 Task: Find connections with filter location Nerja with filter topic #CVwith filter profile language French with filter current company Daimler Truck Innovation Center India (DTICI) with filter school Odisha University of Technology and Research with filter industry Wholesale Appliances, Electrical, and Electronics with filter service category Coaching & Mentoring with filter keywords title C-Level or C-Suite.
Action: Mouse moved to (630, 77)
Screenshot: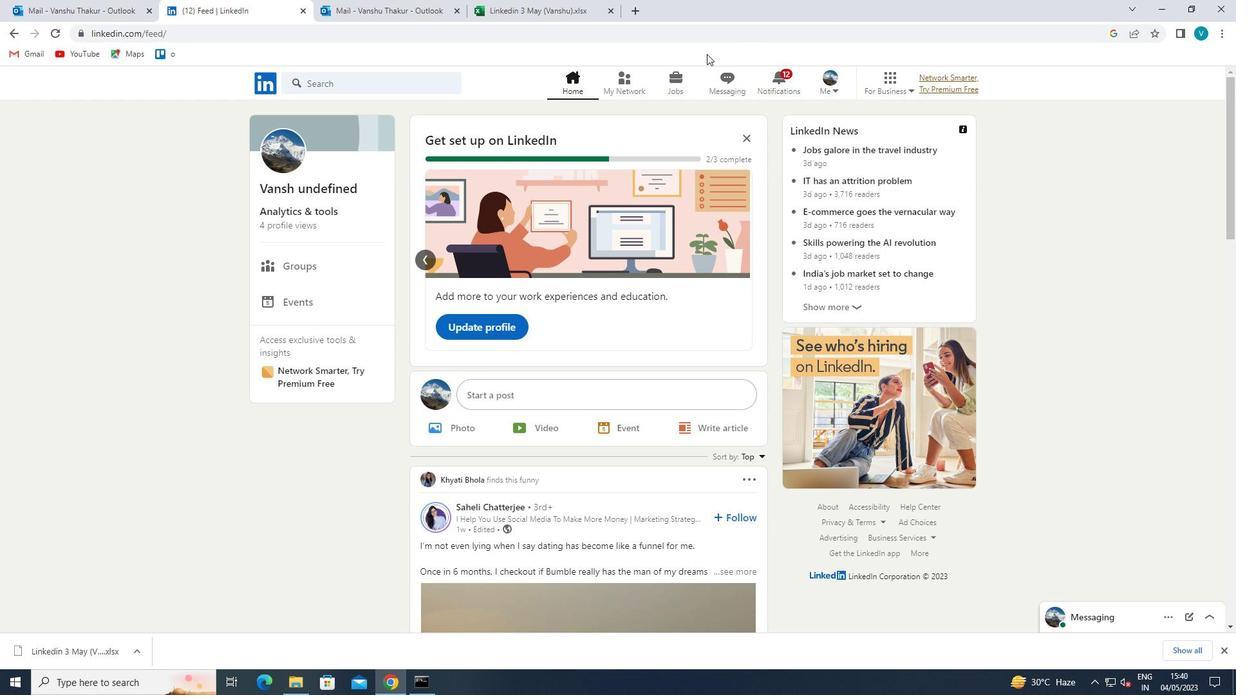 
Action: Mouse pressed left at (630, 77)
Screenshot: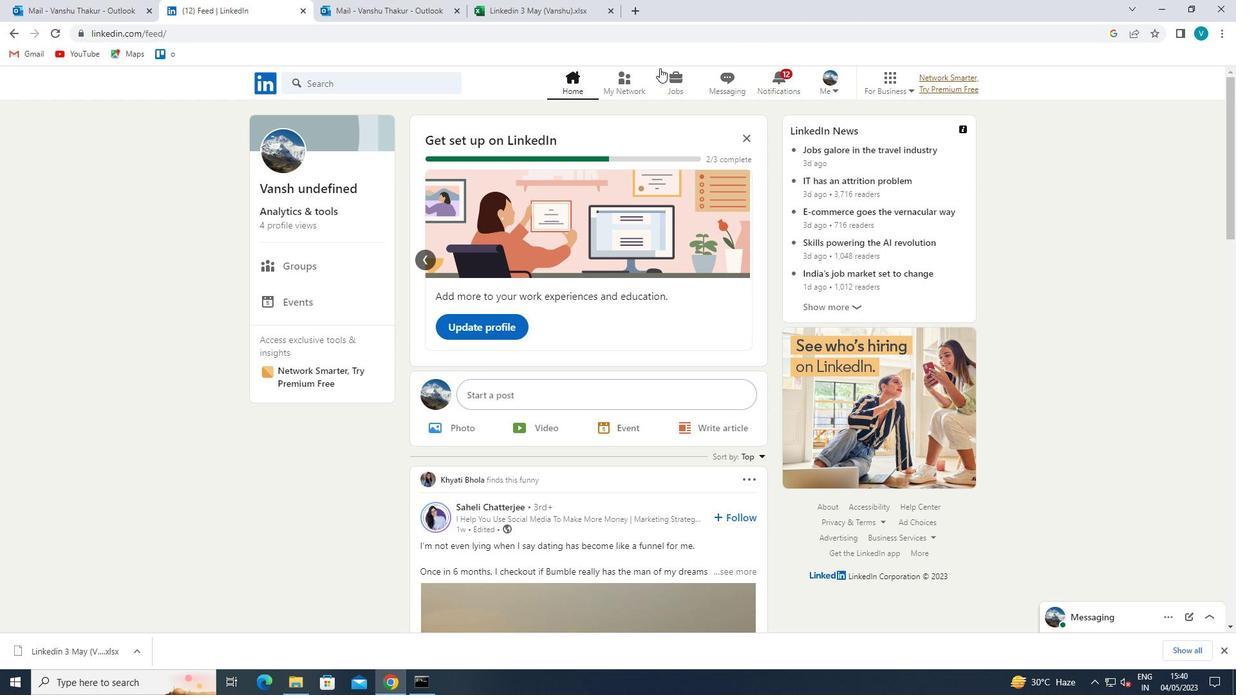 
Action: Mouse moved to (343, 146)
Screenshot: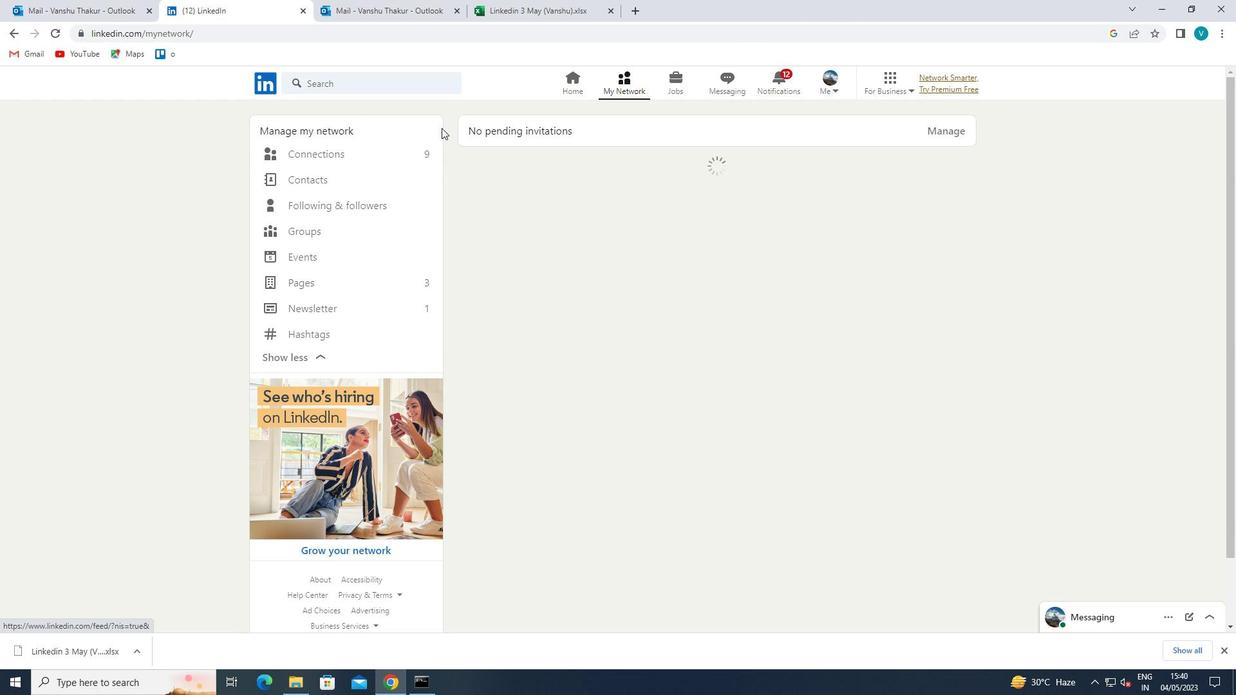 
Action: Mouse pressed left at (343, 146)
Screenshot: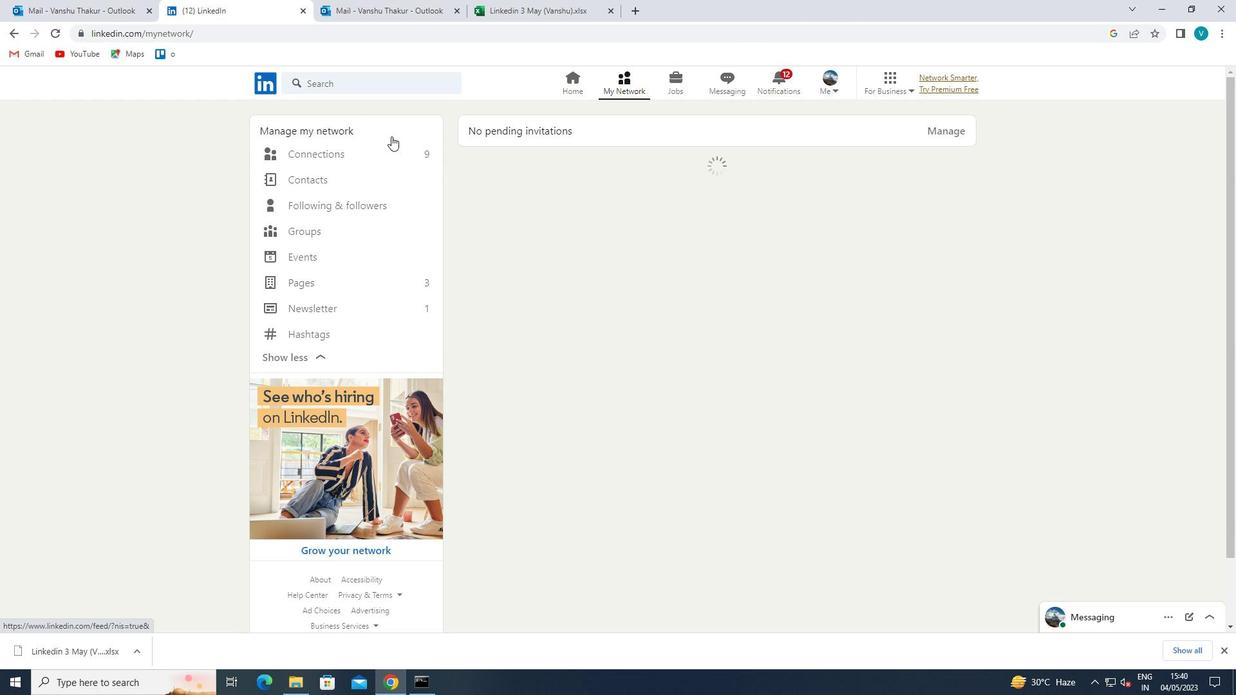 
Action: Mouse moved to (744, 152)
Screenshot: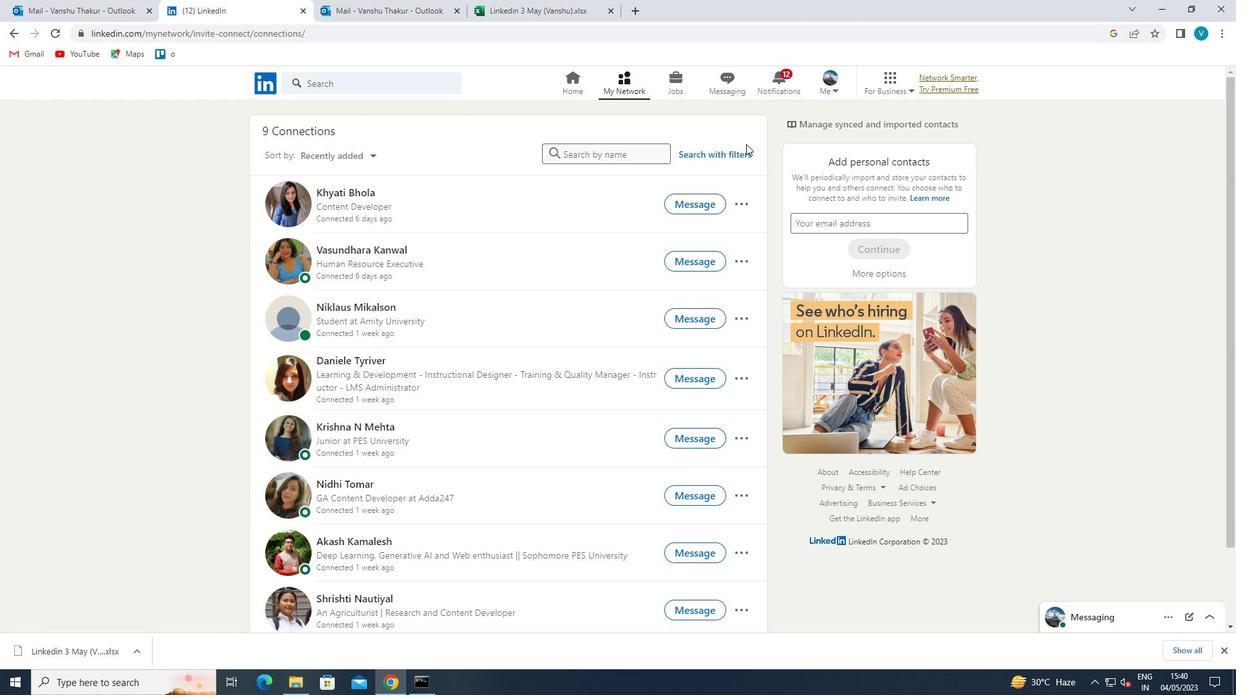 
Action: Mouse pressed left at (744, 152)
Screenshot: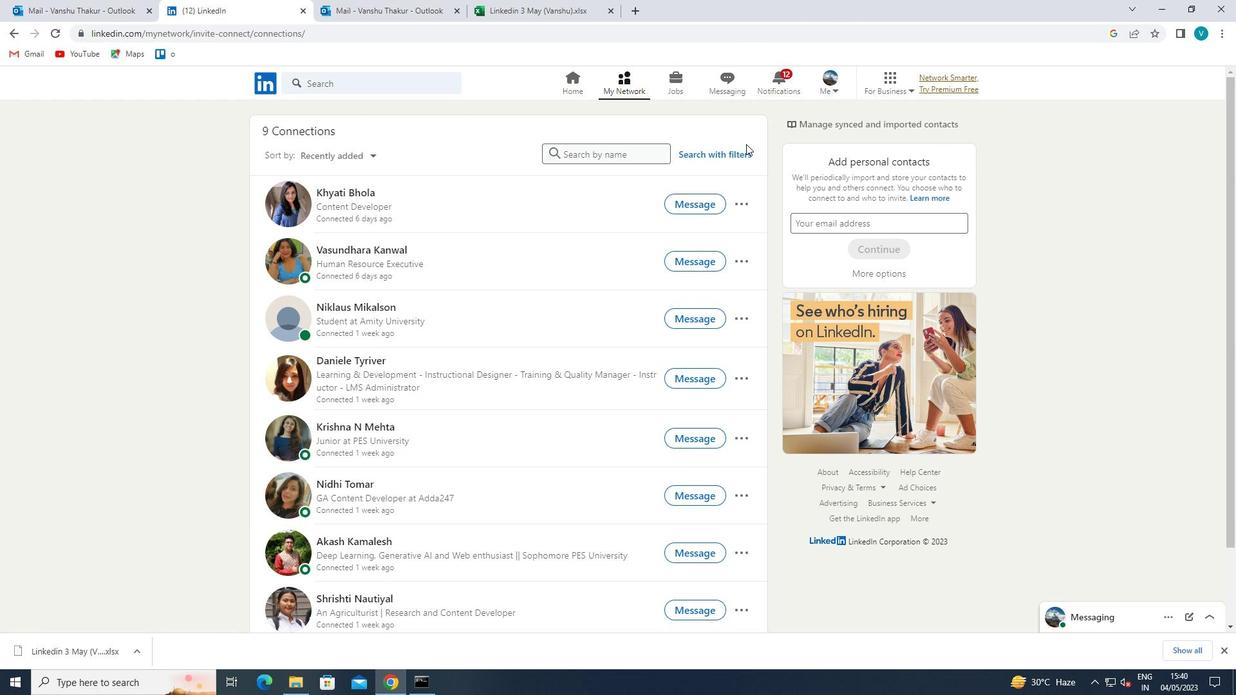 
Action: Mouse moved to (627, 118)
Screenshot: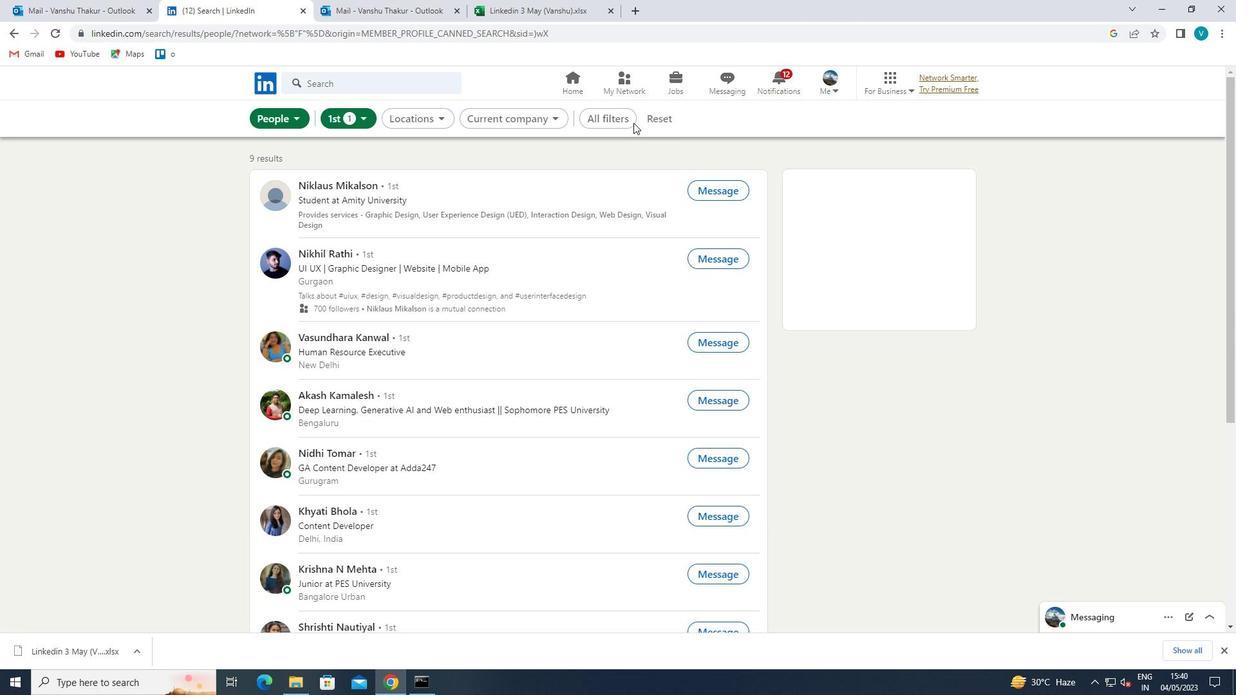 
Action: Mouse pressed left at (627, 118)
Screenshot: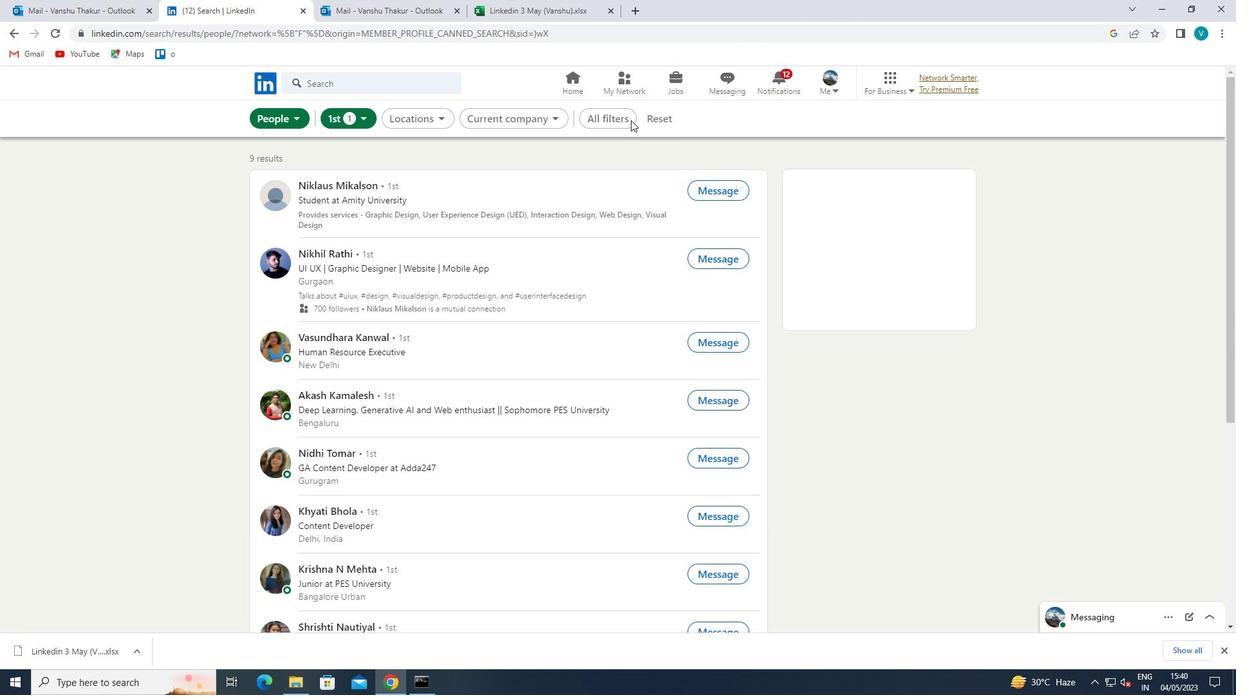 
Action: Mouse moved to (1000, 204)
Screenshot: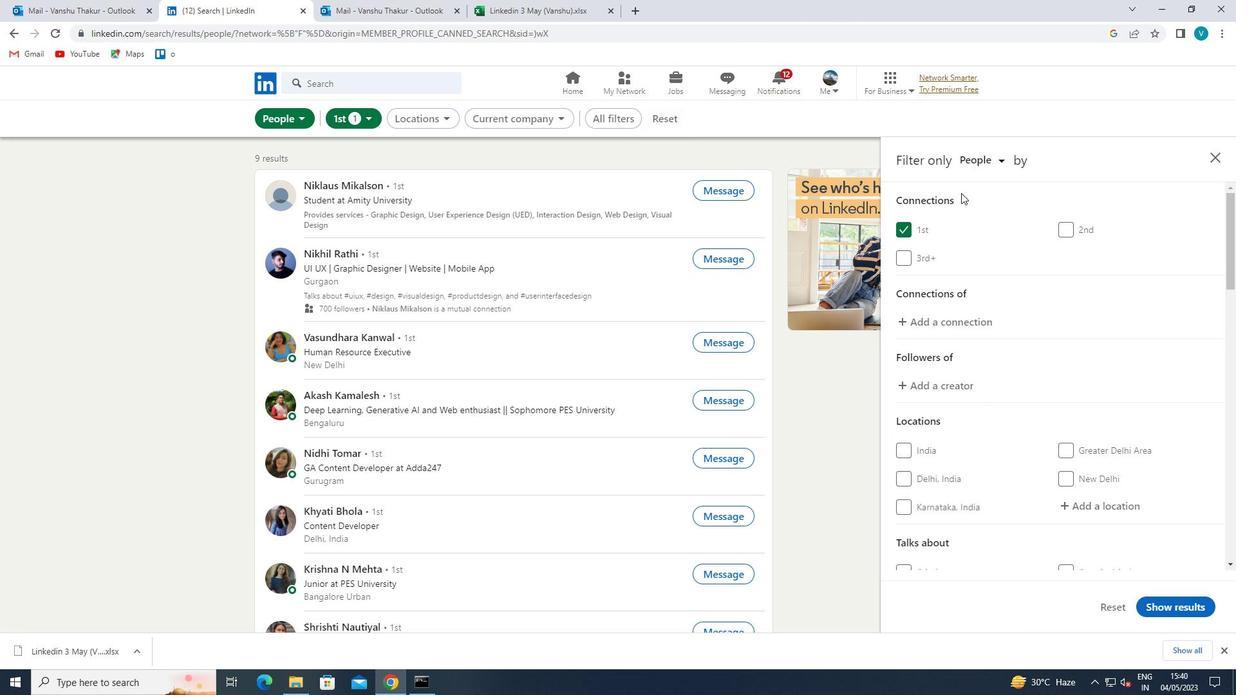 
Action: Mouse scrolled (1000, 203) with delta (0, 0)
Screenshot: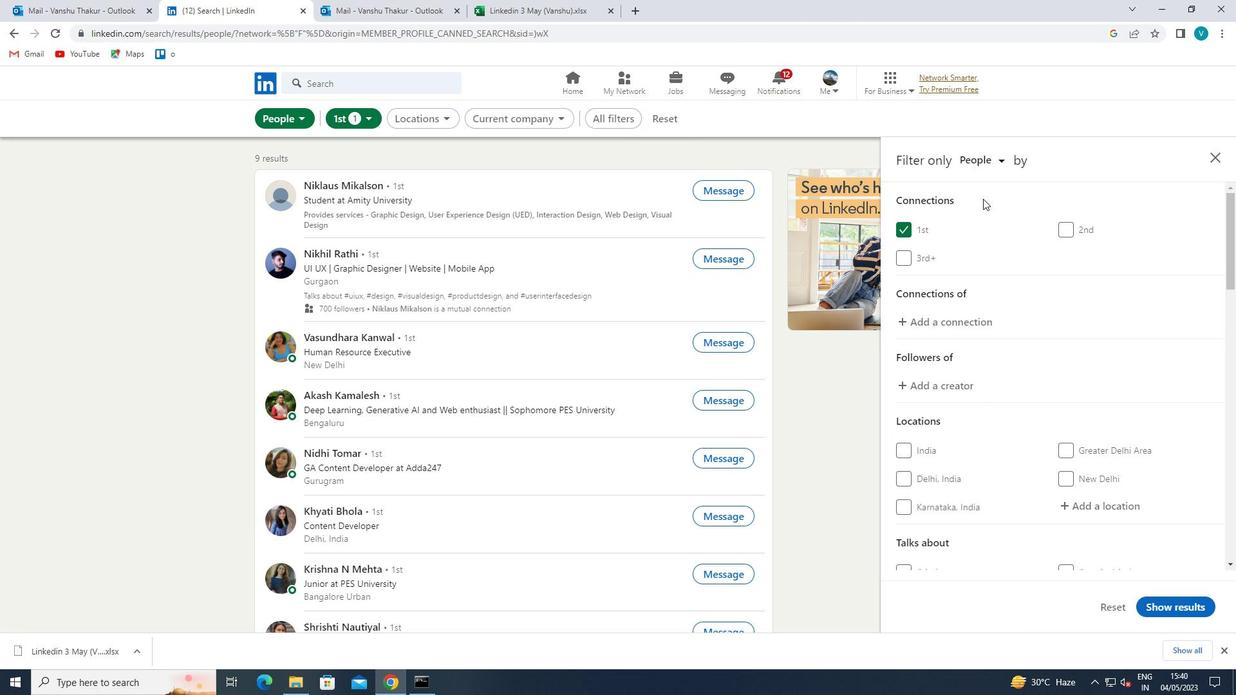 
Action: Mouse scrolled (1000, 203) with delta (0, 0)
Screenshot: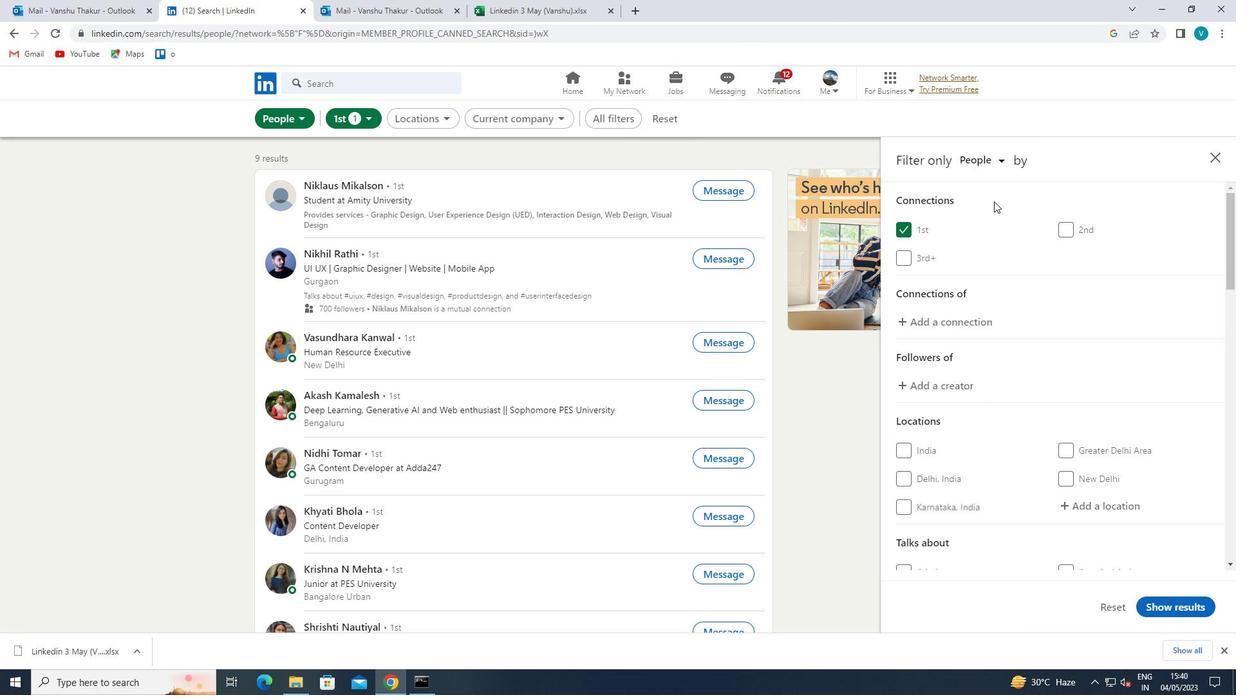 
Action: Mouse moved to (1084, 371)
Screenshot: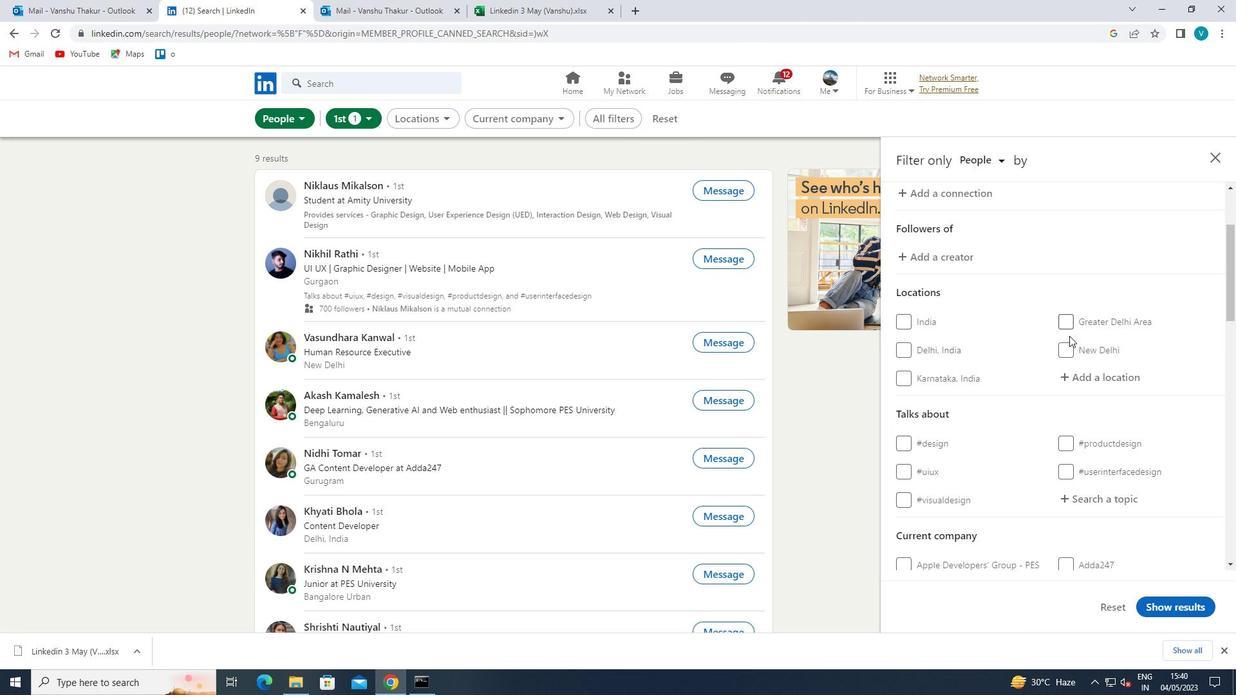 
Action: Mouse pressed left at (1084, 371)
Screenshot: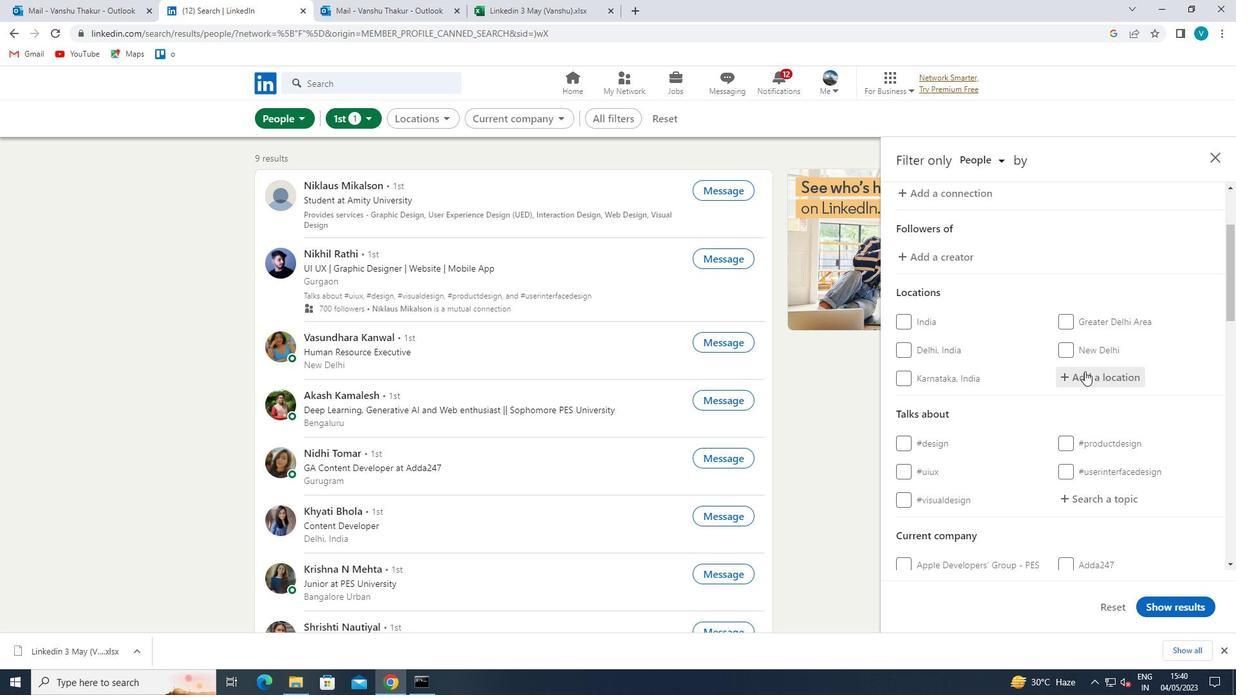 
Action: Mouse moved to (979, 312)
Screenshot: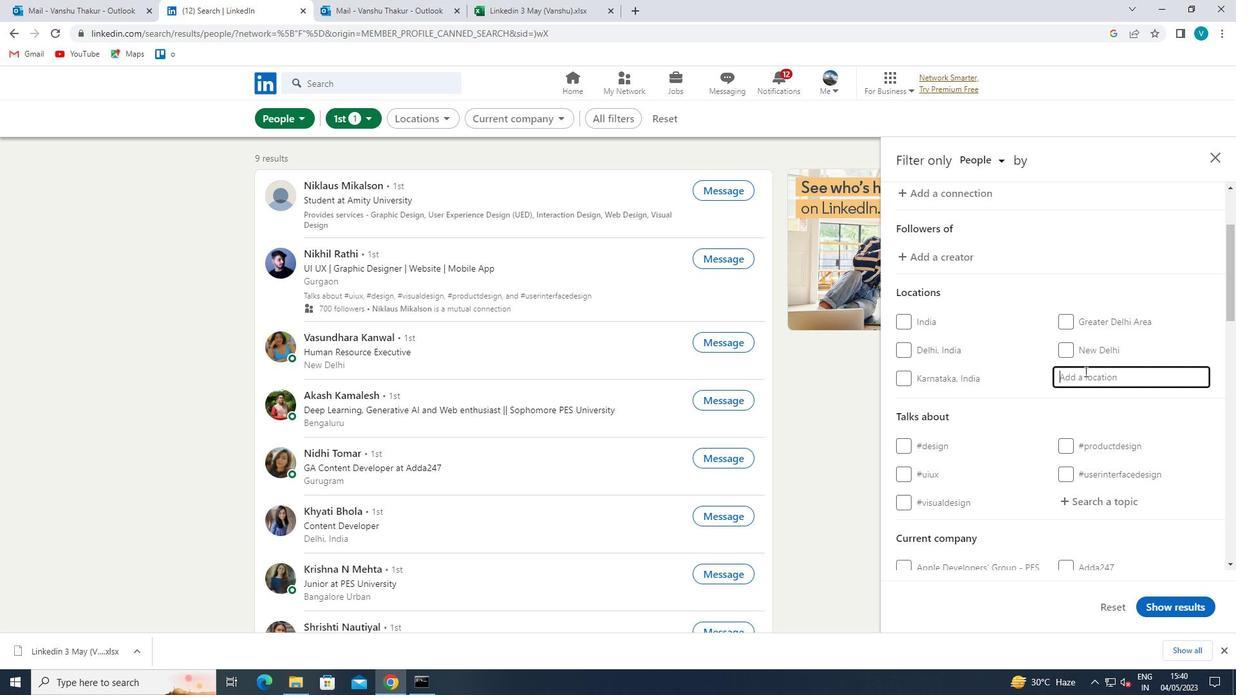 
Action: Key pressed <Key.shift>NERJA
Screenshot: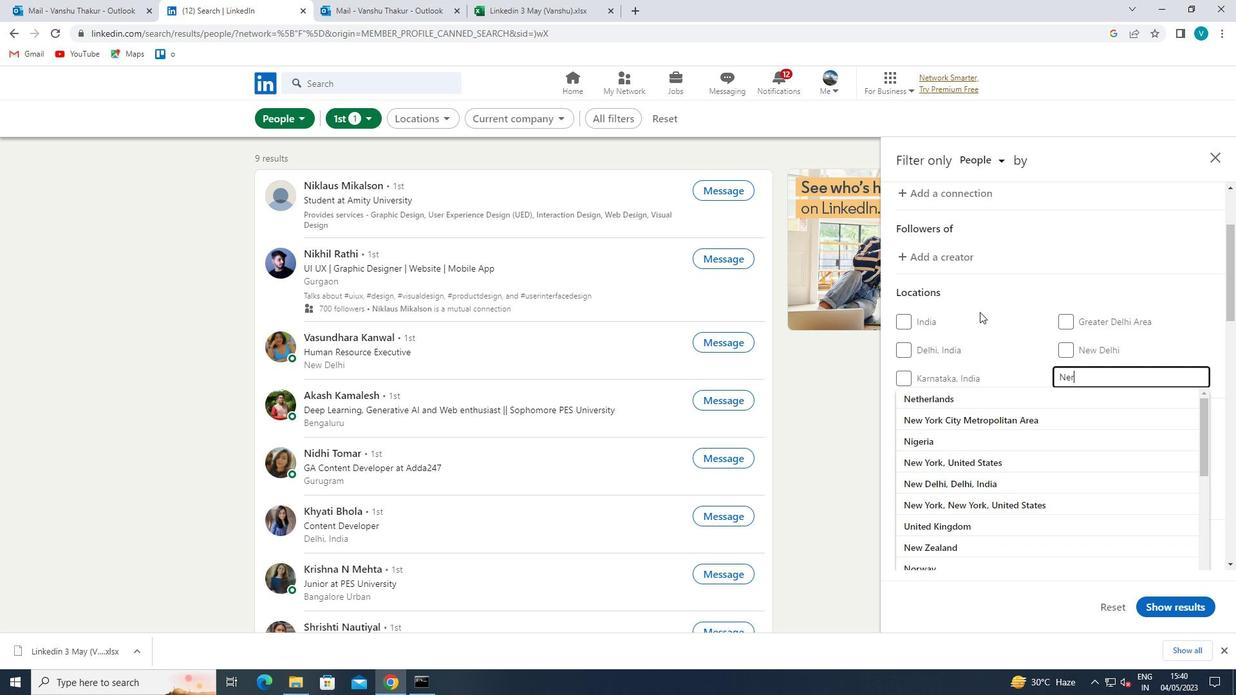 
Action: Mouse moved to (955, 406)
Screenshot: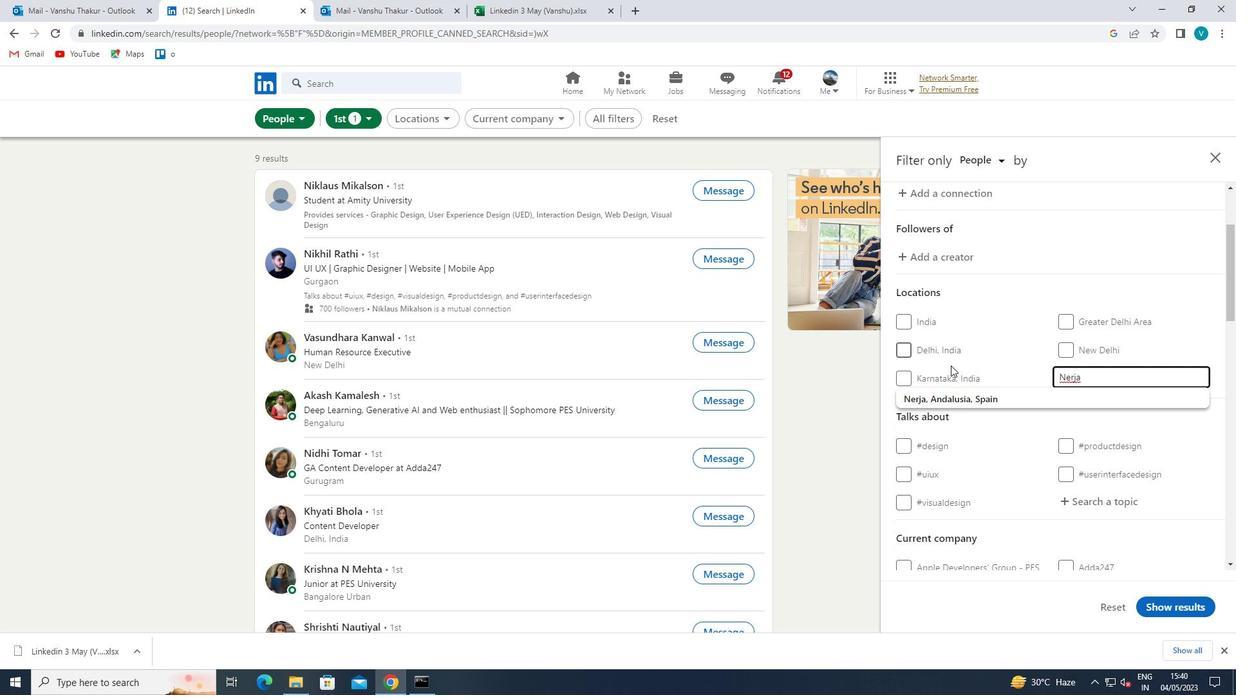 
Action: Mouse pressed left at (955, 406)
Screenshot: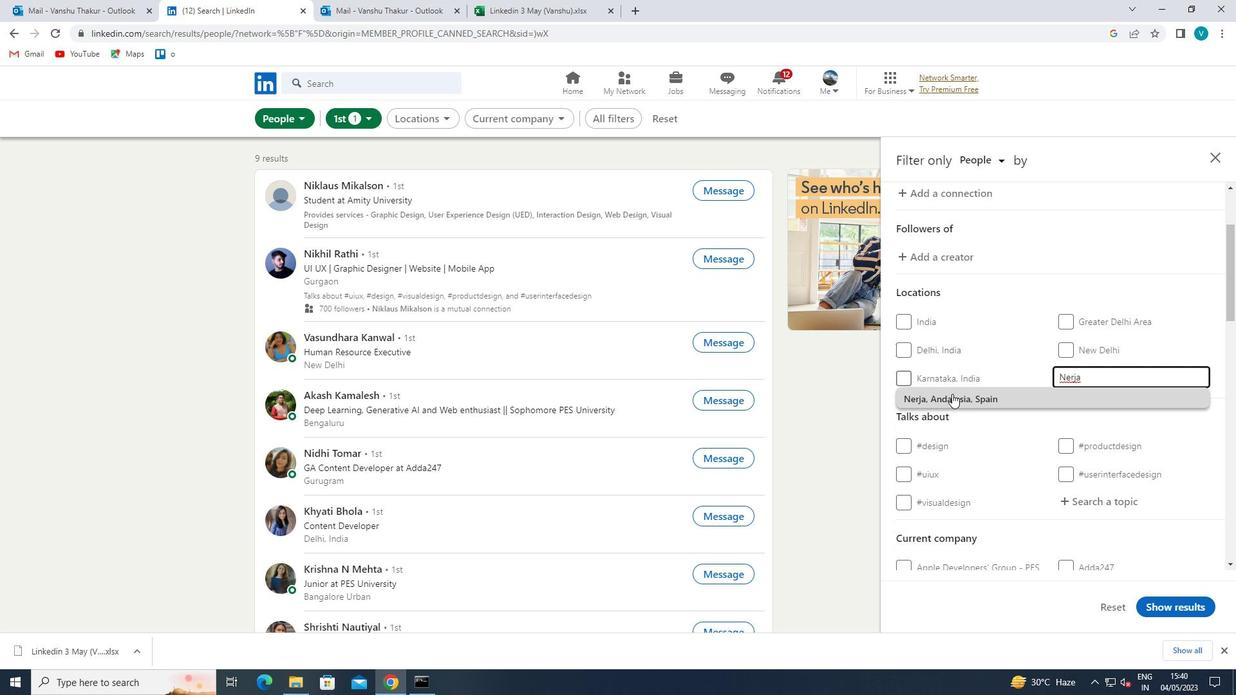 
Action: Mouse moved to (1015, 417)
Screenshot: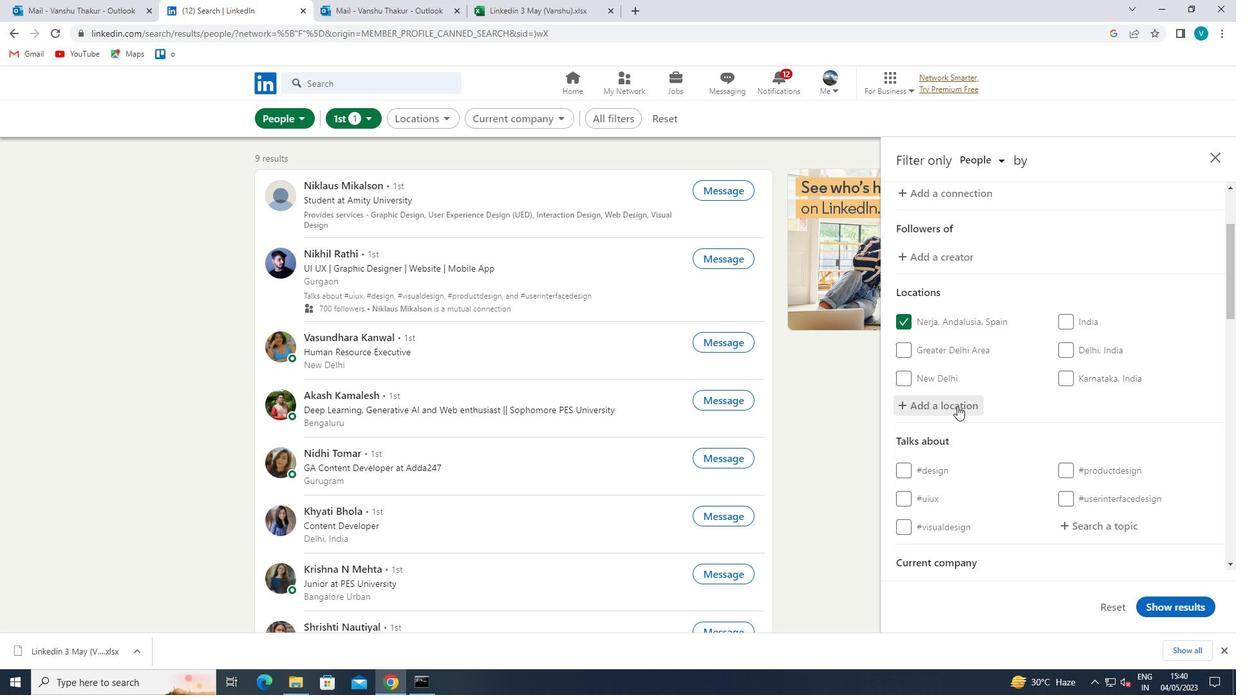 
Action: Mouse scrolled (1015, 416) with delta (0, 0)
Screenshot: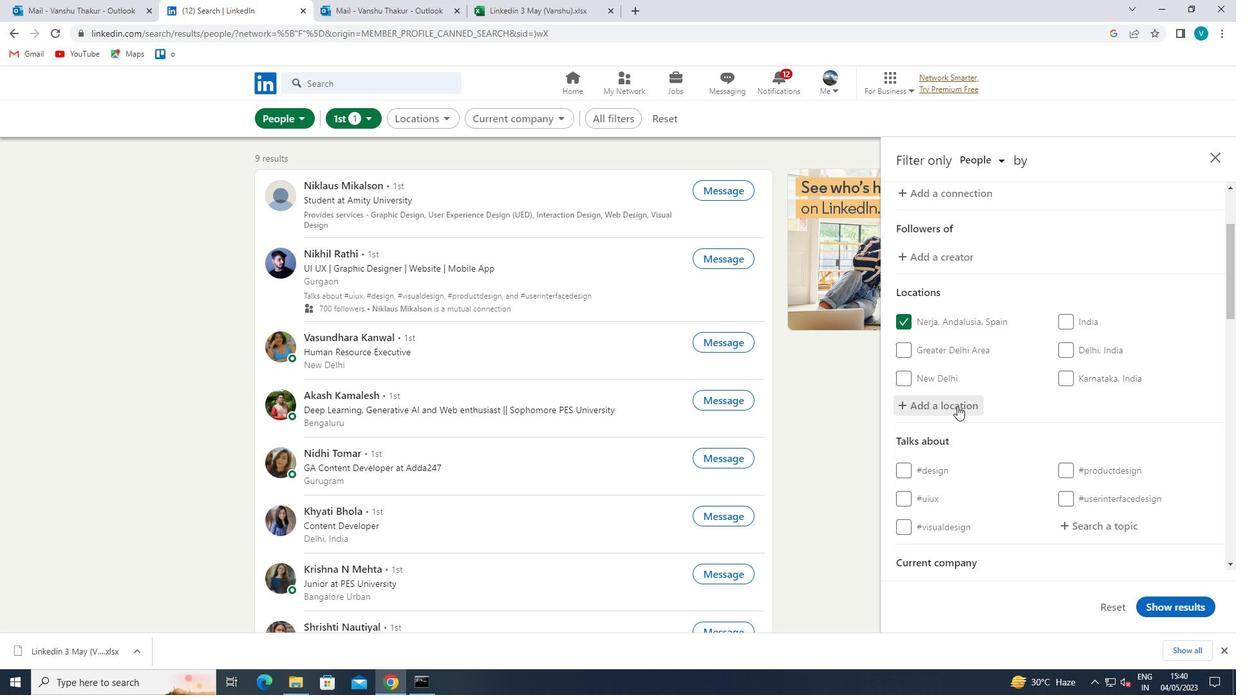 
Action: Mouse moved to (1086, 465)
Screenshot: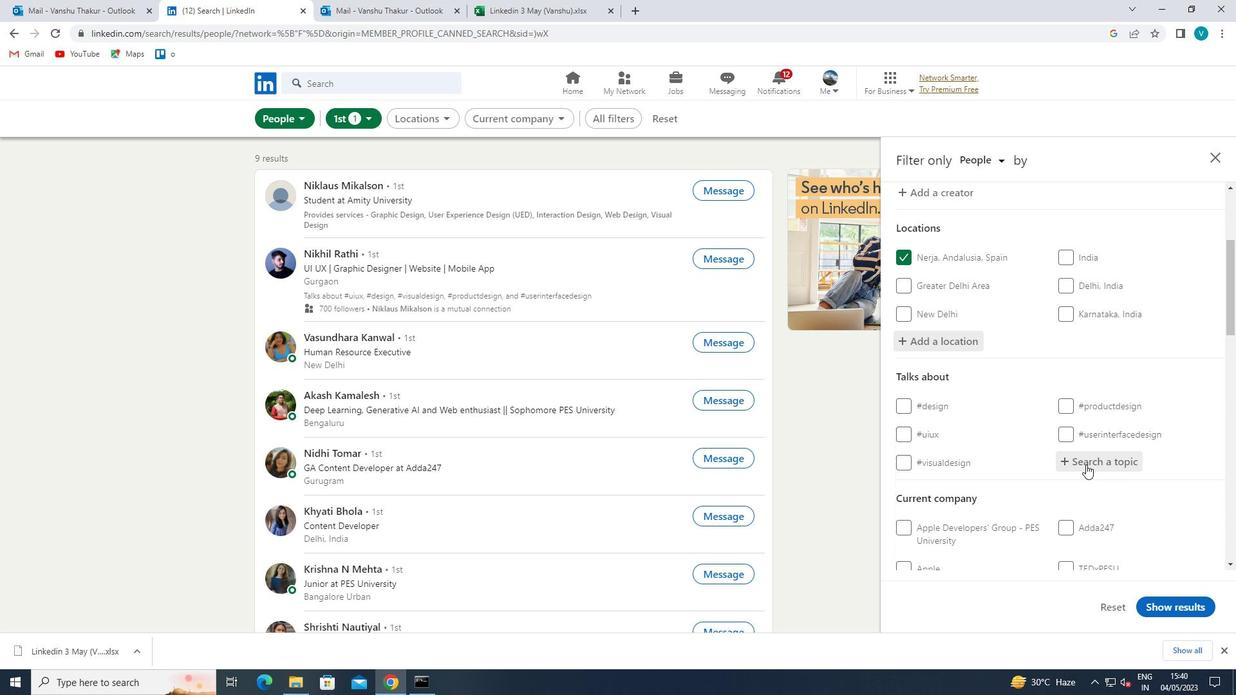 
Action: Mouse pressed left at (1086, 465)
Screenshot: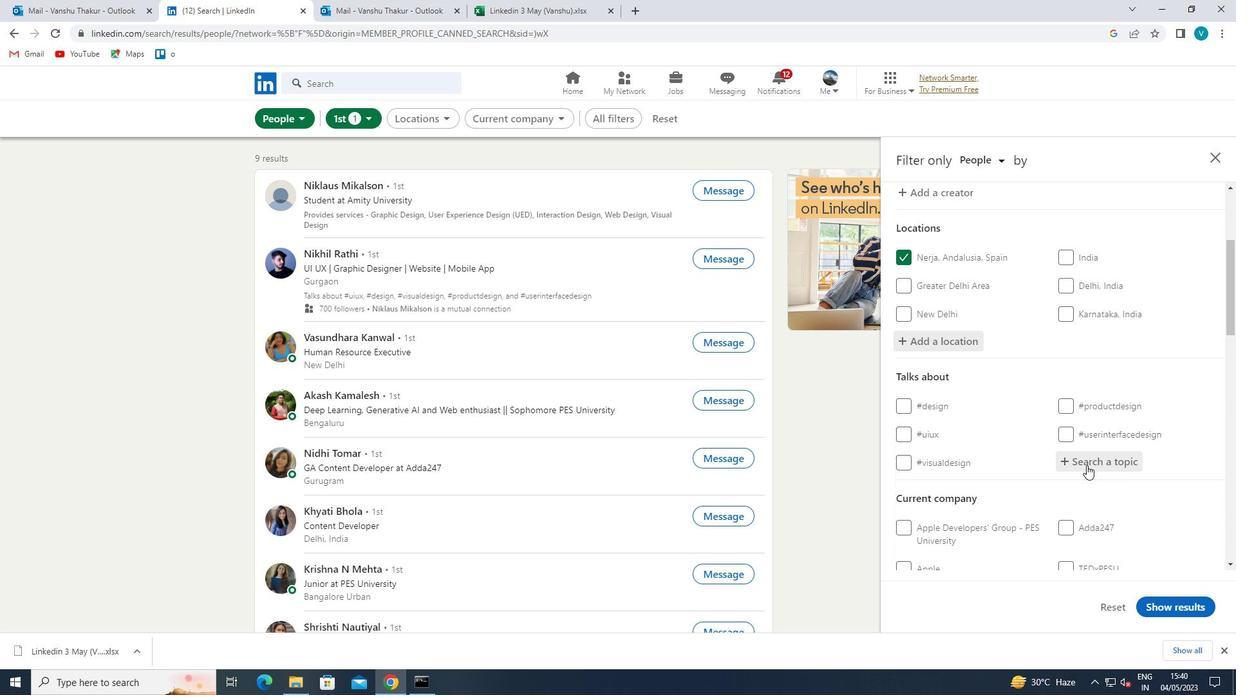 
Action: Key pressed <Key.shift>CV
Screenshot: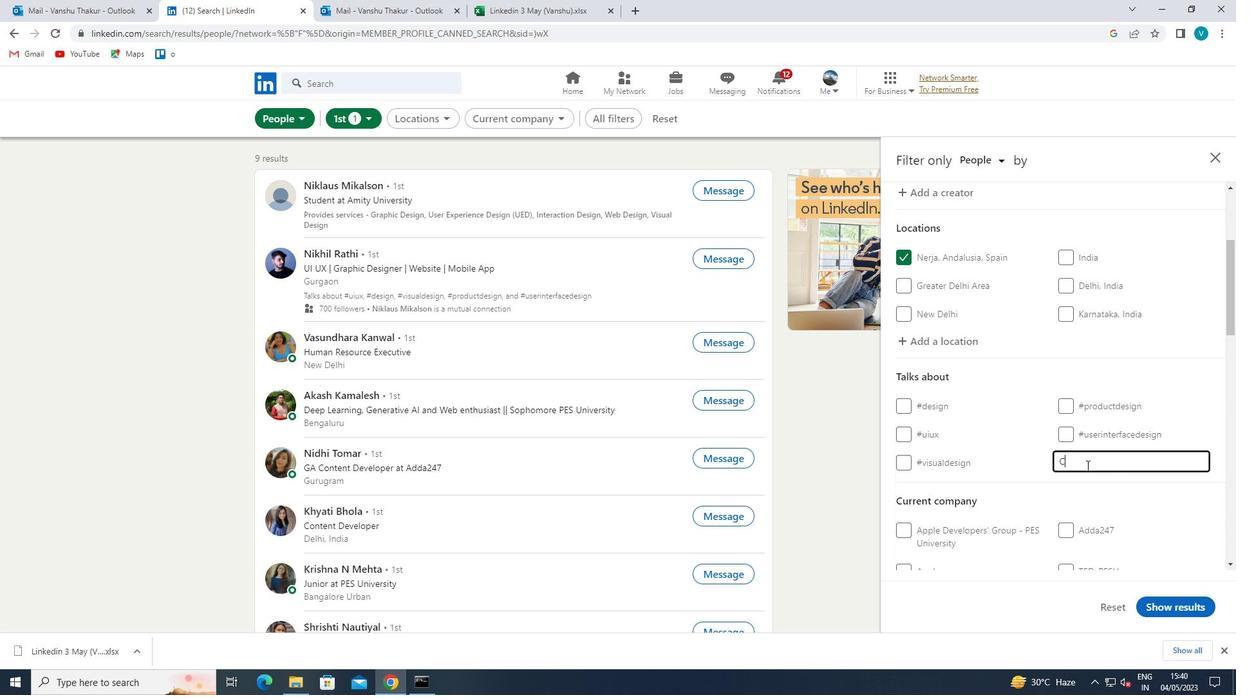
Action: Mouse moved to (981, 479)
Screenshot: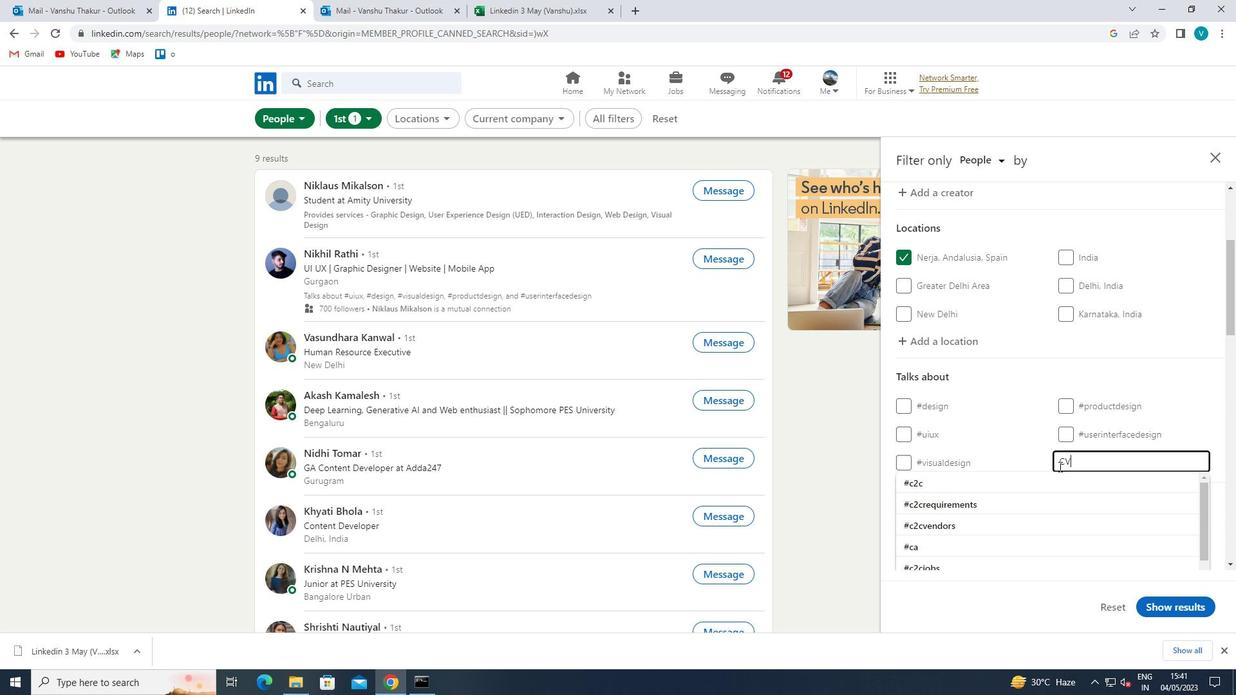 
Action: Mouse pressed left at (981, 479)
Screenshot: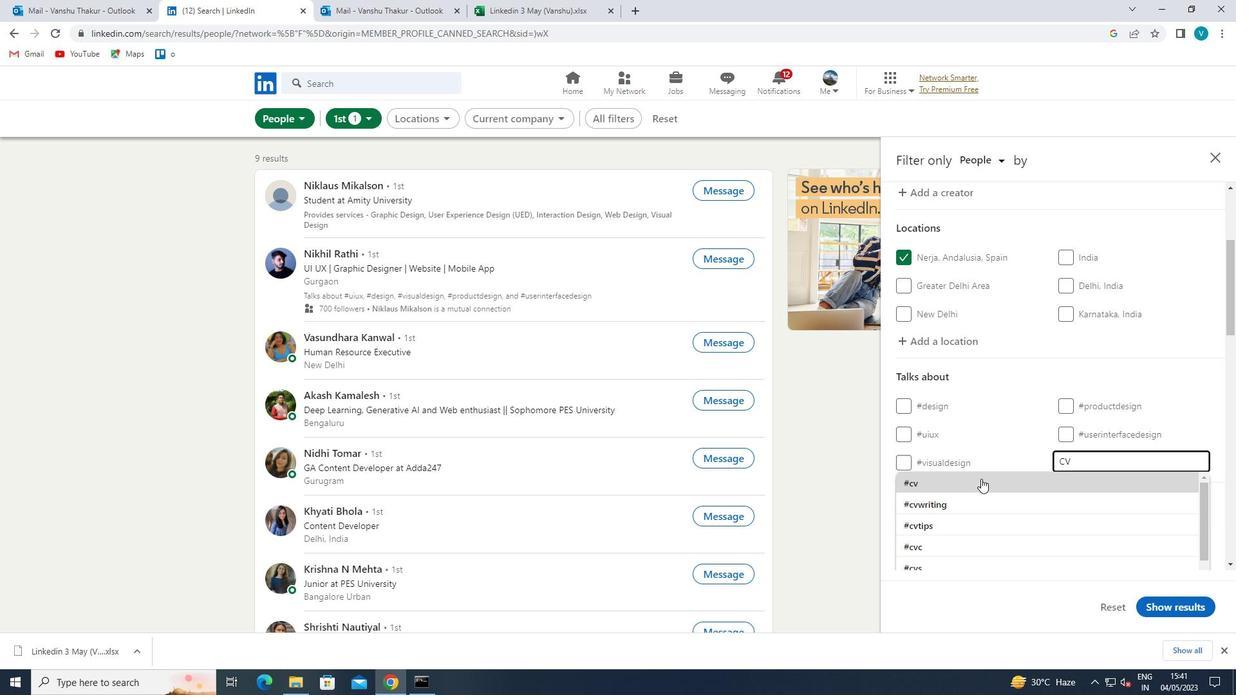 
Action: Mouse moved to (1044, 419)
Screenshot: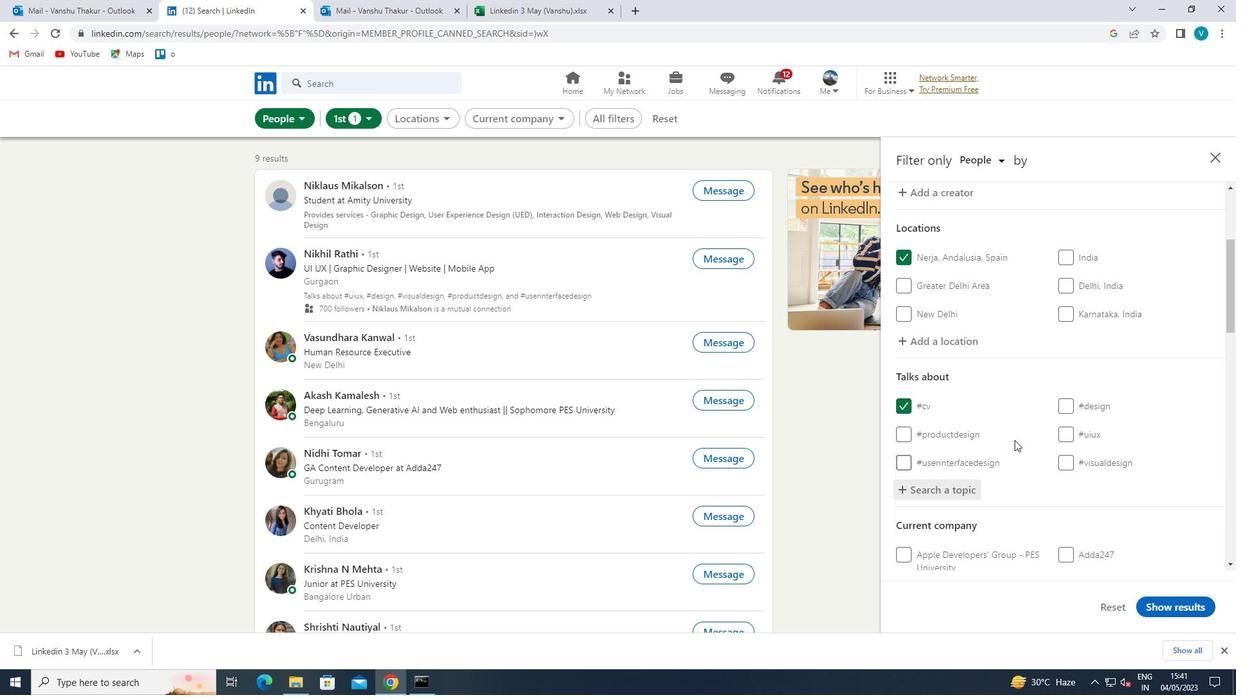 
Action: Mouse scrolled (1044, 419) with delta (0, 0)
Screenshot: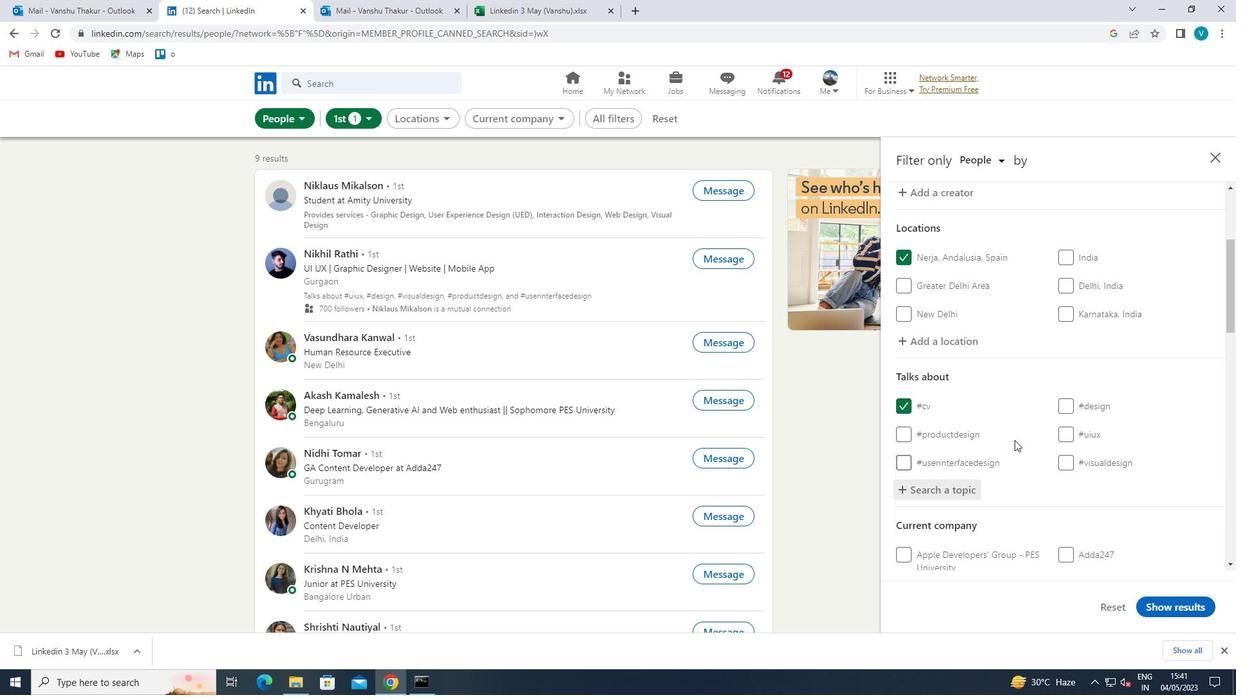 
Action: Mouse moved to (1047, 417)
Screenshot: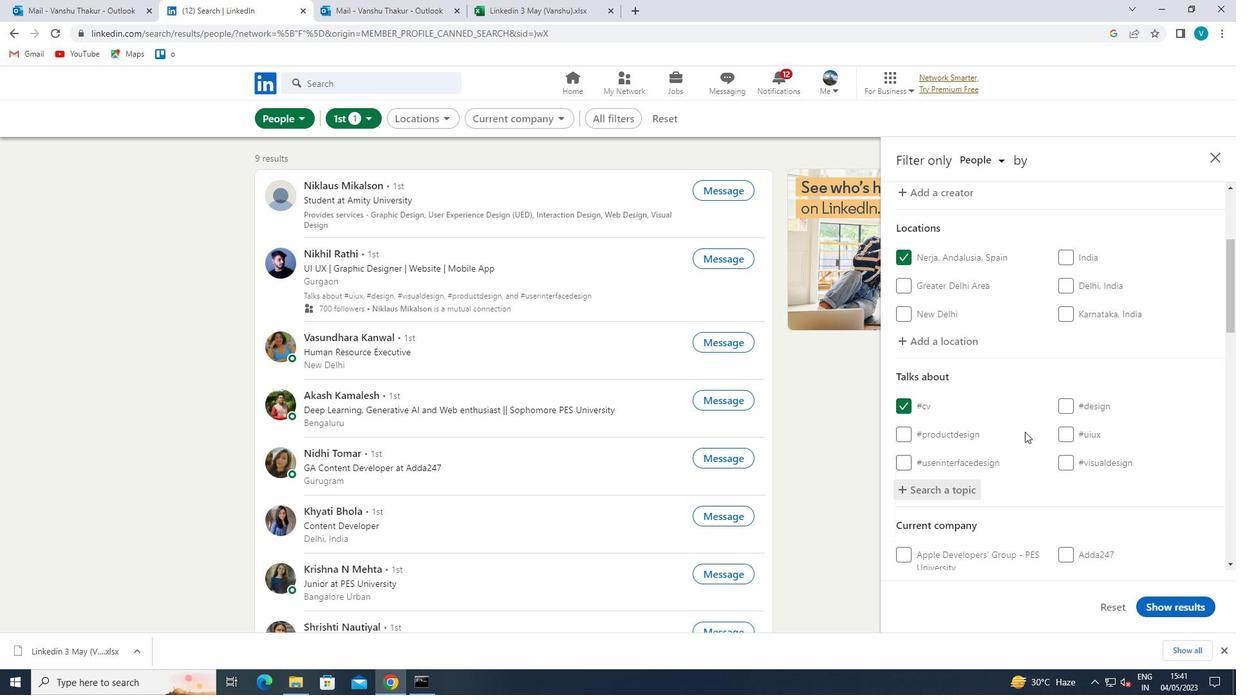
Action: Mouse scrolled (1047, 417) with delta (0, 0)
Screenshot: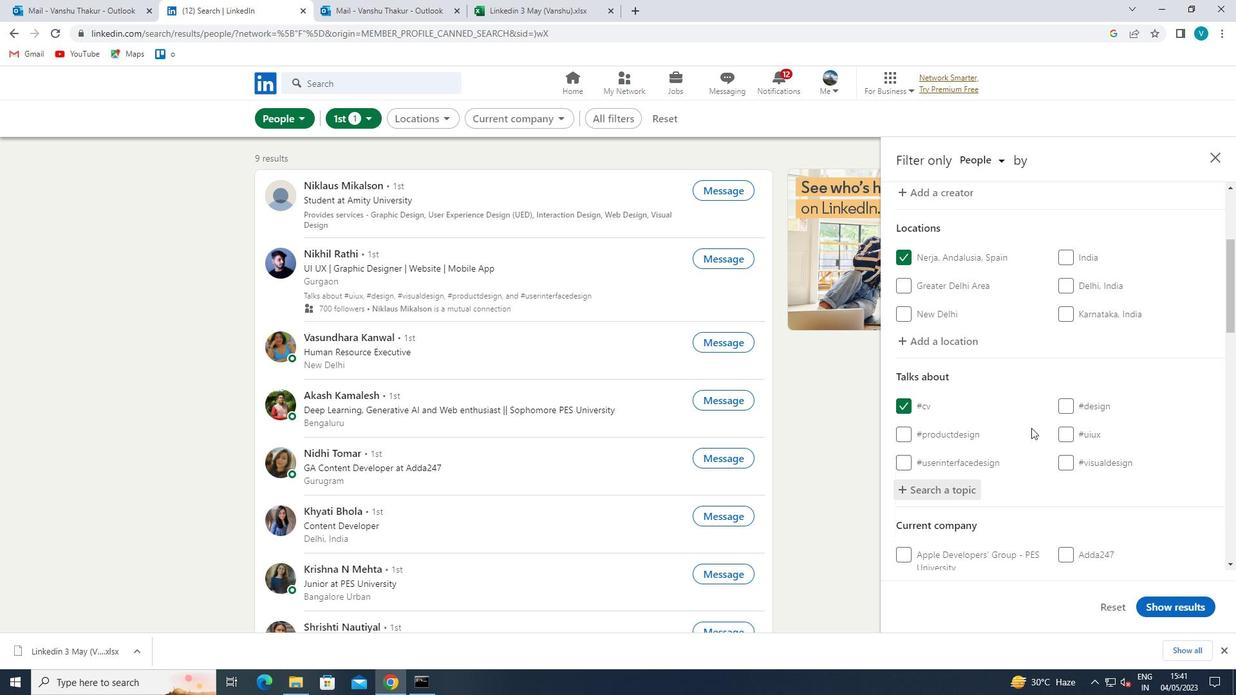 
Action: Mouse moved to (1048, 417)
Screenshot: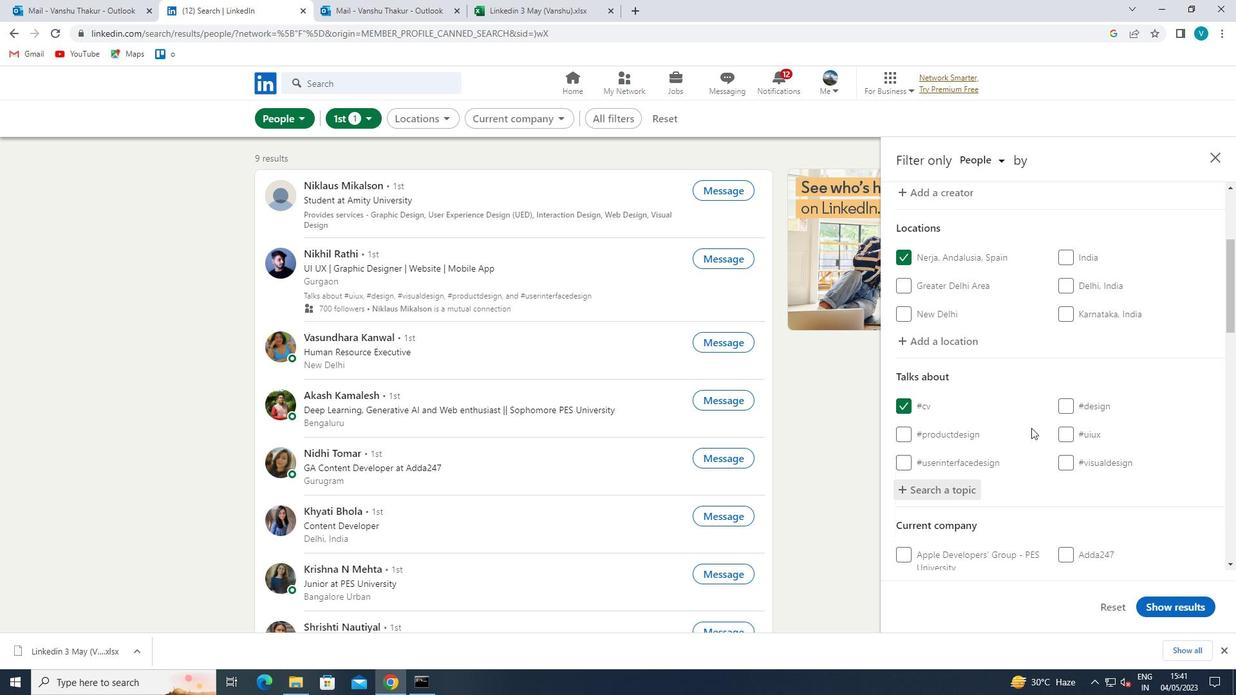 
Action: Mouse scrolled (1048, 417) with delta (0, 0)
Screenshot: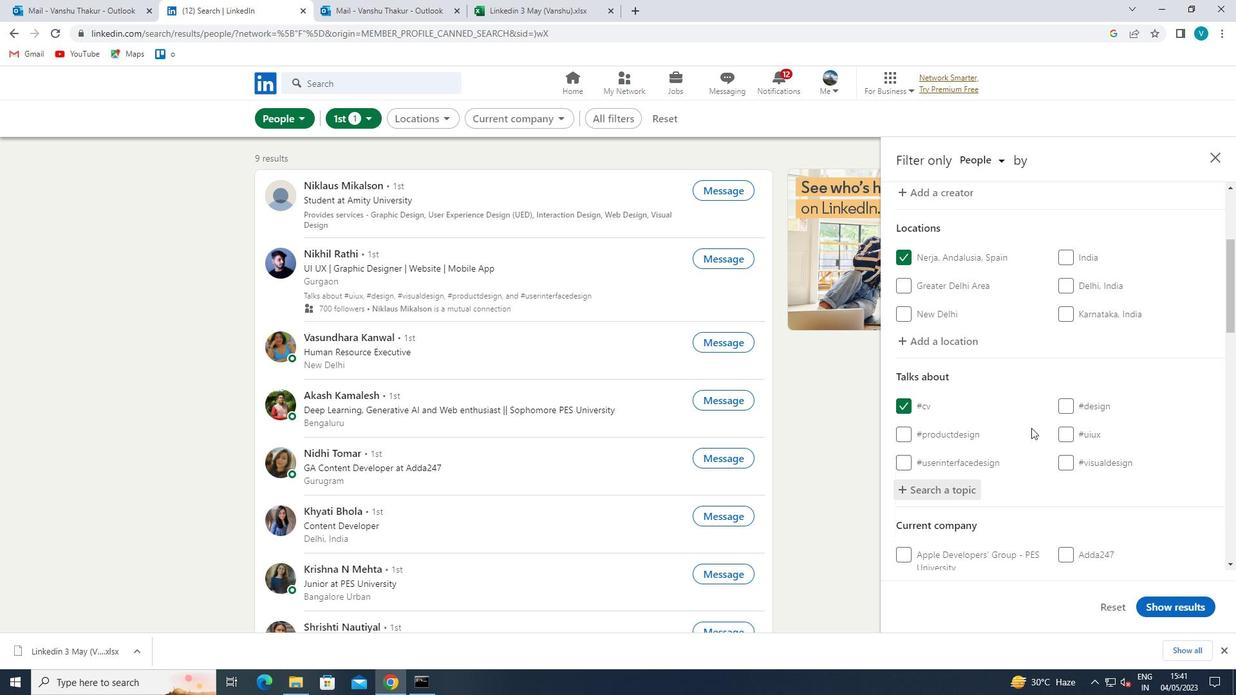 
Action: Mouse scrolled (1048, 417) with delta (0, 0)
Screenshot: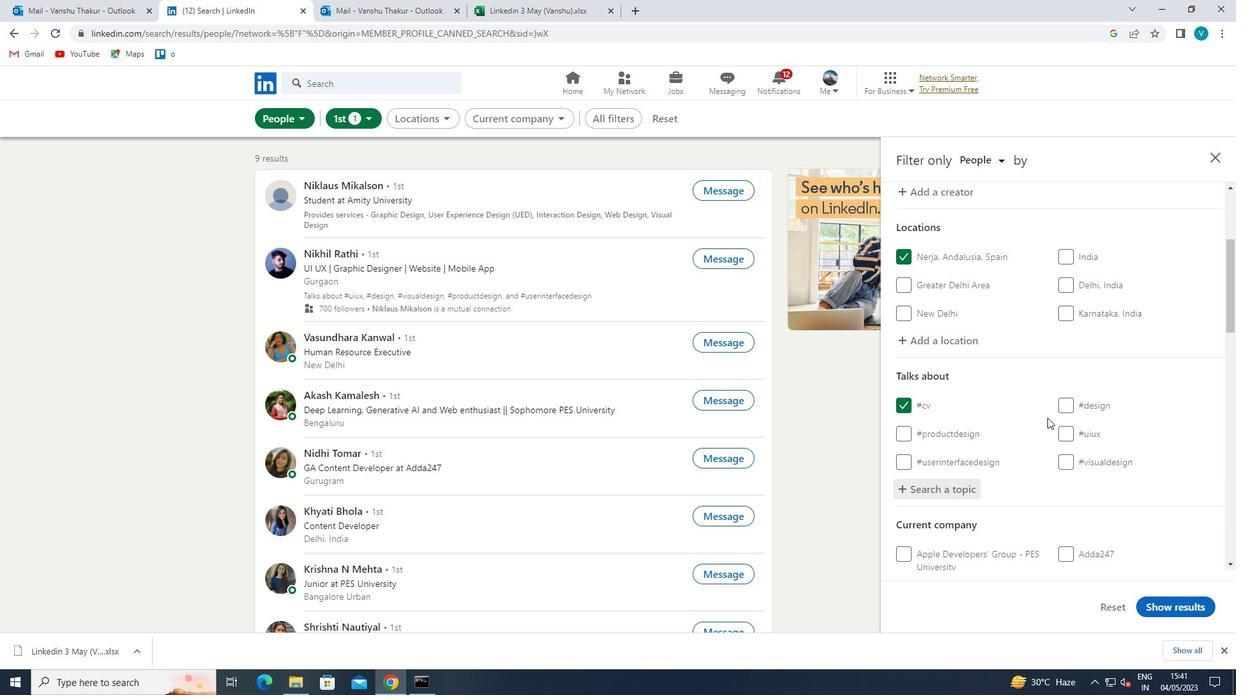 
Action: Mouse moved to (1076, 359)
Screenshot: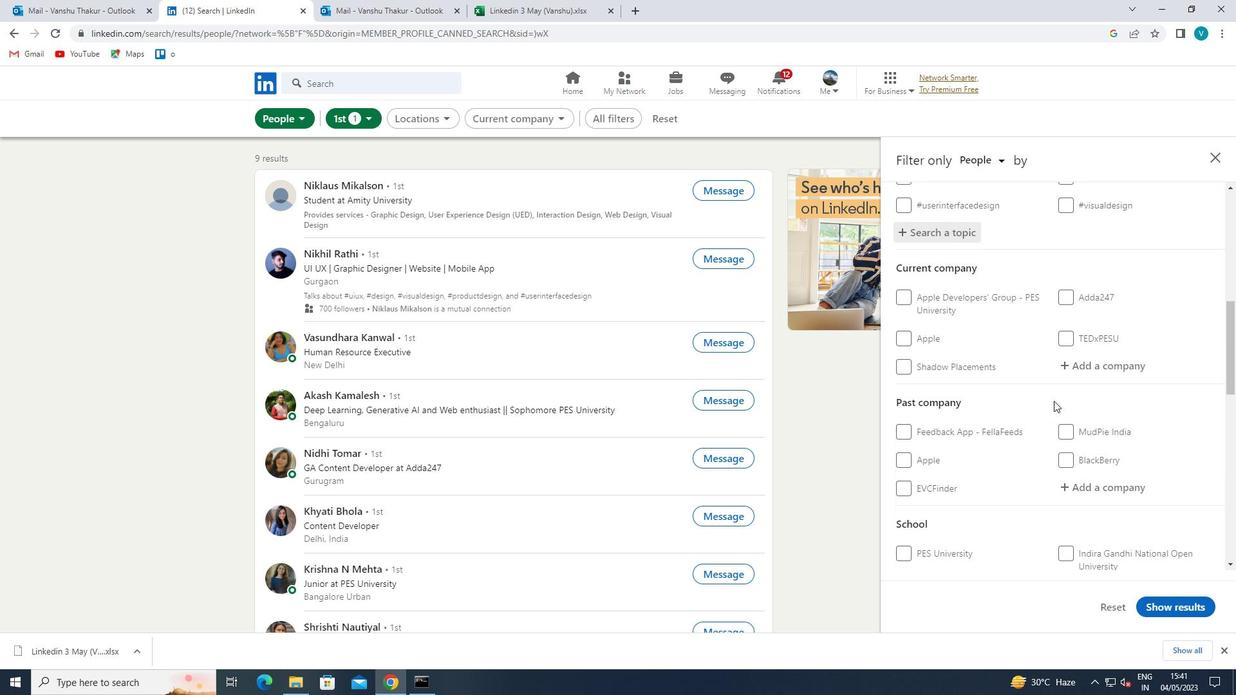 
Action: Mouse pressed left at (1076, 359)
Screenshot: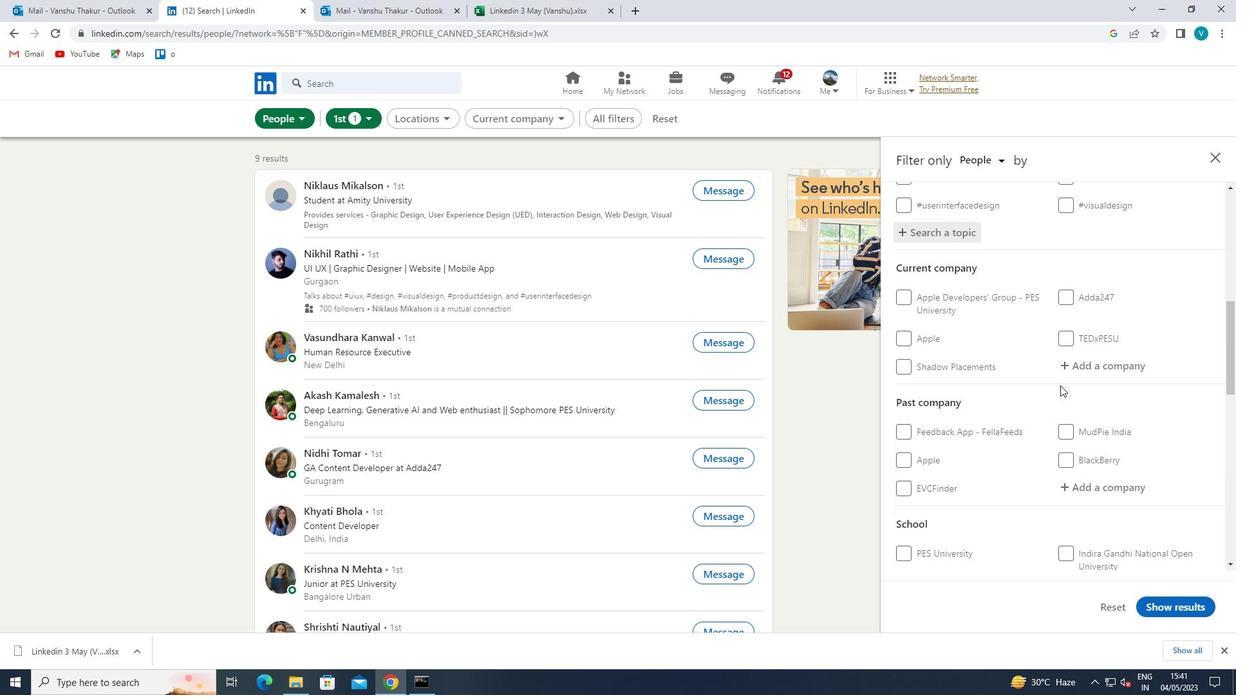 
Action: Mouse moved to (961, 293)
Screenshot: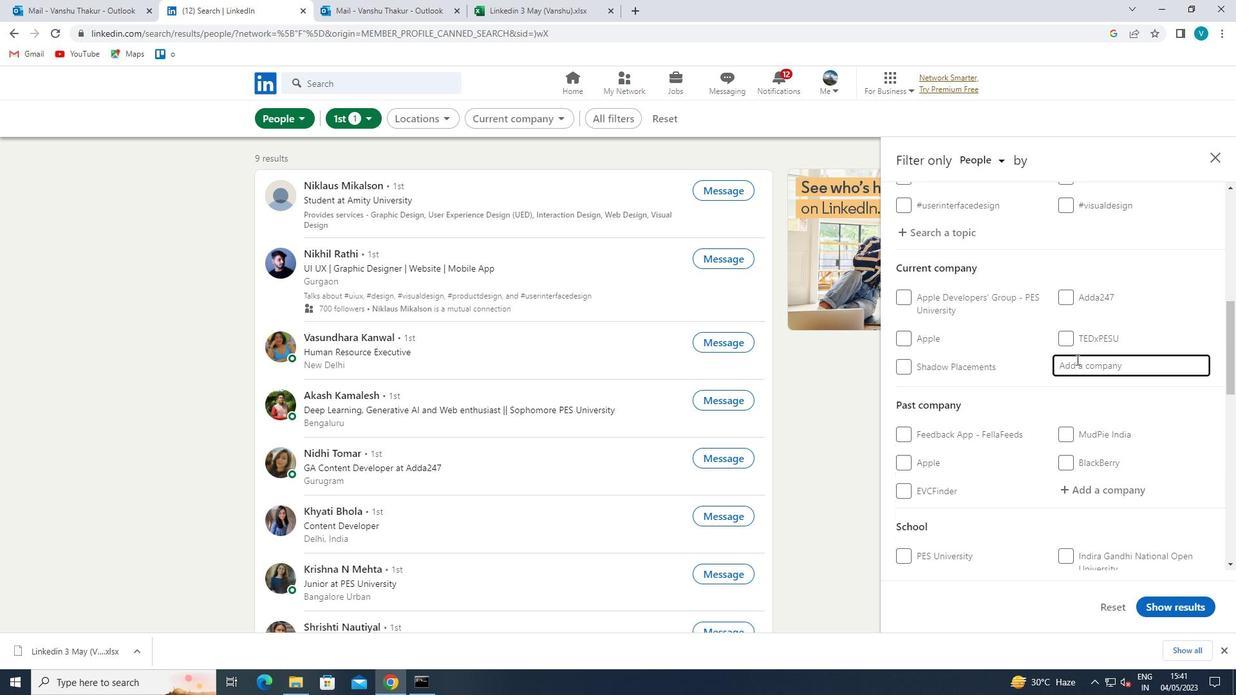 
Action: Key pressed <Key.shift>
Screenshot: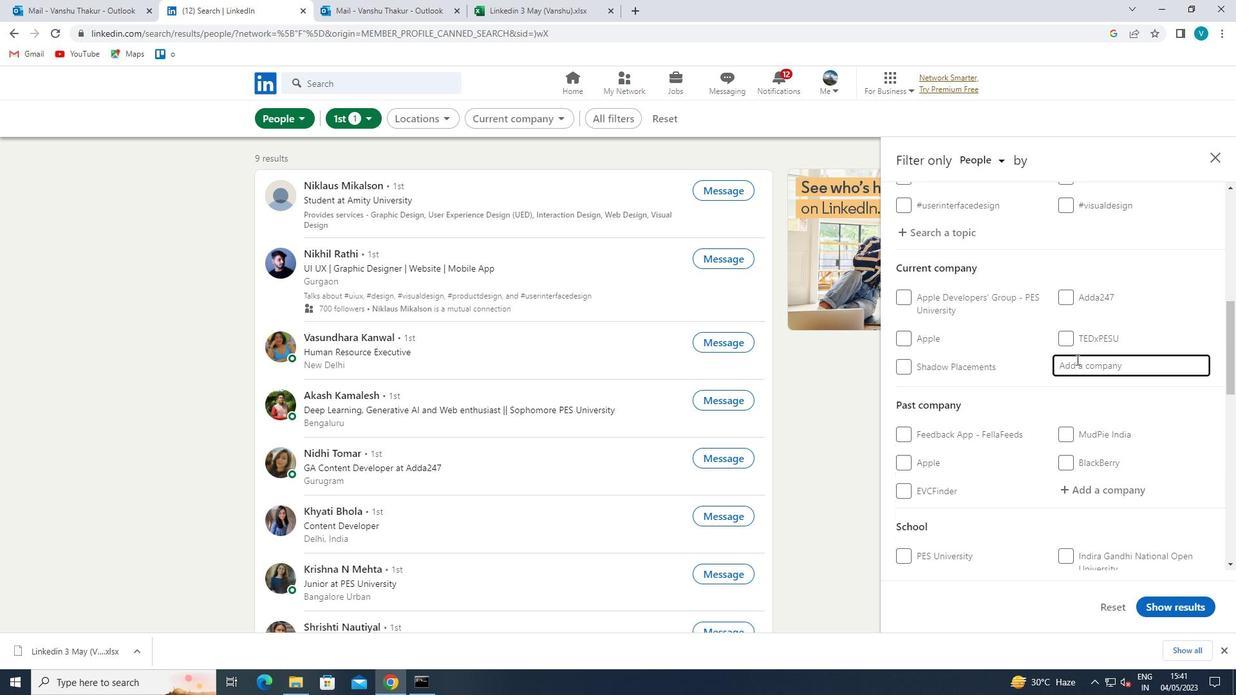 
Action: Mouse moved to (938, 280)
Screenshot: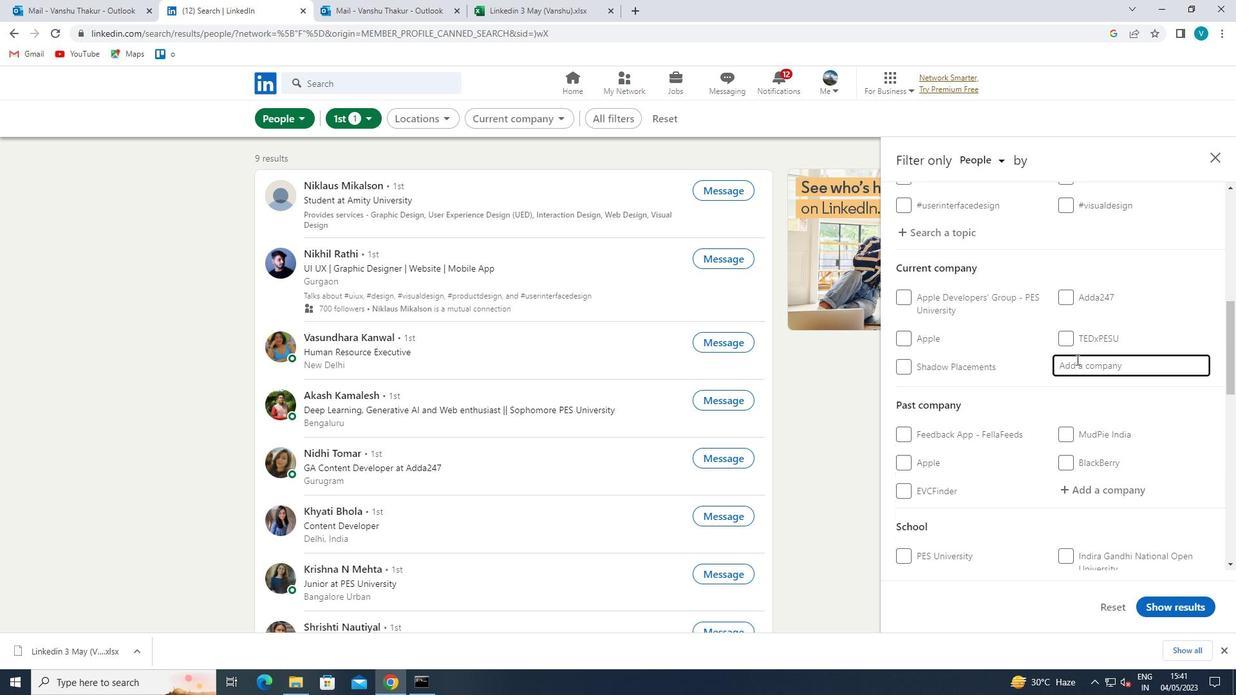 
Action: Key pressed DIAMLER
Screenshot: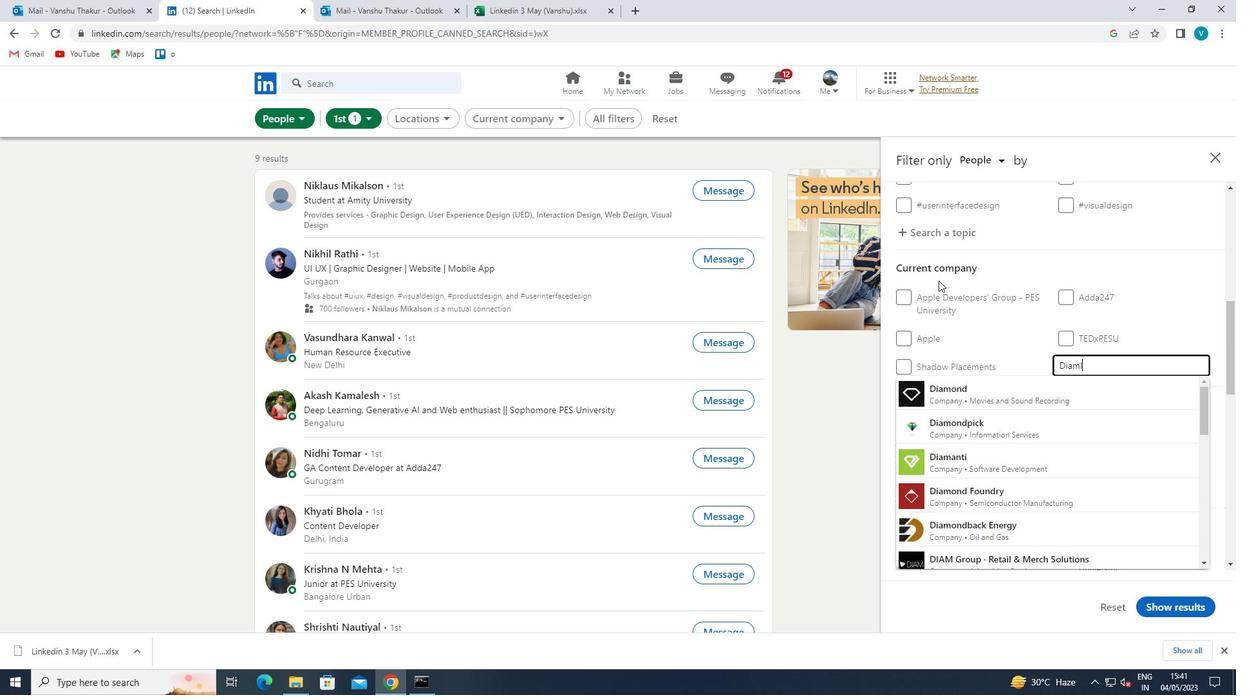 
Action: Mouse moved to (950, 331)
Screenshot: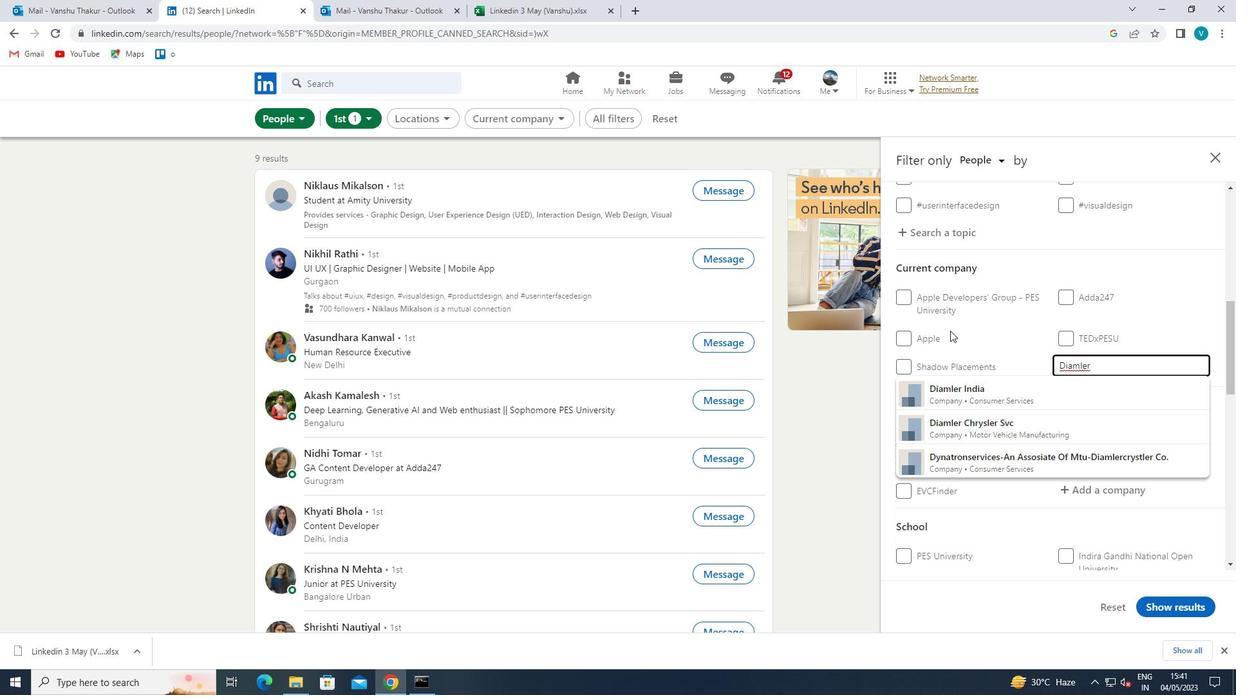 
Action: Key pressed <Key.space>
Screenshot: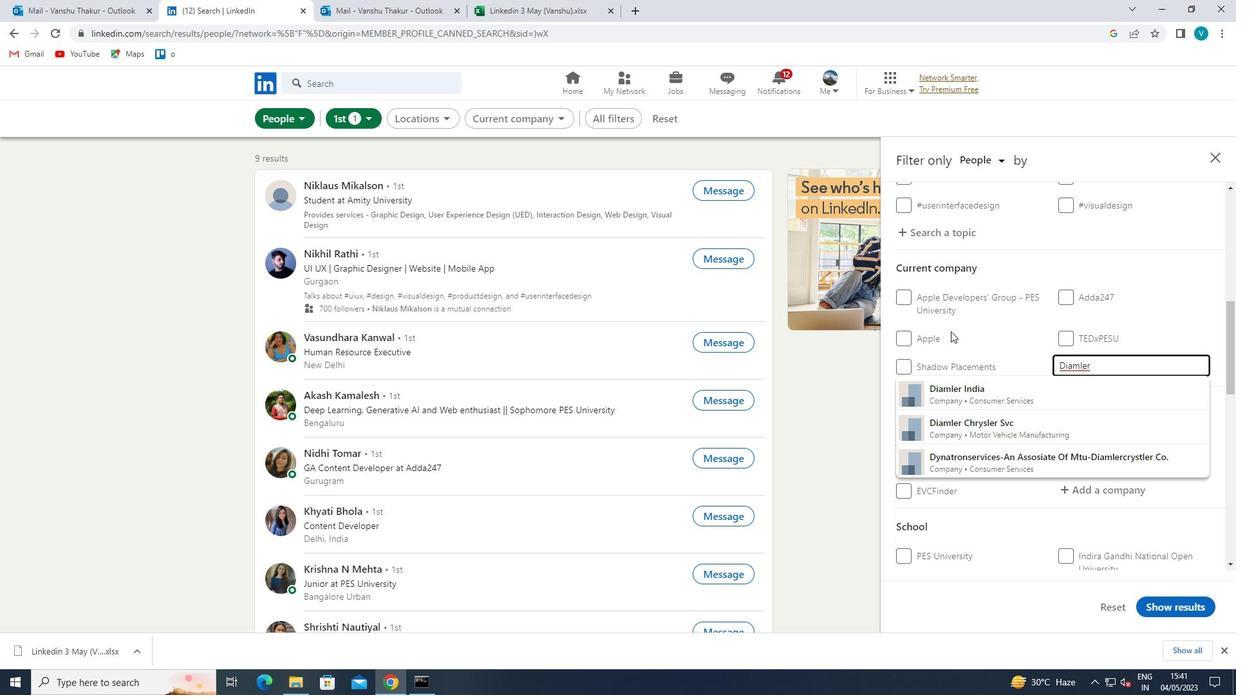 
Action: Mouse moved to (1073, 367)
Screenshot: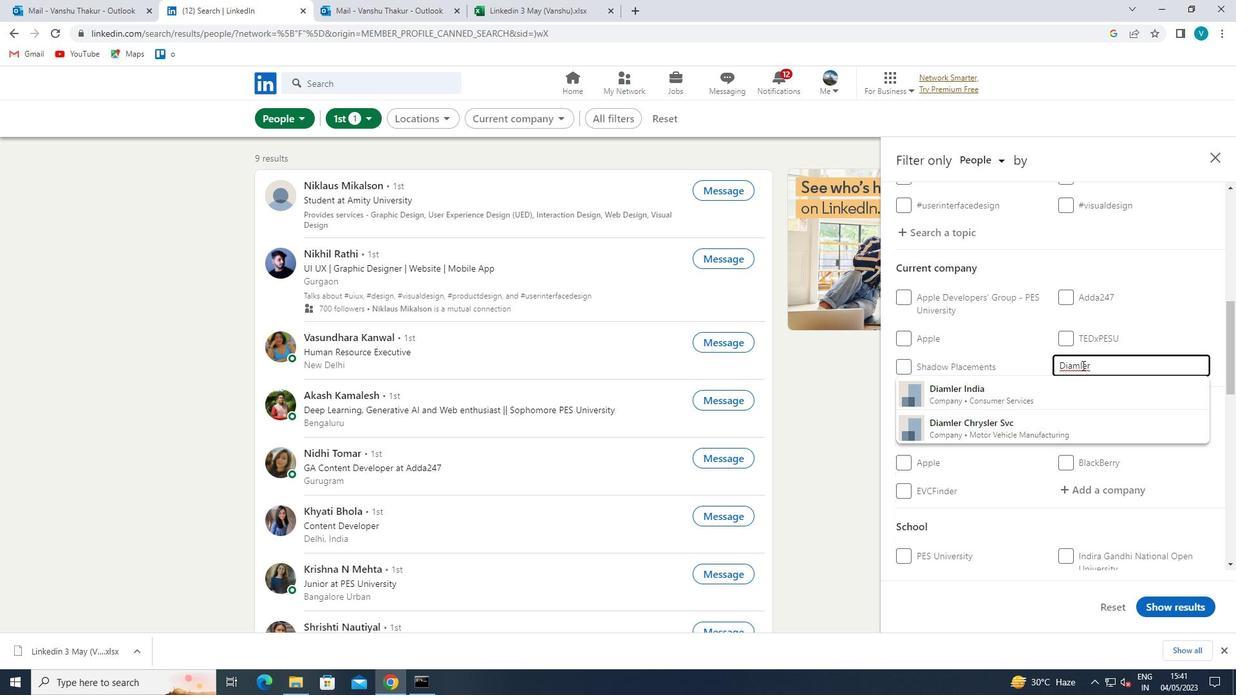 
Action: Mouse pressed left at (1073, 367)
Screenshot: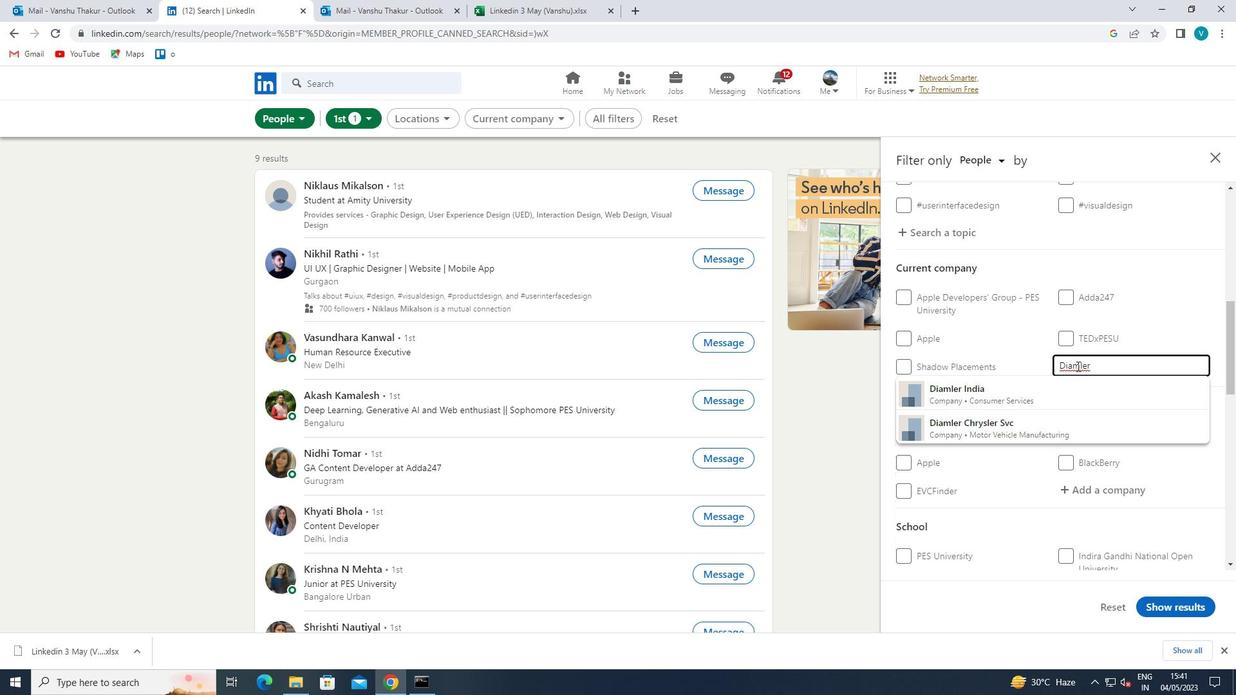 
Action: Mouse moved to (945, 296)
Screenshot: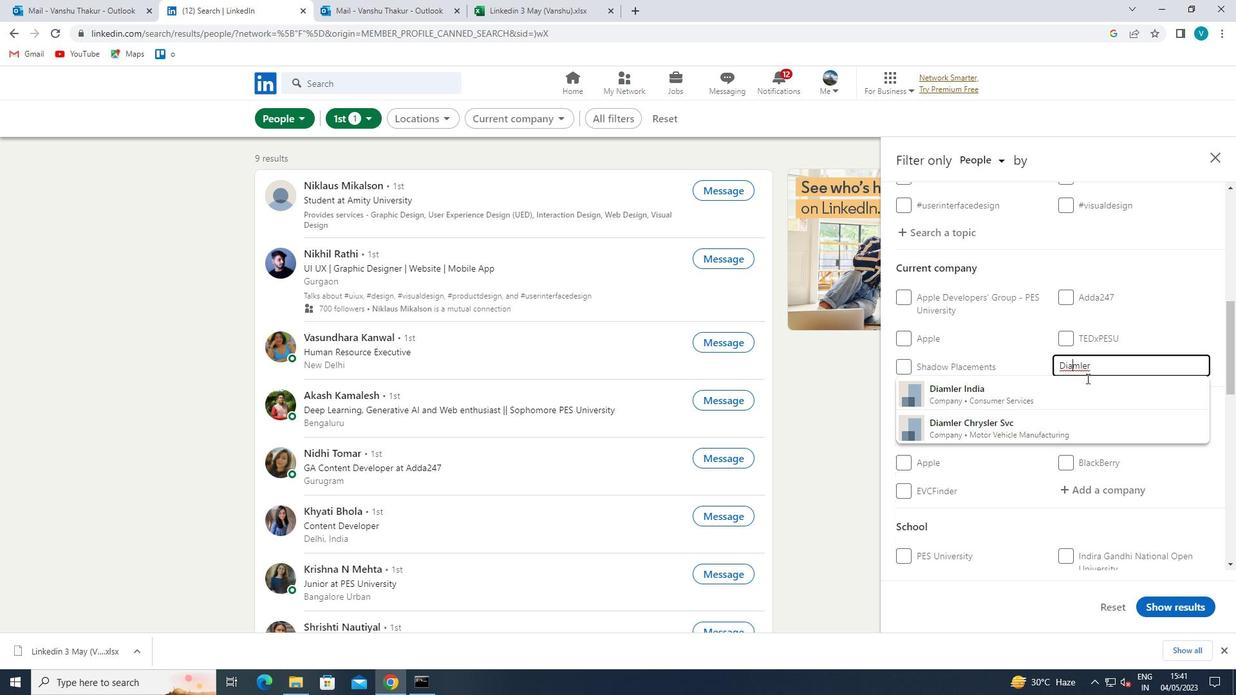 
Action: Key pressed <Key.backspace><Key.backspace>AI
Screenshot: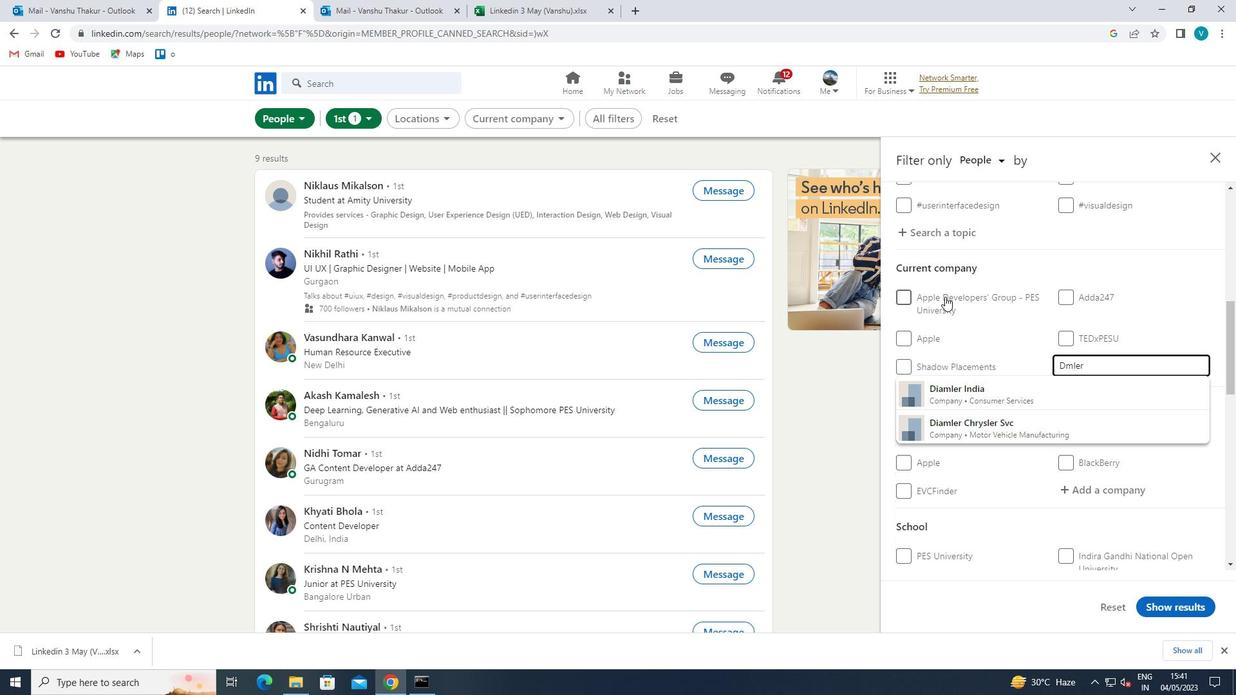 
Action: Mouse moved to (1117, 370)
Screenshot: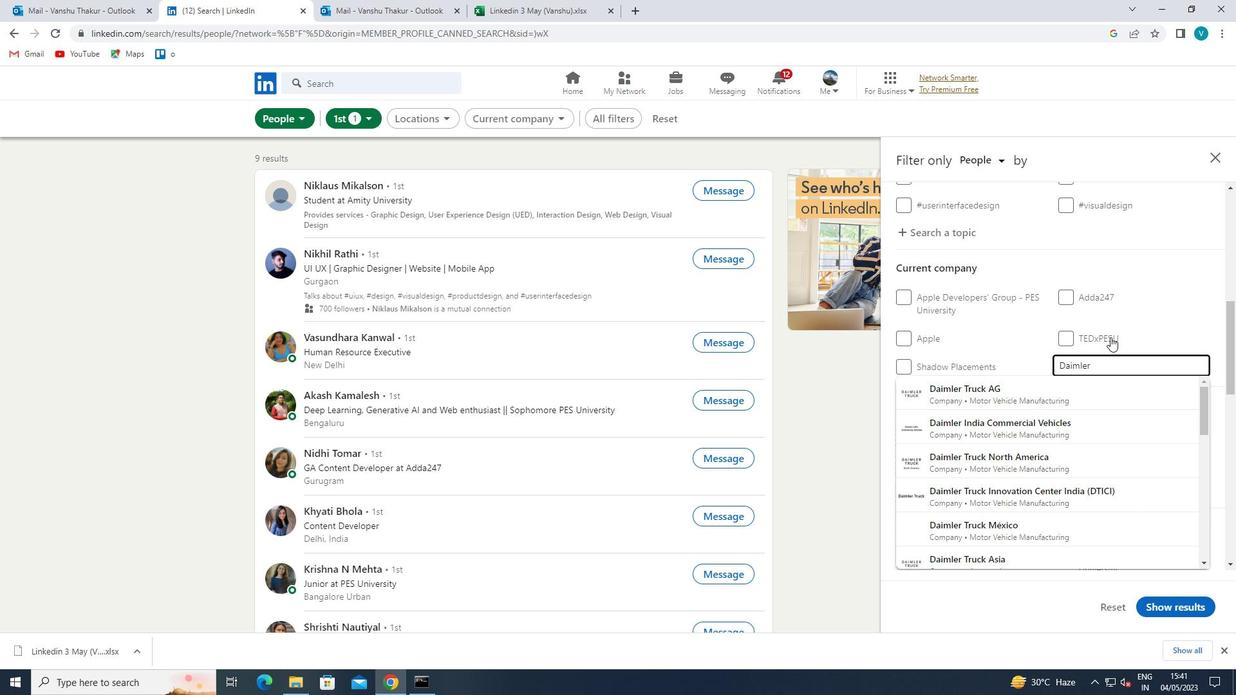 
Action: Mouse pressed left at (1117, 370)
Screenshot: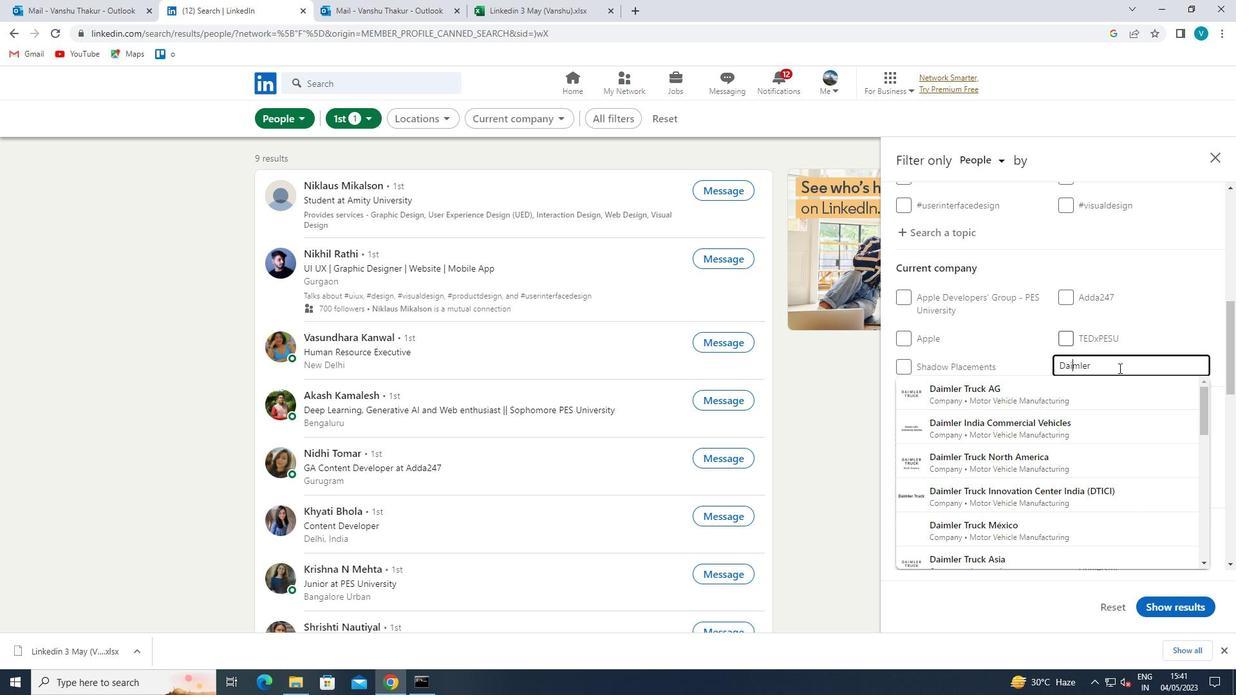 
Action: Mouse moved to (1106, 498)
Screenshot: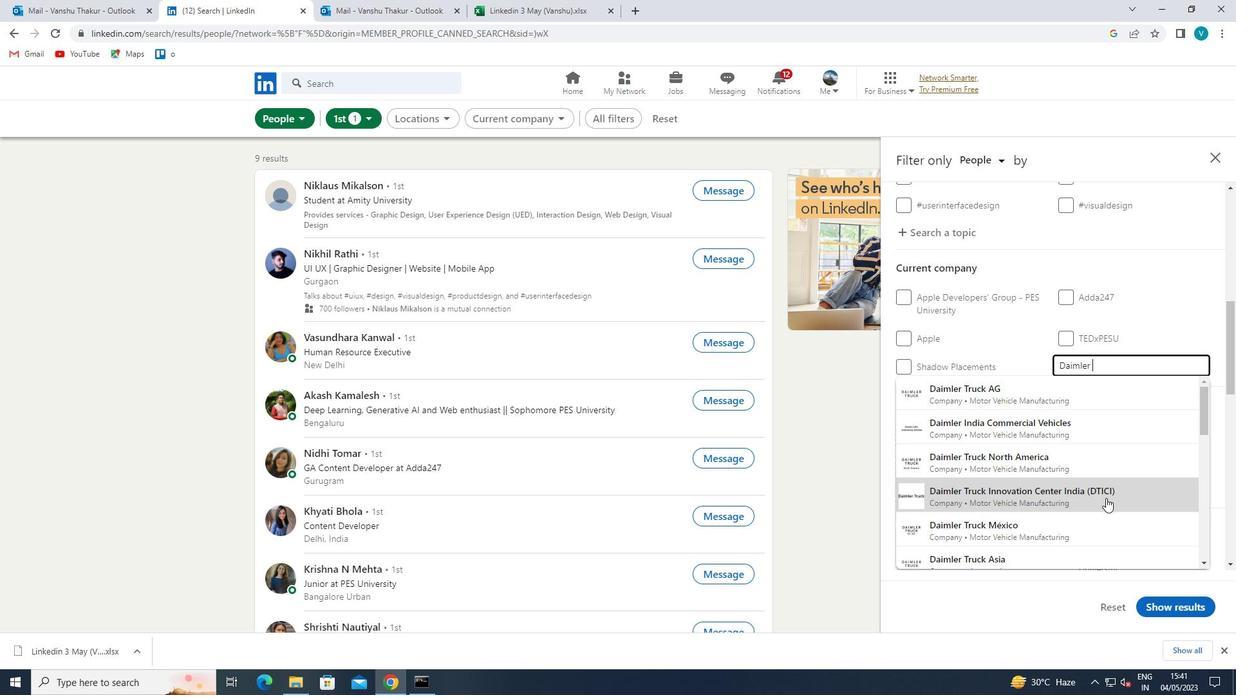 
Action: Mouse pressed left at (1106, 498)
Screenshot: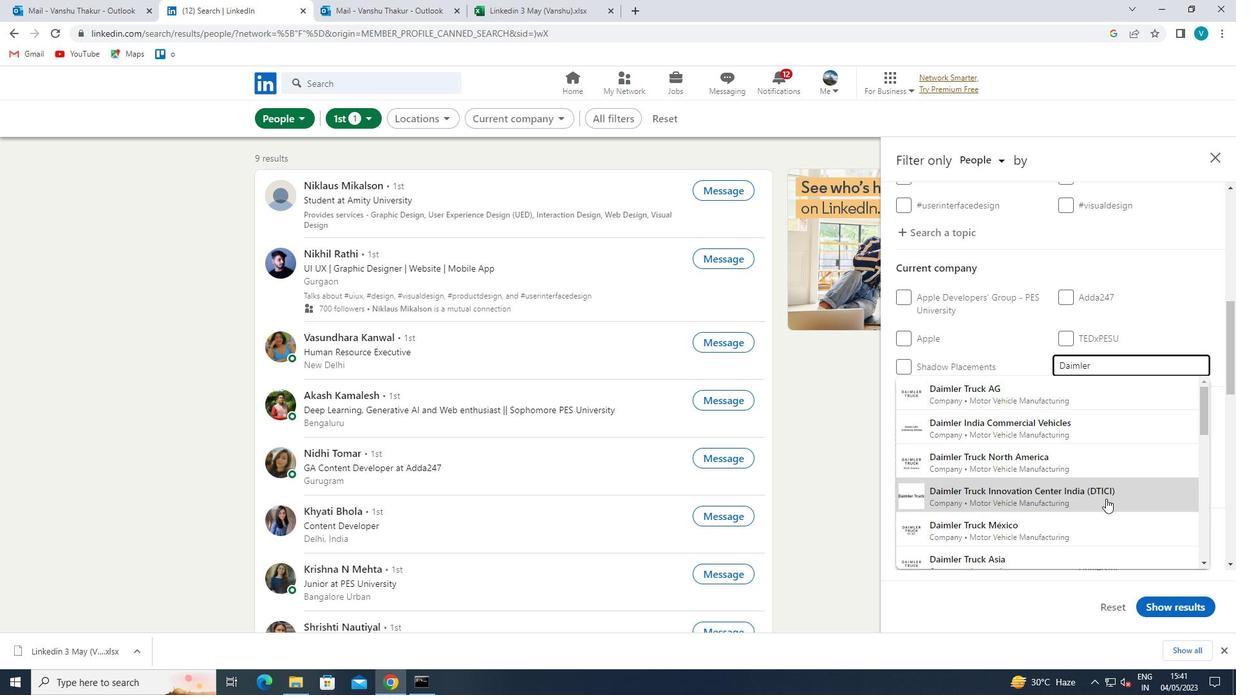 
Action: Mouse moved to (1117, 399)
Screenshot: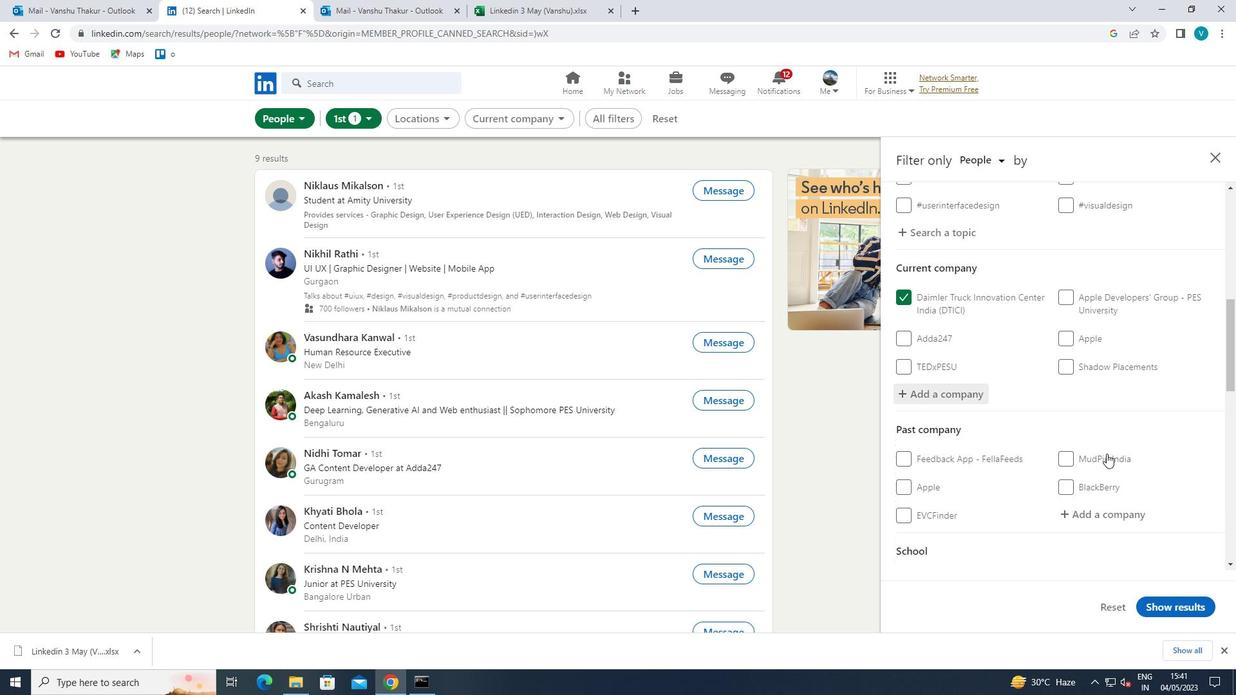 
Action: Mouse scrolled (1117, 399) with delta (0, 0)
Screenshot: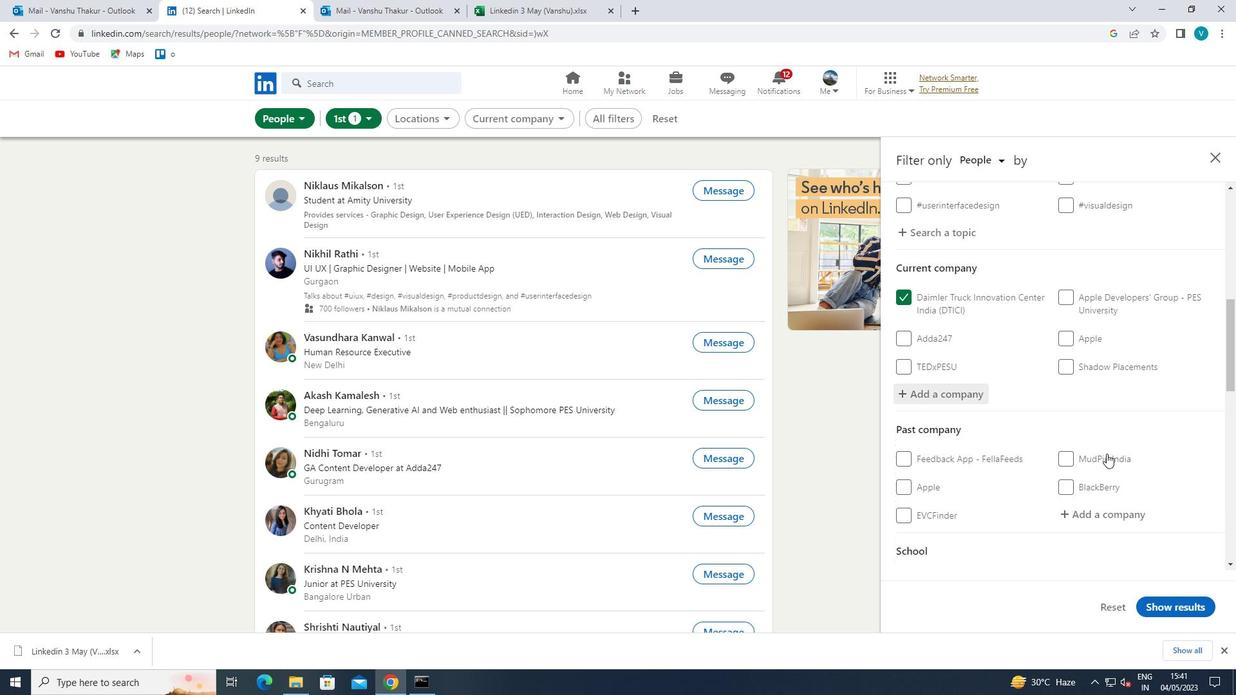 
Action: Mouse moved to (1117, 397)
Screenshot: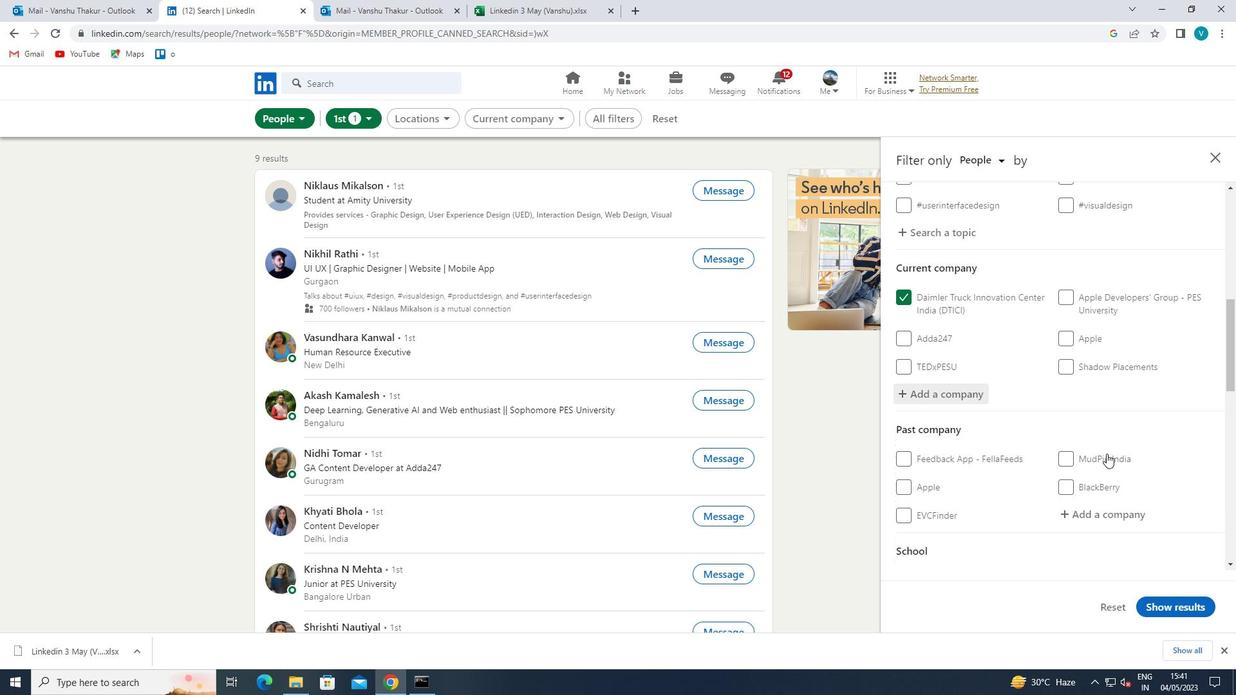 
Action: Mouse scrolled (1117, 397) with delta (0, 0)
Screenshot: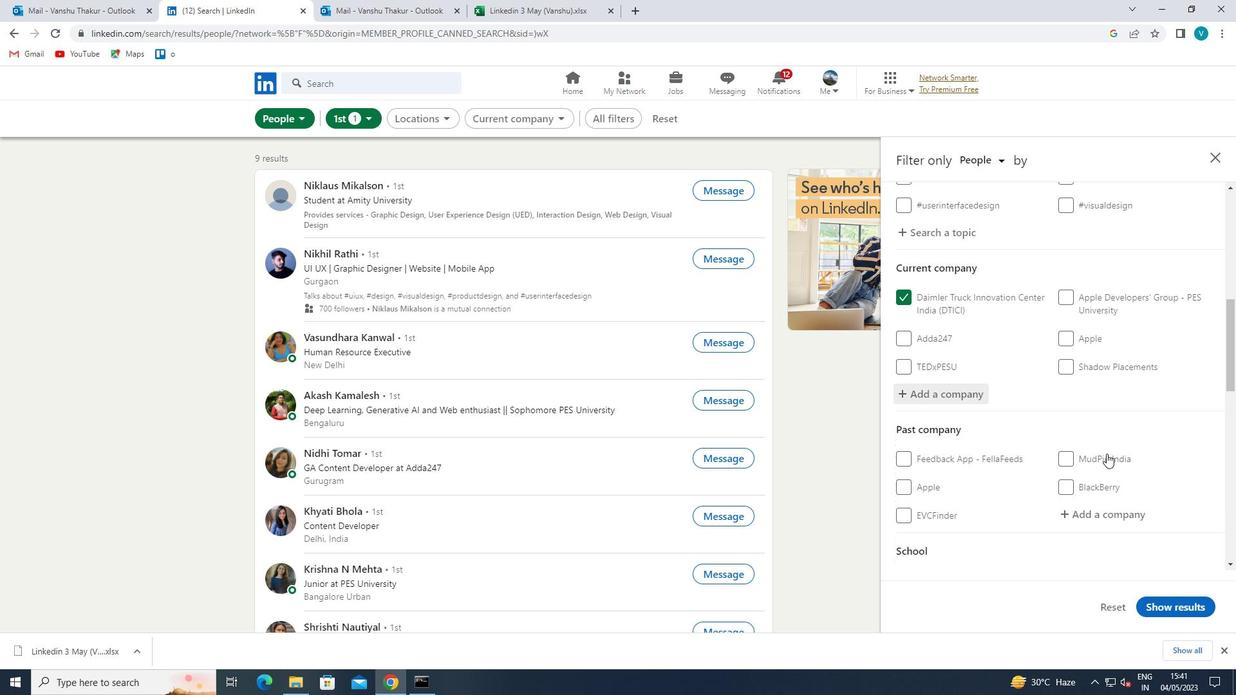 
Action: Mouse moved to (1118, 395)
Screenshot: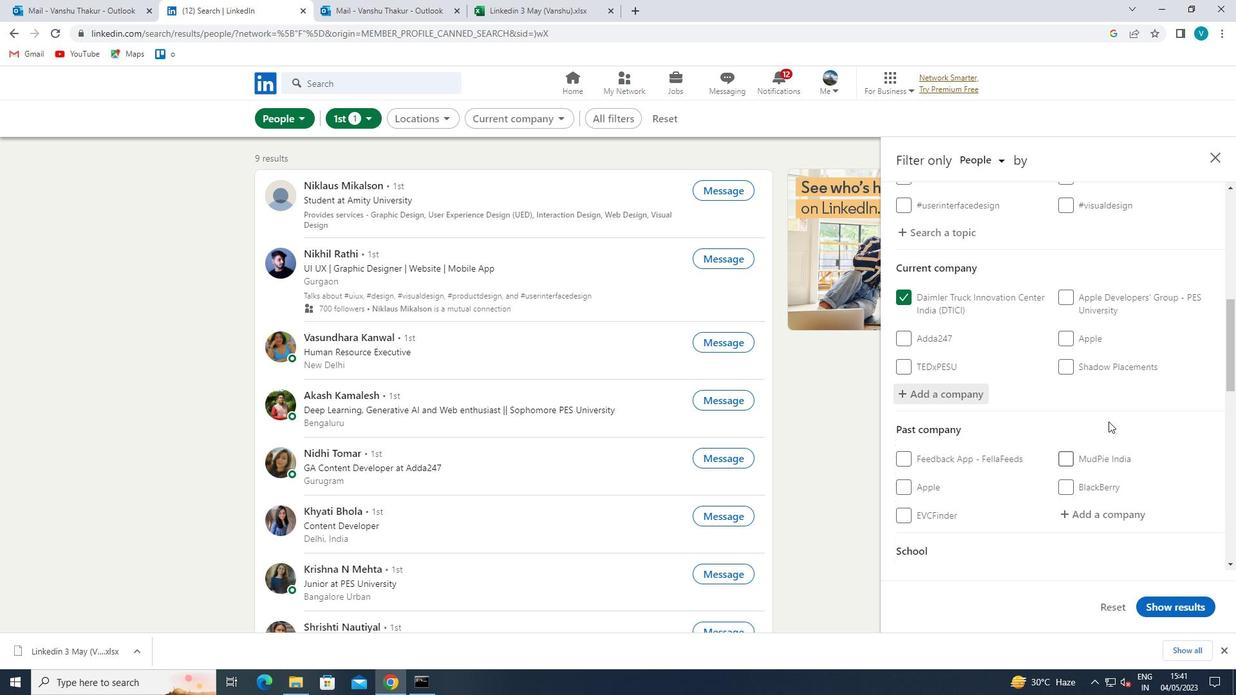 
Action: Mouse scrolled (1118, 395) with delta (0, 0)
Screenshot: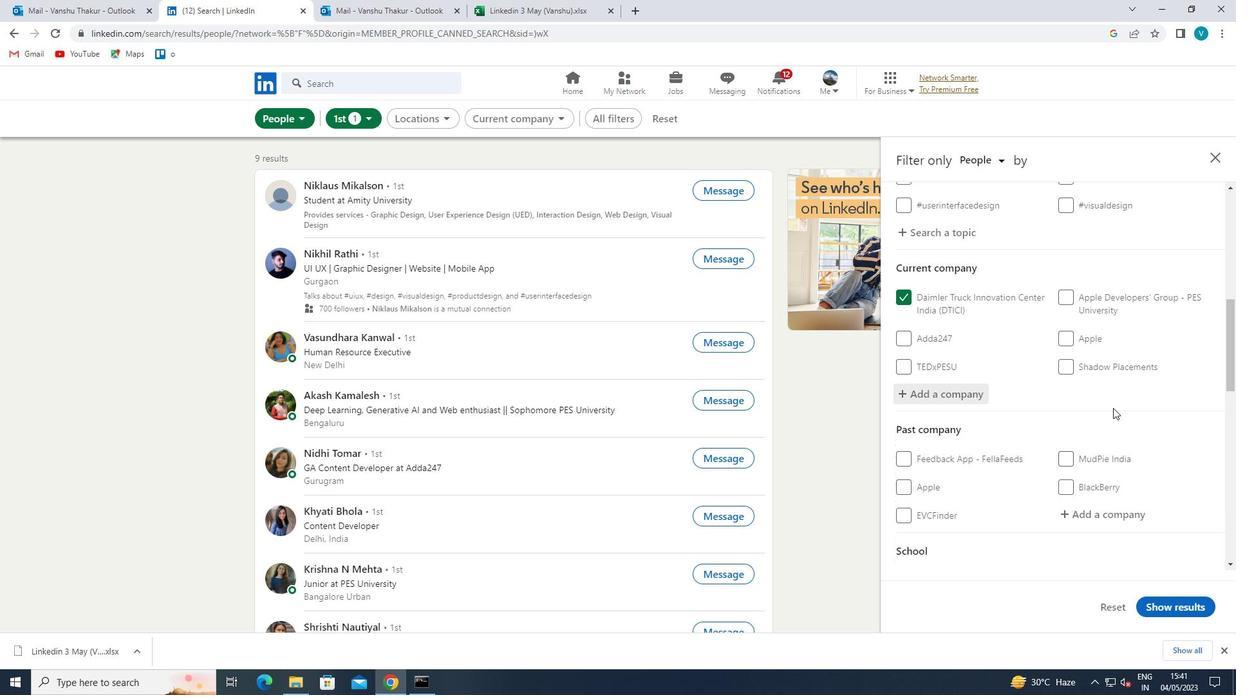 
Action: Mouse moved to (1113, 482)
Screenshot: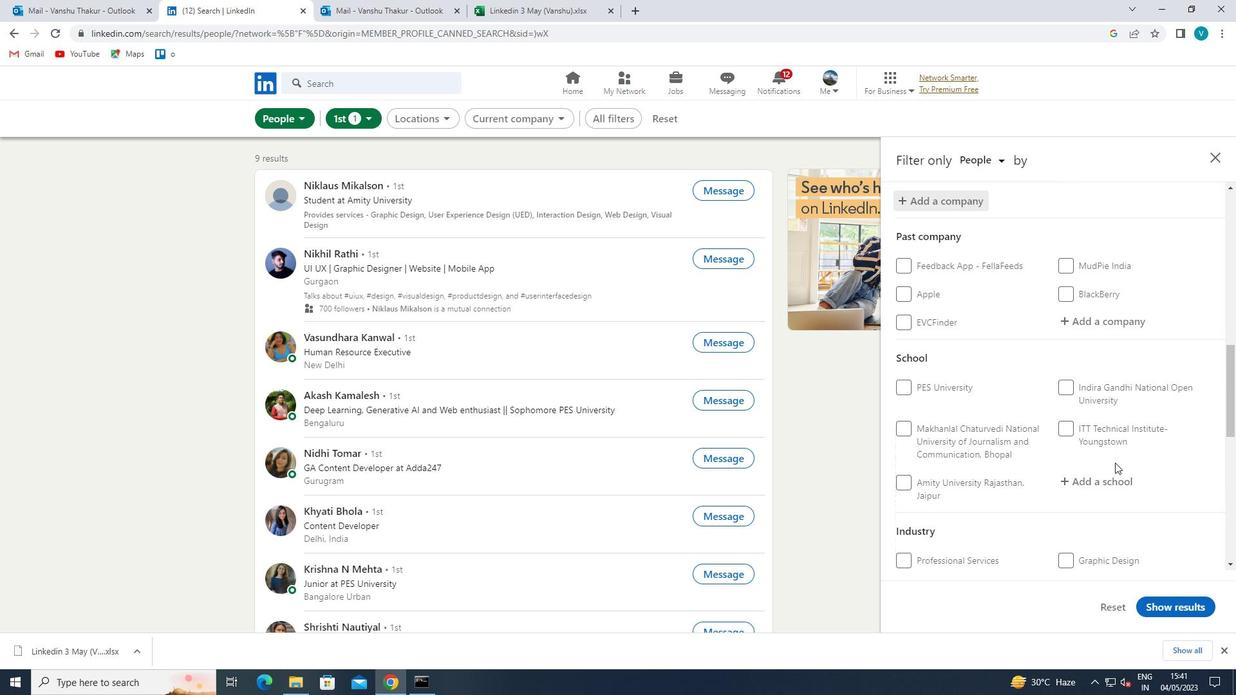 
Action: Mouse pressed left at (1113, 482)
Screenshot: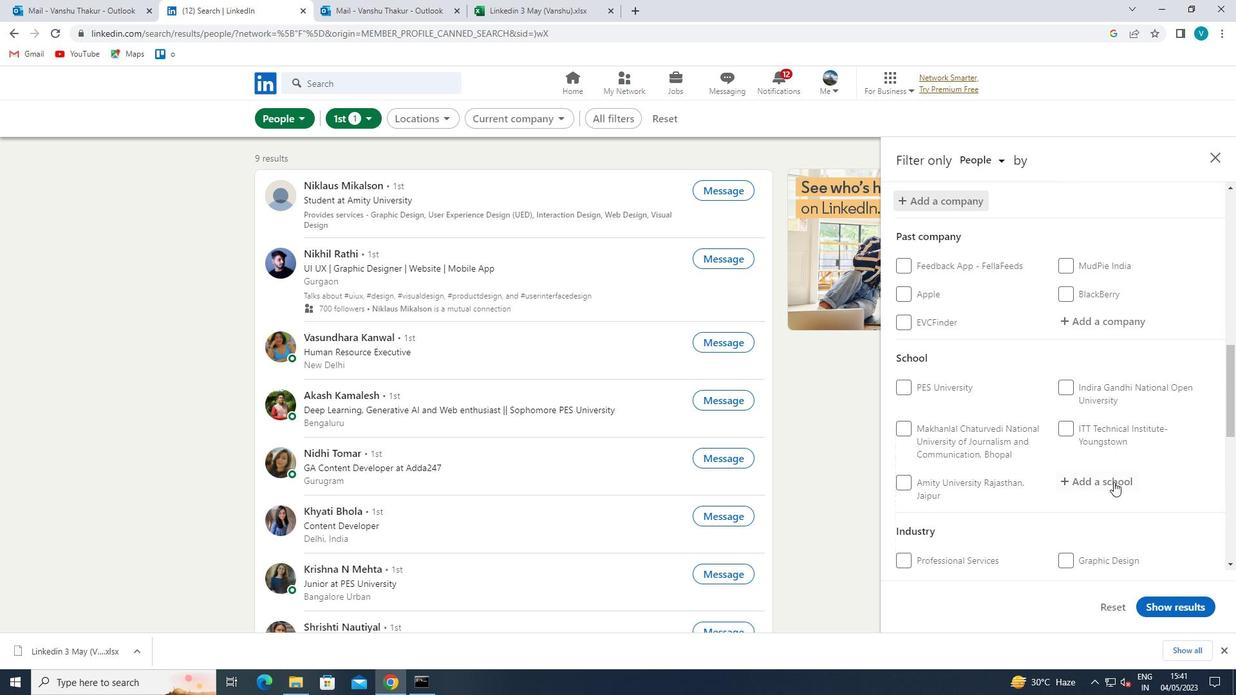 
Action: Mouse moved to (1113, 482)
Screenshot: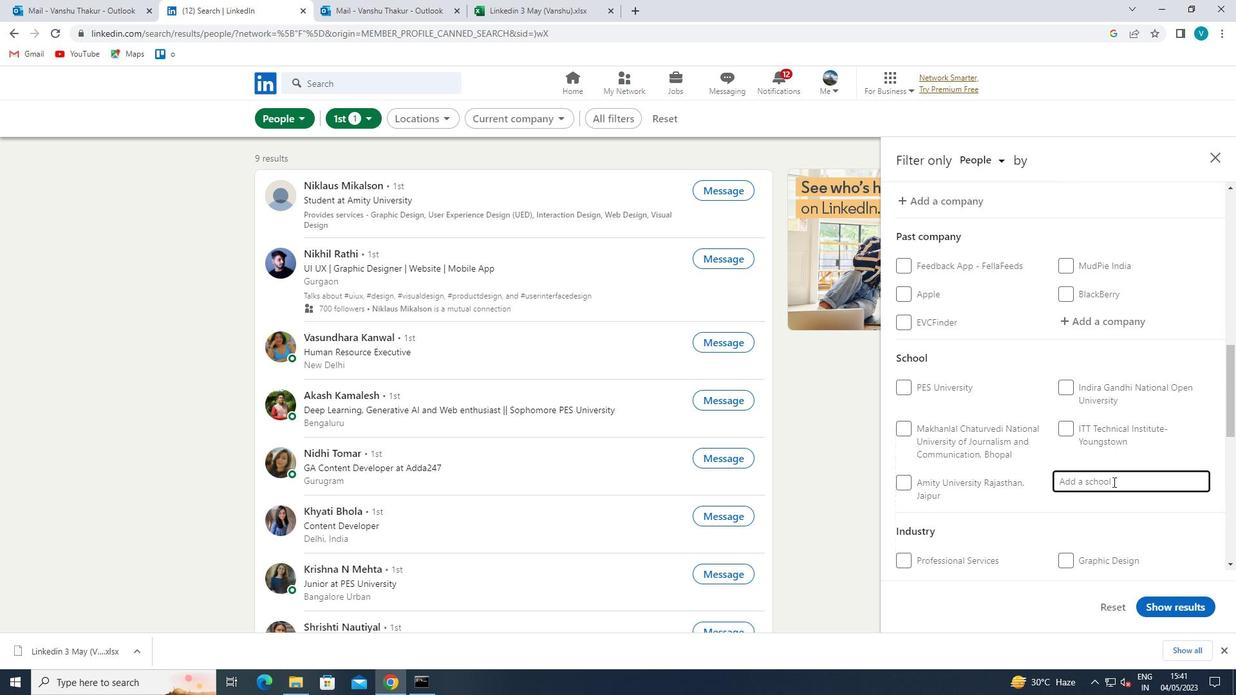 
Action: Key pressed <Key.shift>ODISHA
Screenshot: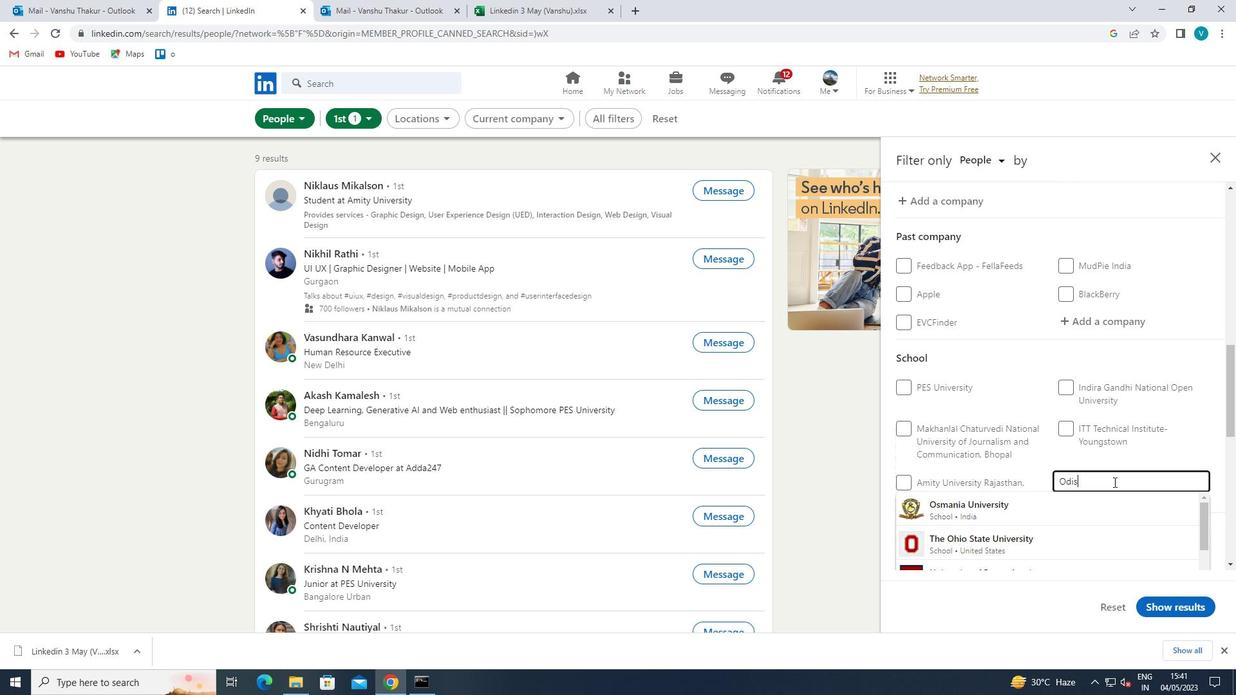 
Action: Mouse moved to (1112, 536)
Screenshot: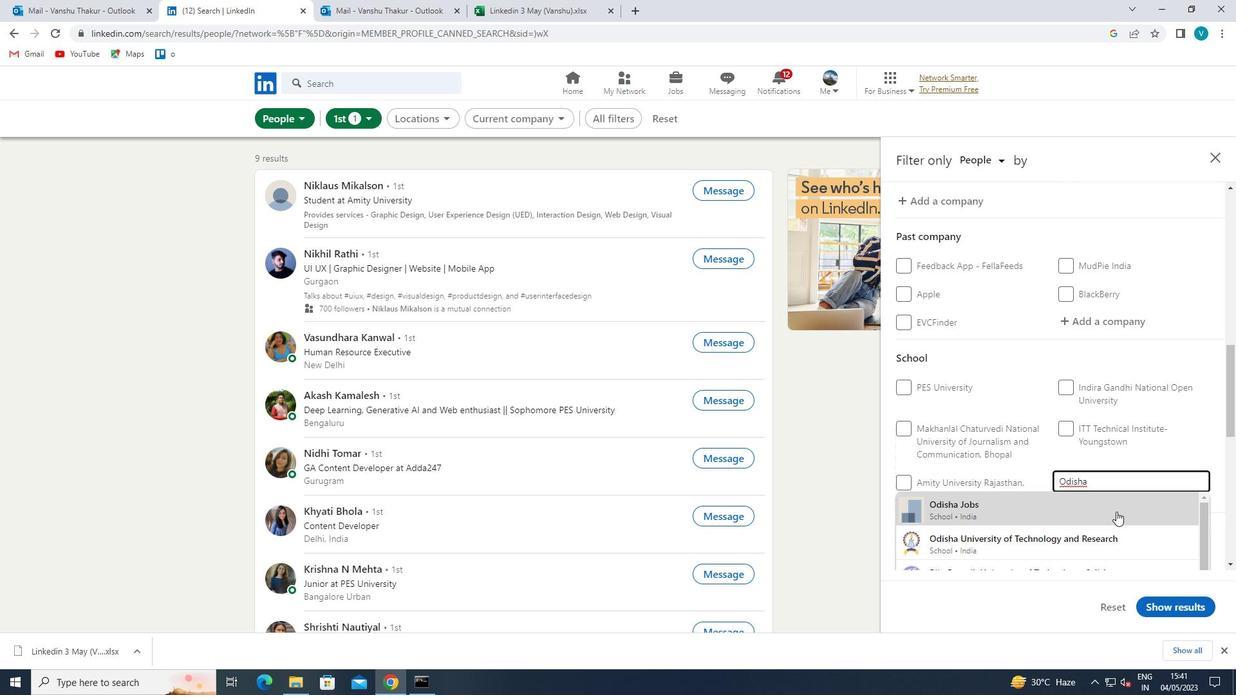 
Action: Mouse pressed left at (1112, 536)
Screenshot: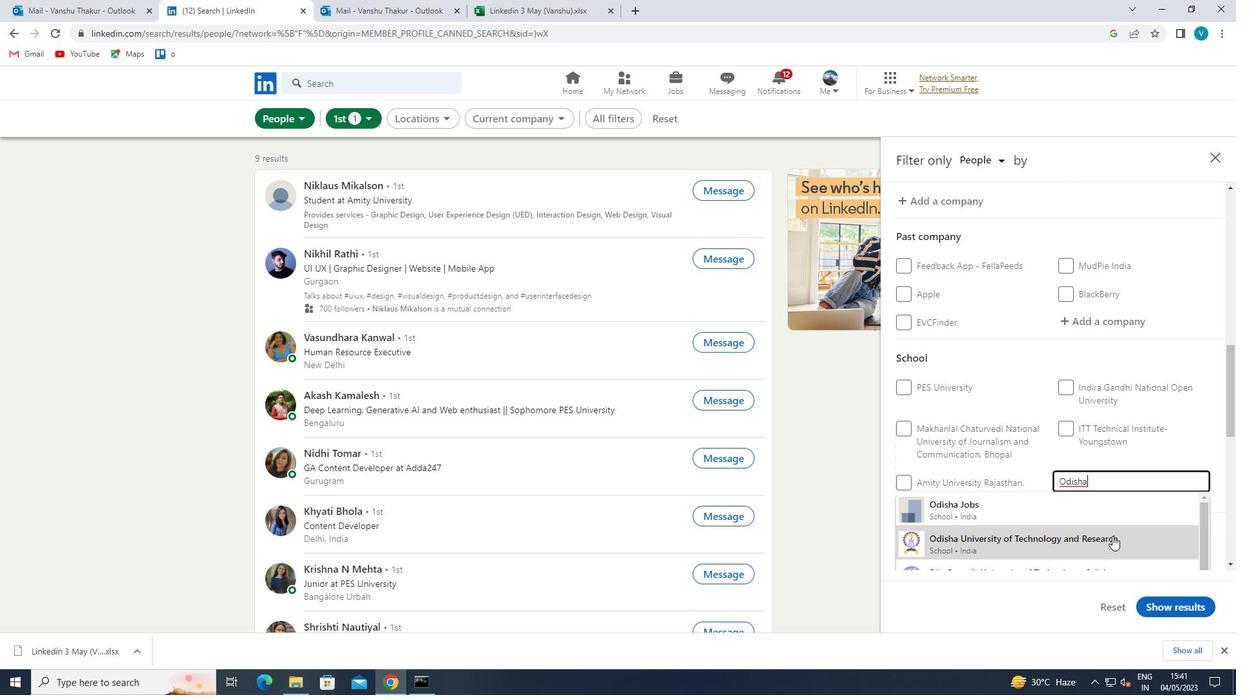 
Action: Mouse moved to (1119, 480)
Screenshot: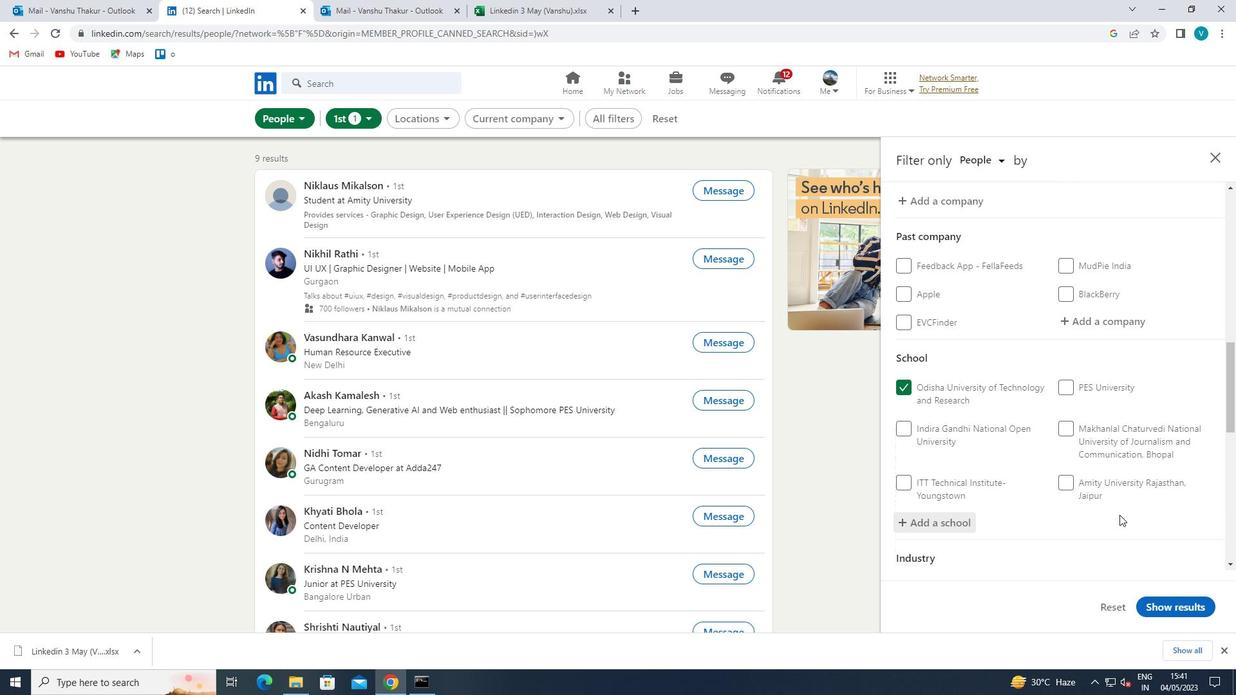 
Action: Mouse scrolled (1119, 480) with delta (0, 0)
Screenshot: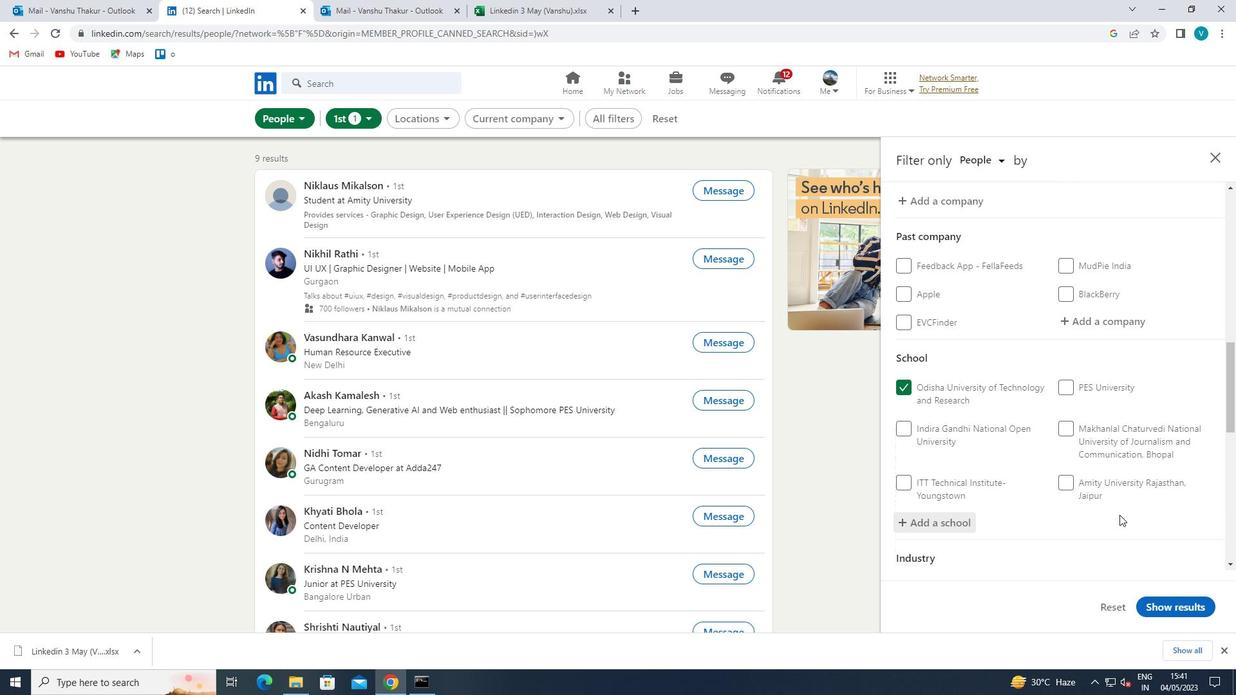 
Action: Mouse moved to (1119, 472)
Screenshot: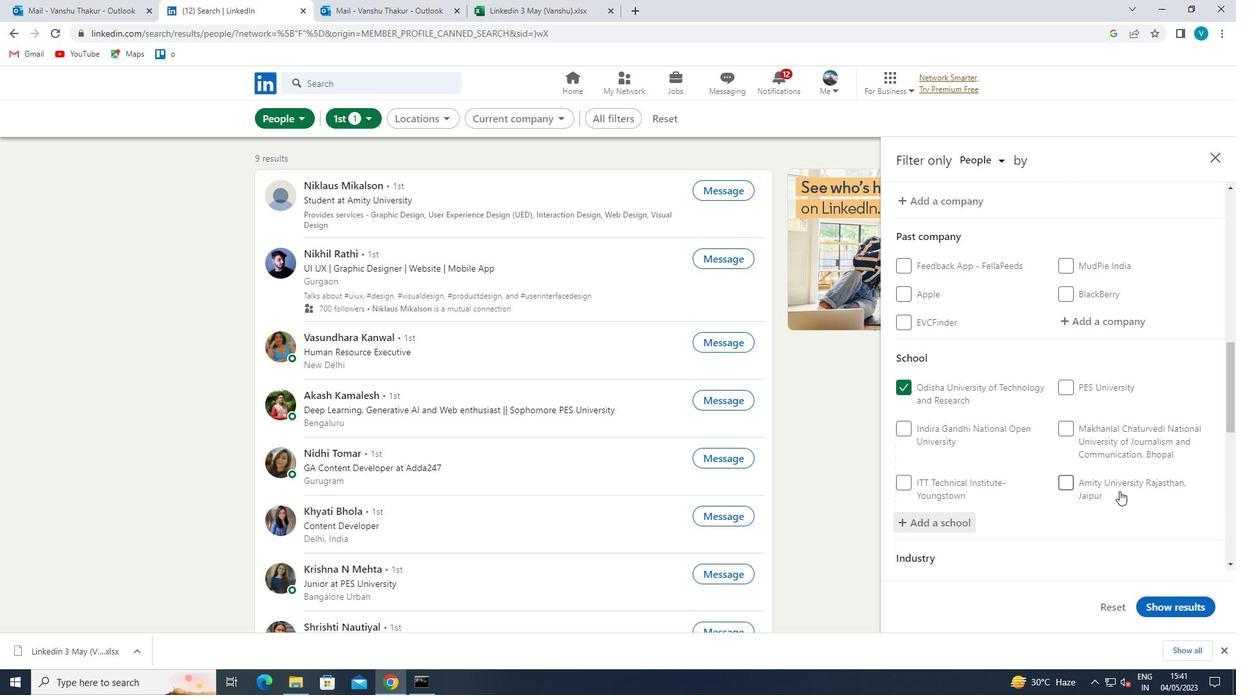 
Action: Mouse scrolled (1119, 471) with delta (0, 0)
Screenshot: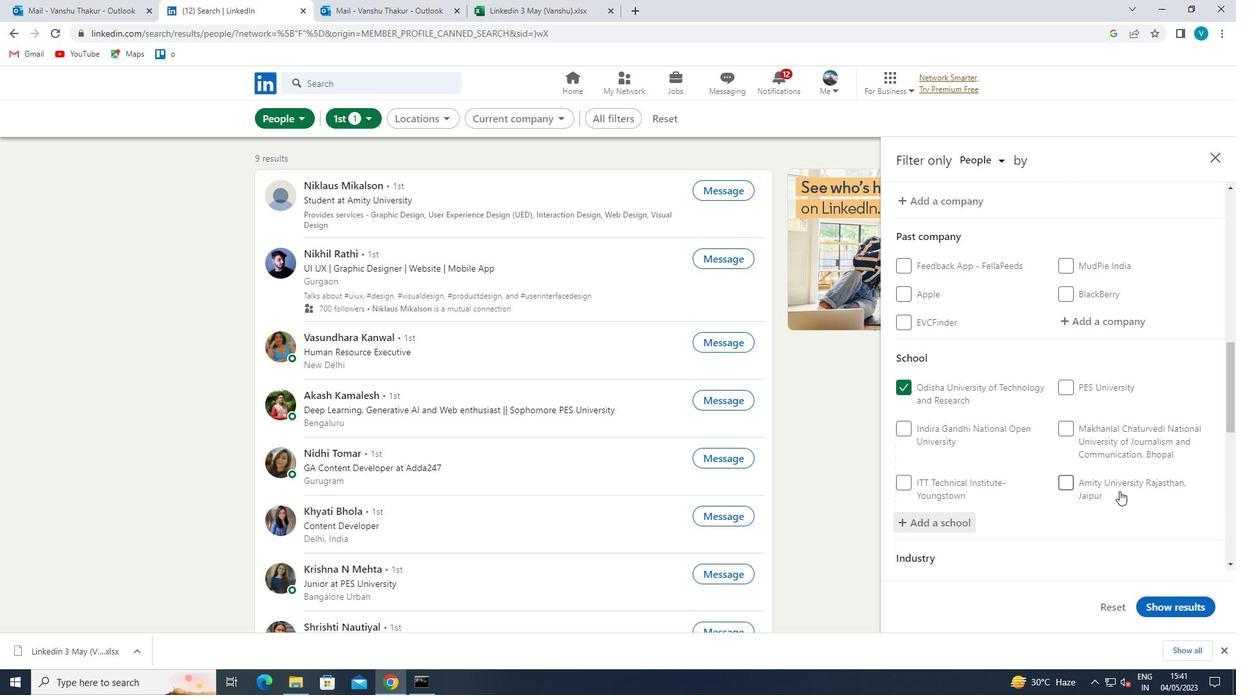 
Action: Mouse moved to (1119, 469)
Screenshot: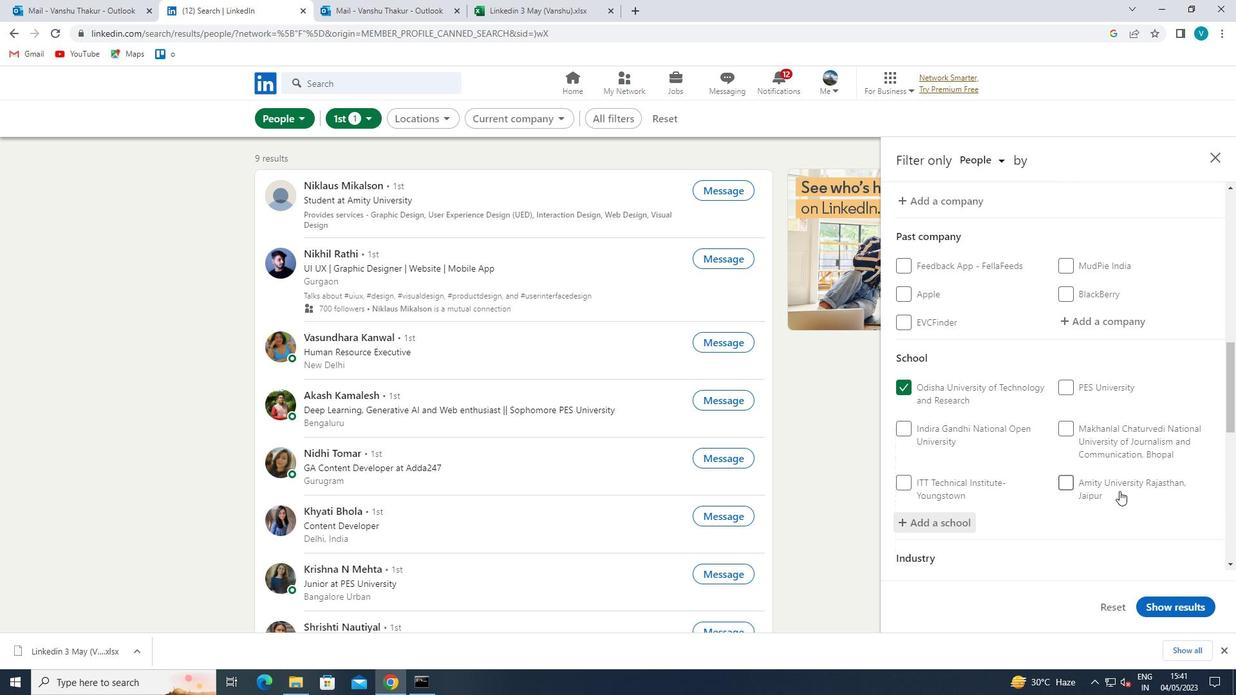 
Action: Mouse scrolled (1119, 468) with delta (0, 0)
Screenshot: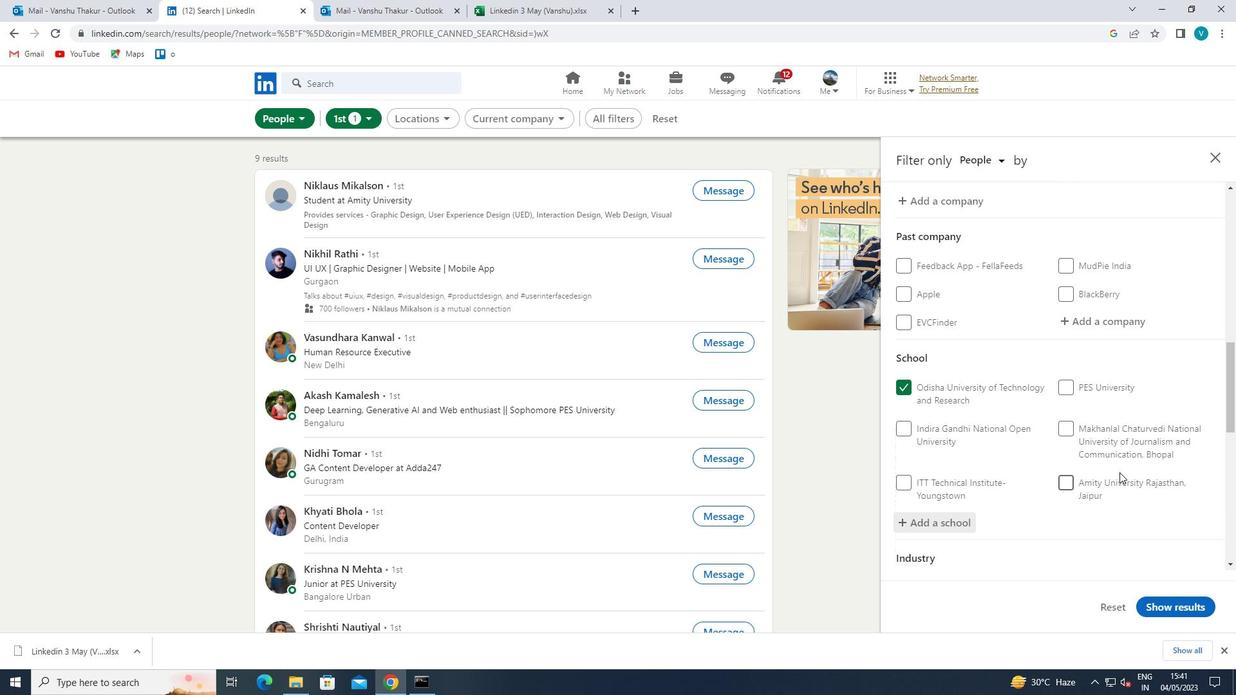 
Action: Mouse moved to (1119, 468)
Screenshot: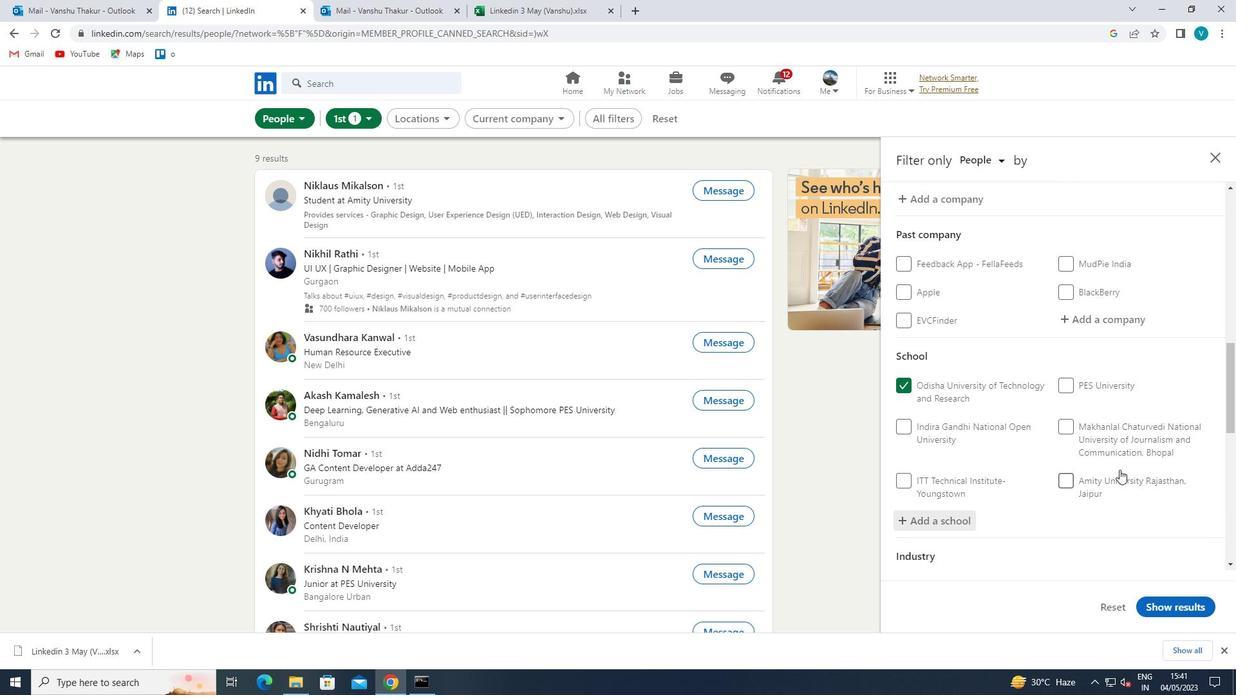 
Action: Mouse scrolled (1119, 468) with delta (0, 0)
Screenshot: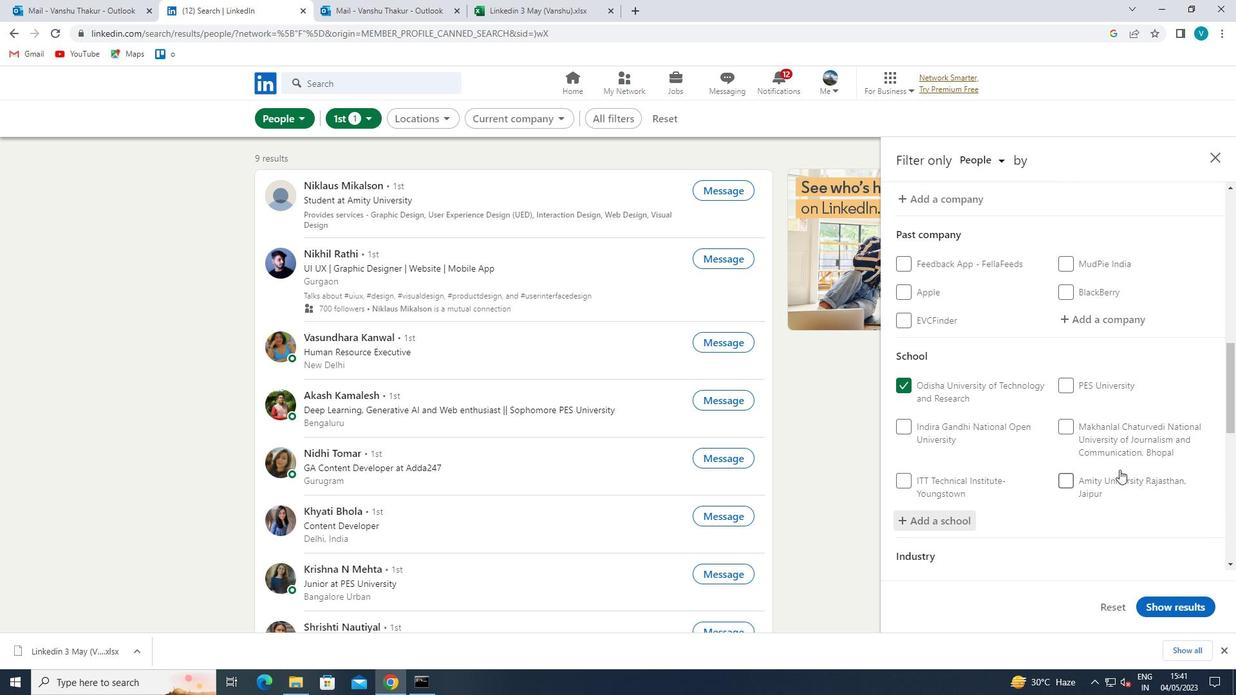 
Action: Mouse moved to (1111, 397)
Screenshot: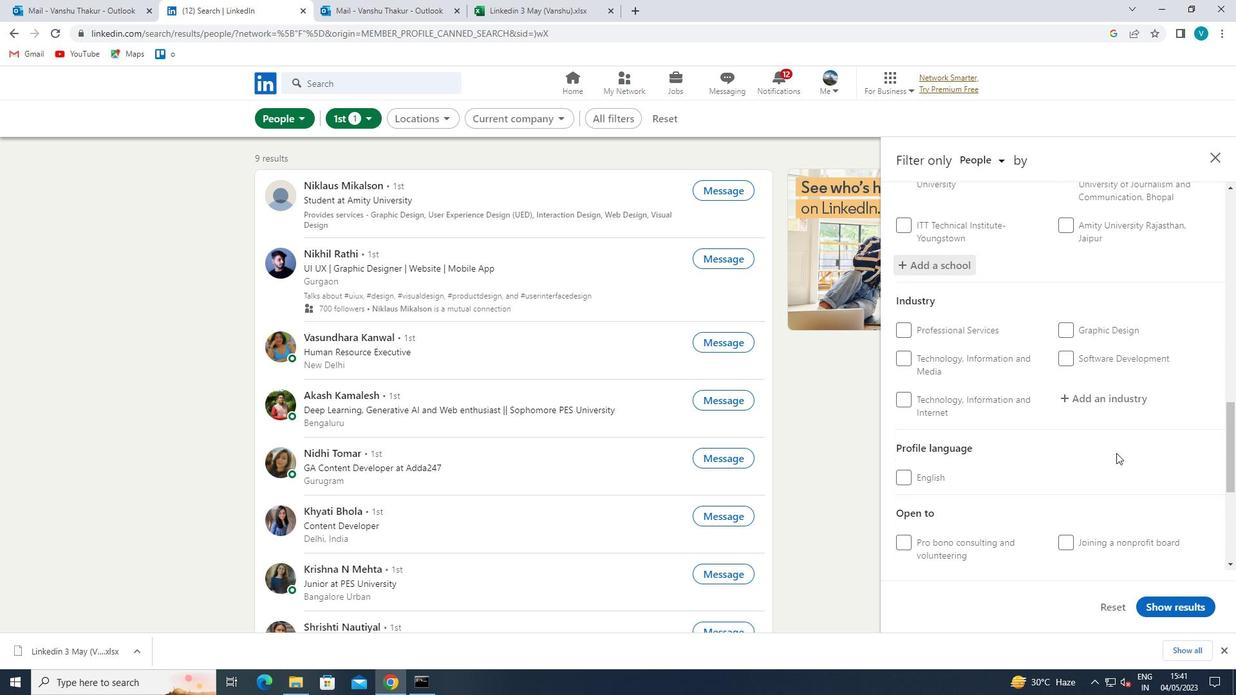 
Action: Mouse pressed left at (1111, 397)
Screenshot: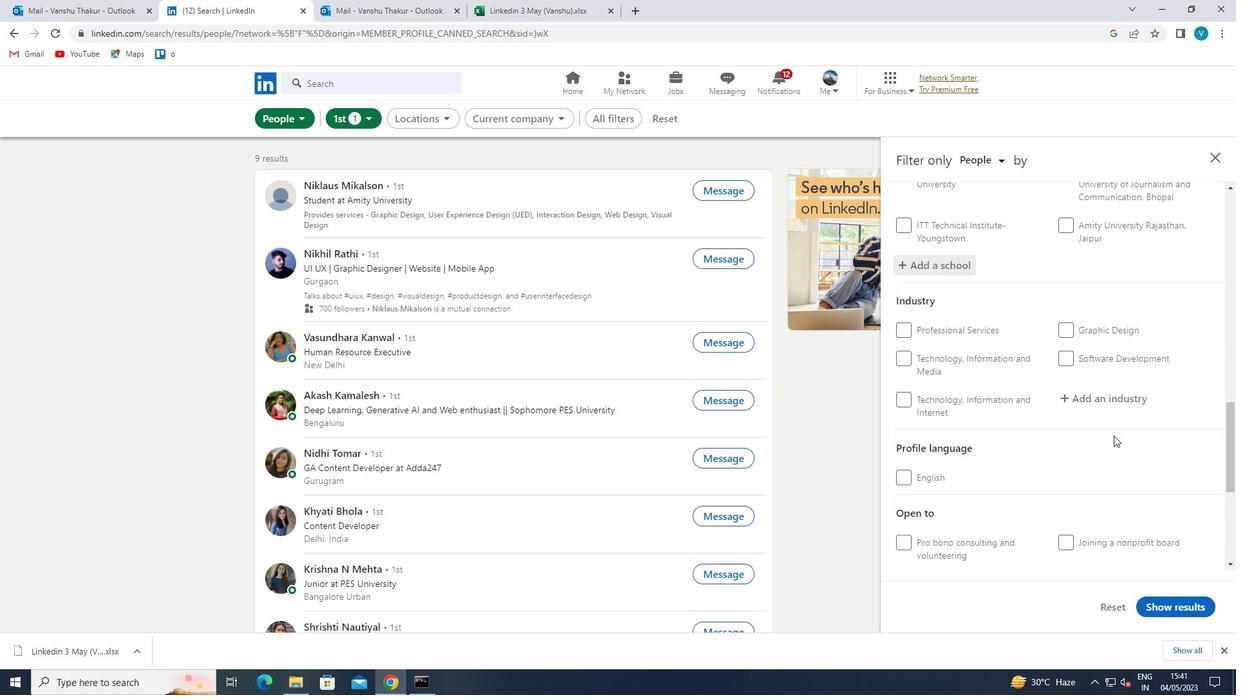 
Action: Mouse moved to (1057, 365)
Screenshot: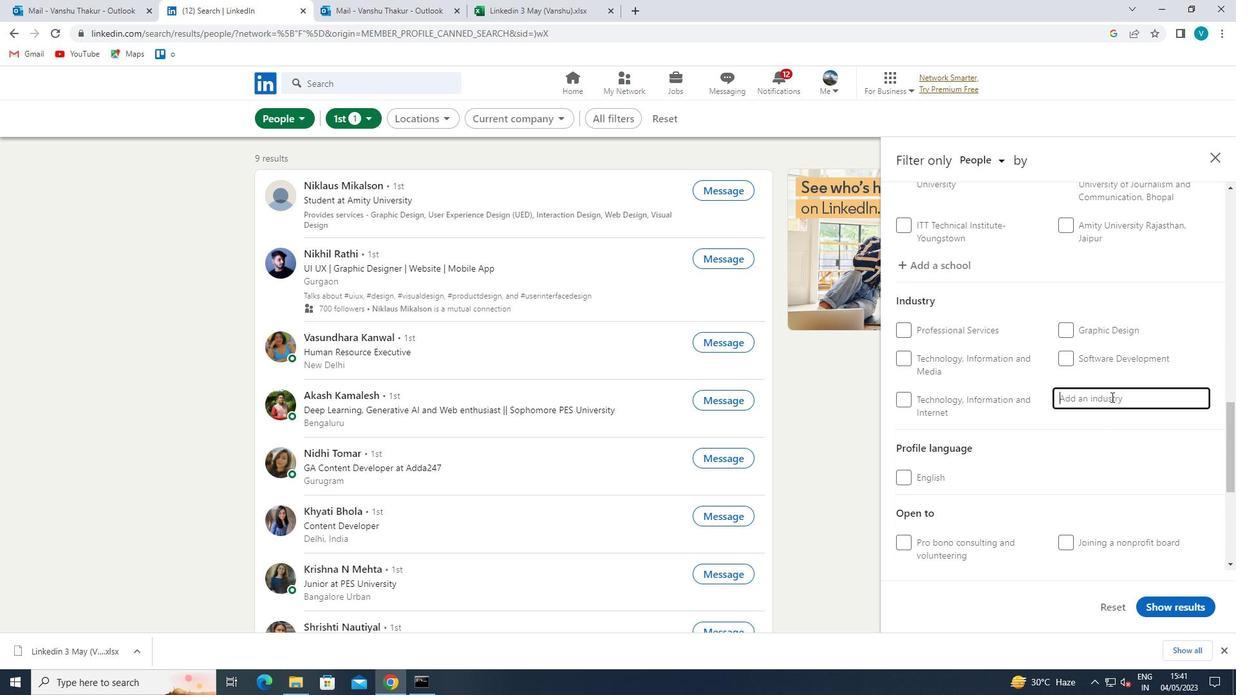 
Action: Key pressed <Key.shift>WHOLWE<Key.backspace><Key.backspace>ESALE
Screenshot: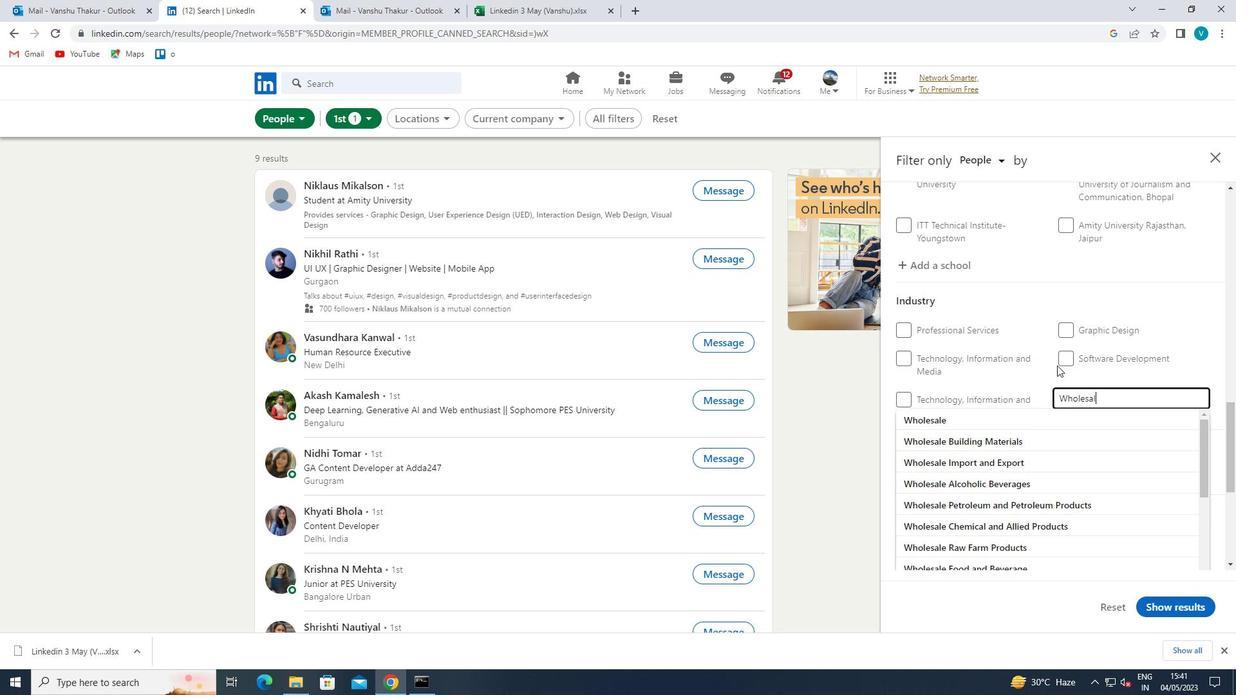 
Action: Mouse moved to (1017, 343)
Screenshot: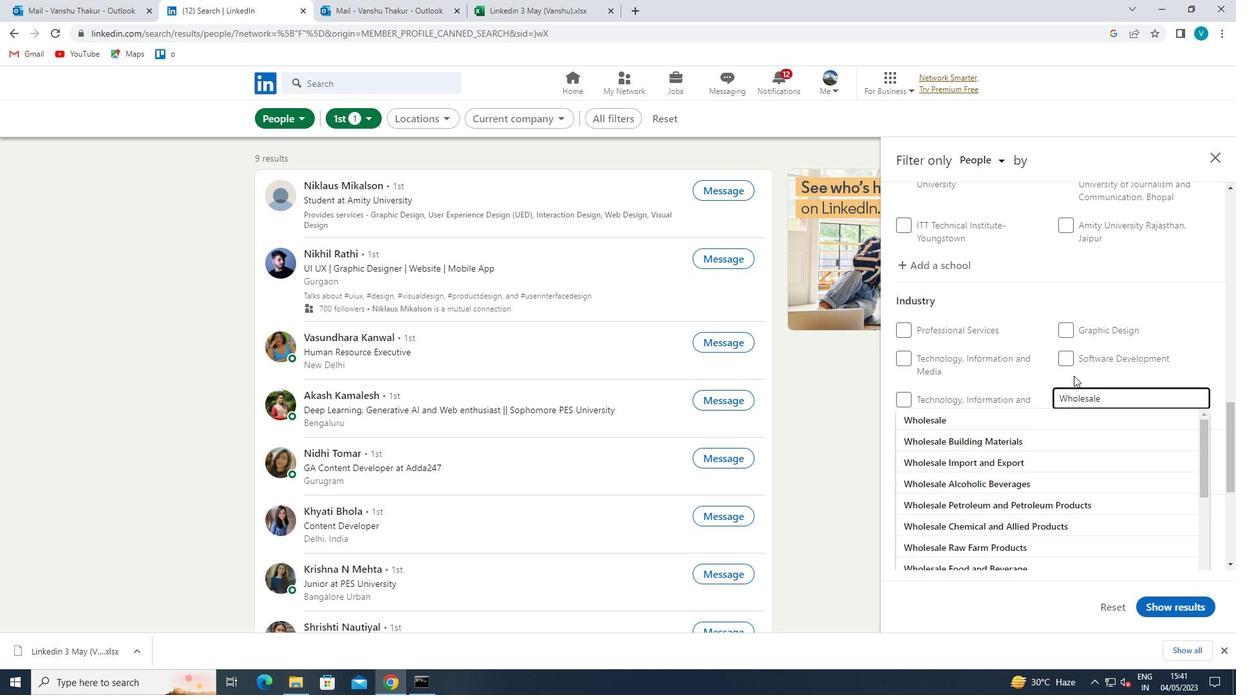 
Action: Key pressed <Key.space><Key.shift>APL<Key.backspace>PLIANCES
Screenshot: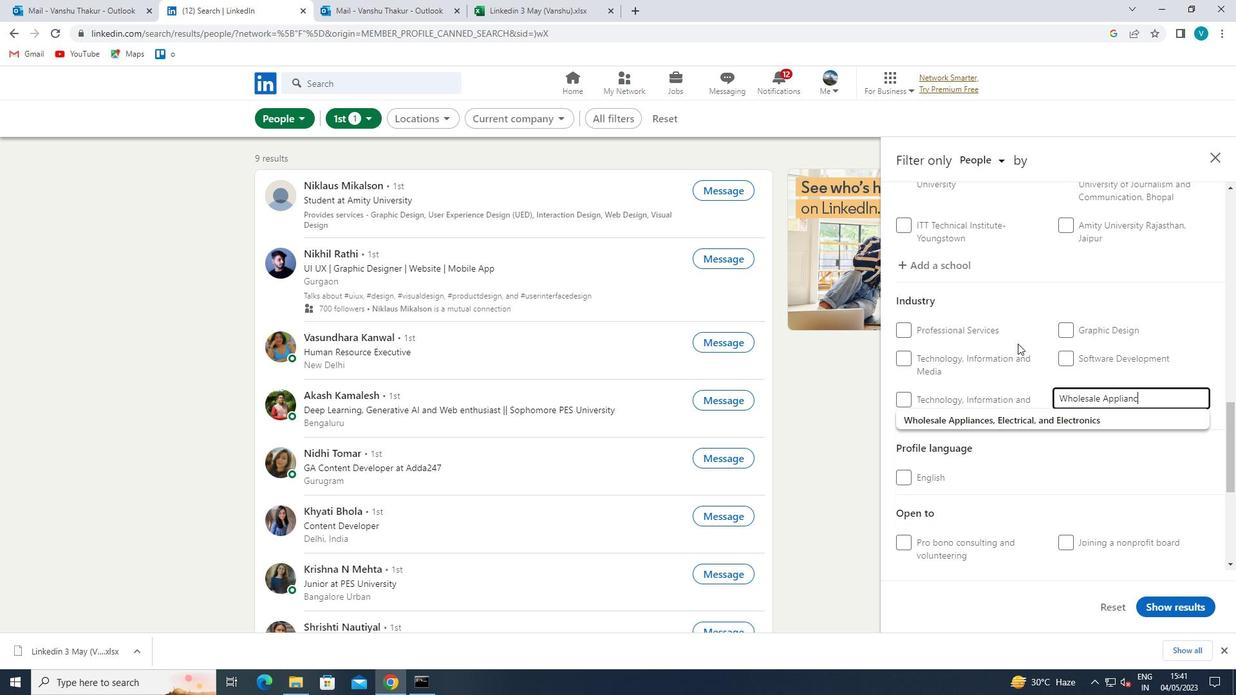 
Action: Mouse moved to (1034, 419)
Screenshot: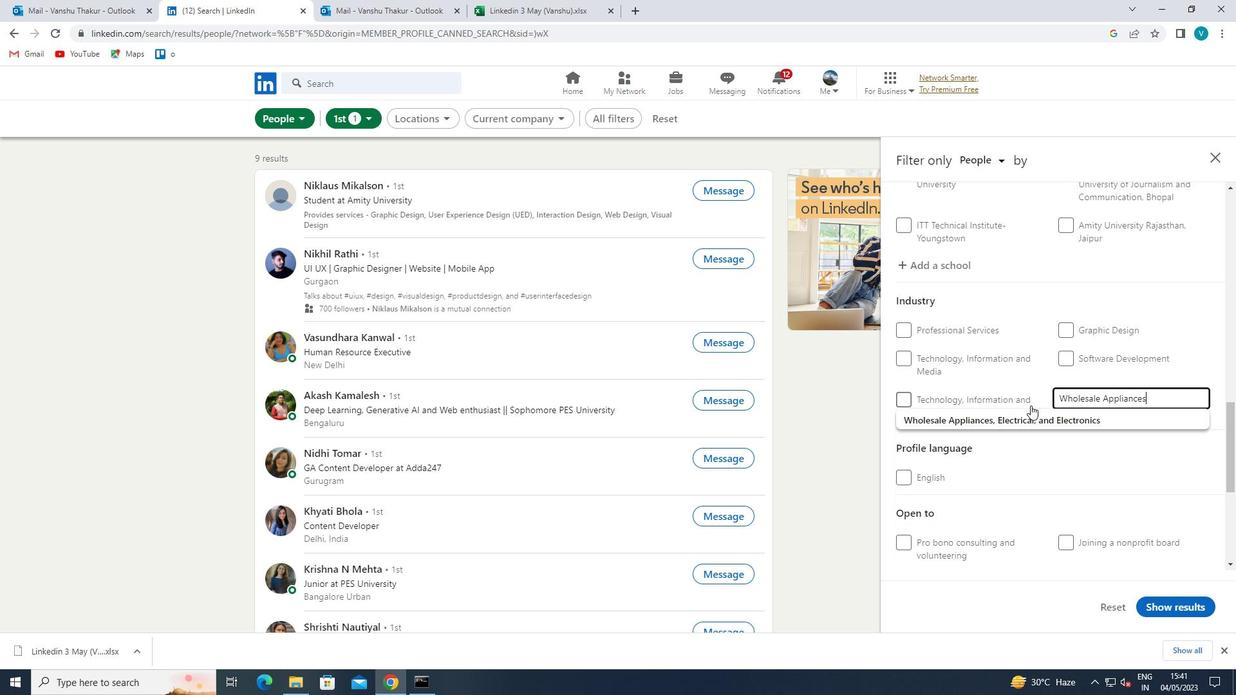 
Action: Mouse pressed left at (1034, 419)
Screenshot: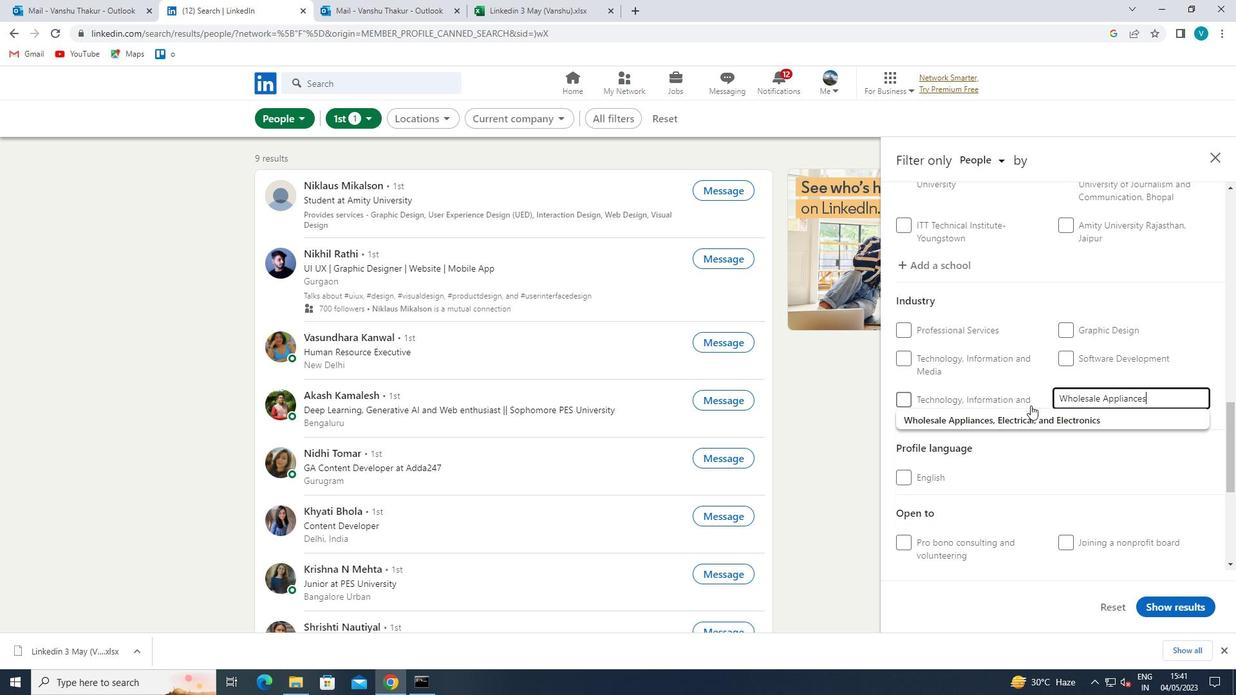 
Action: Mouse moved to (1039, 420)
Screenshot: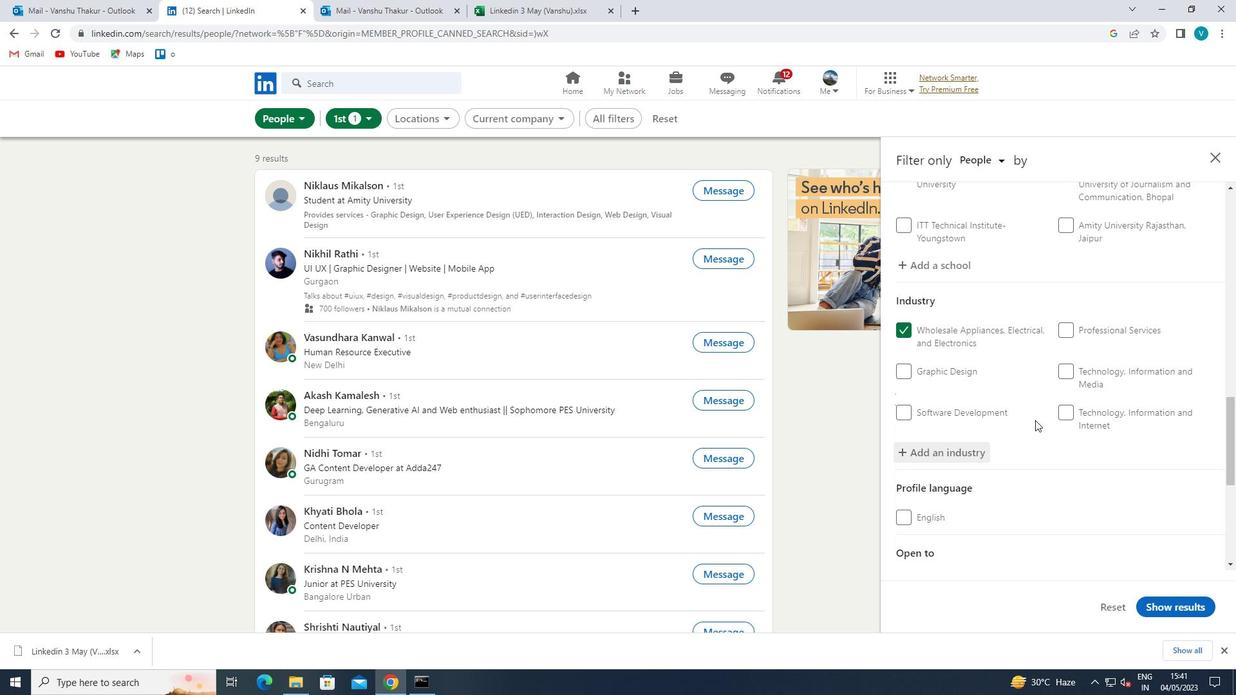 
Action: Mouse scrolled (1039, 419) with delta (0, 0)
Screenshot: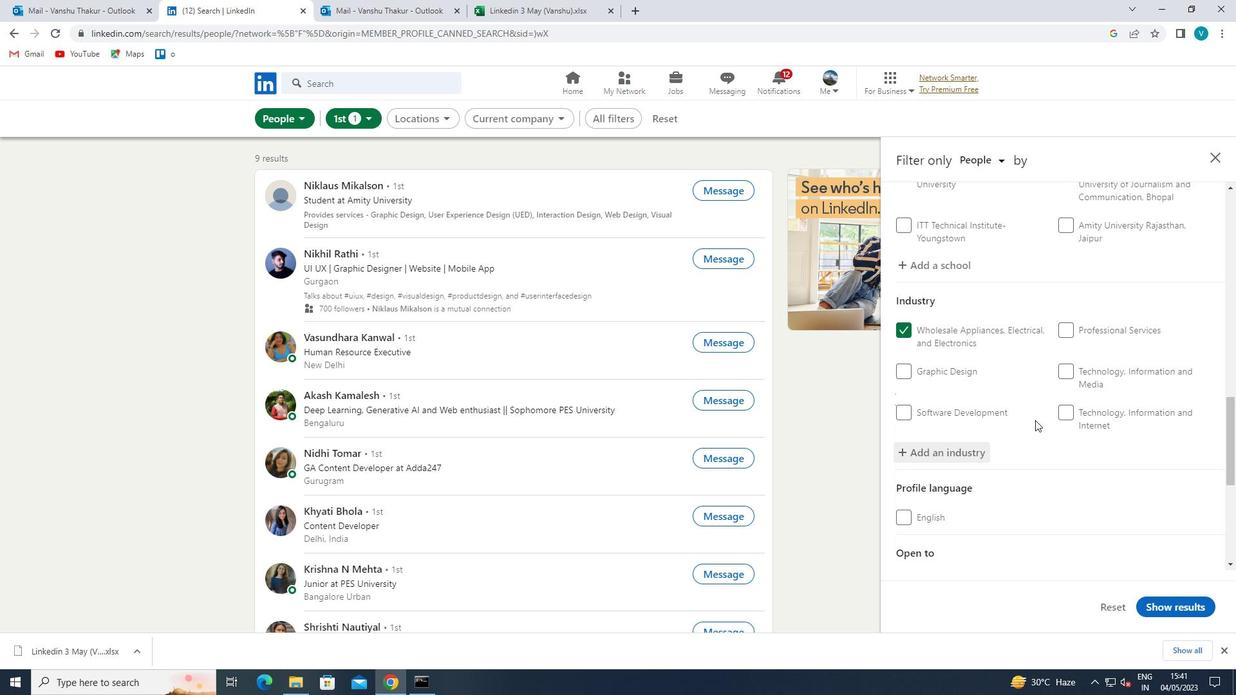 
Action: Mouse scrolled (1039, 419) with delta (0, 0)
Screenshot: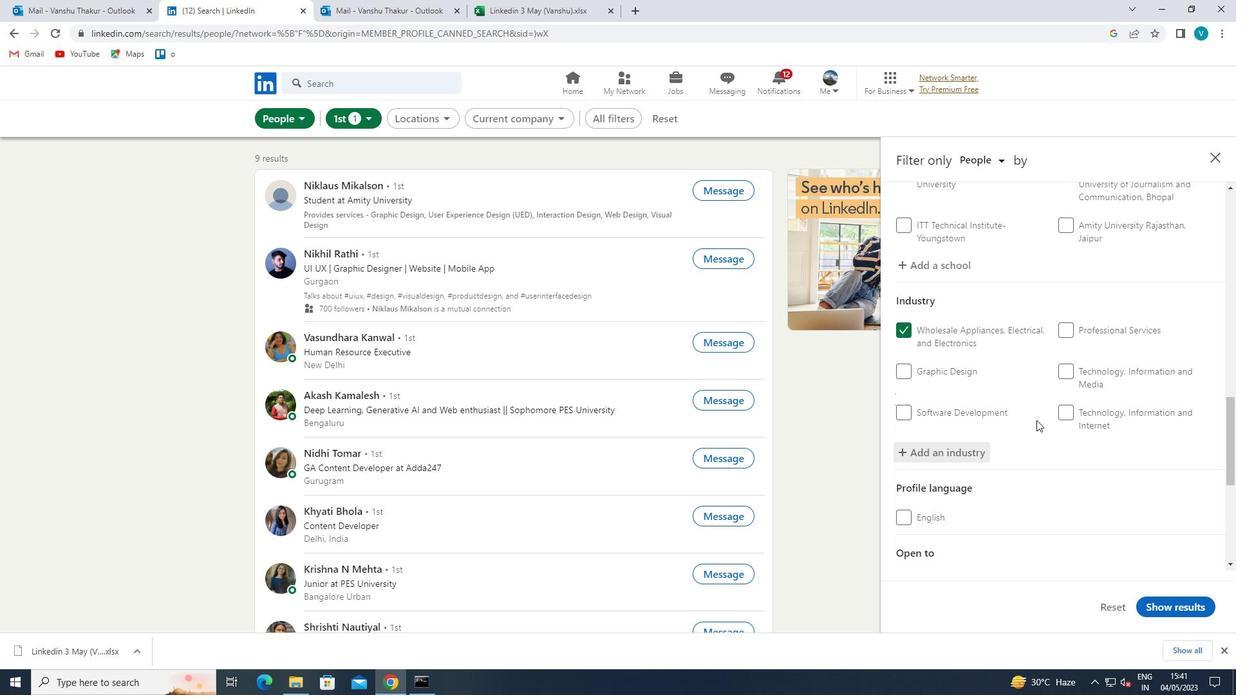 
Action: Mouse moved to (1039, 420)
Screenshot: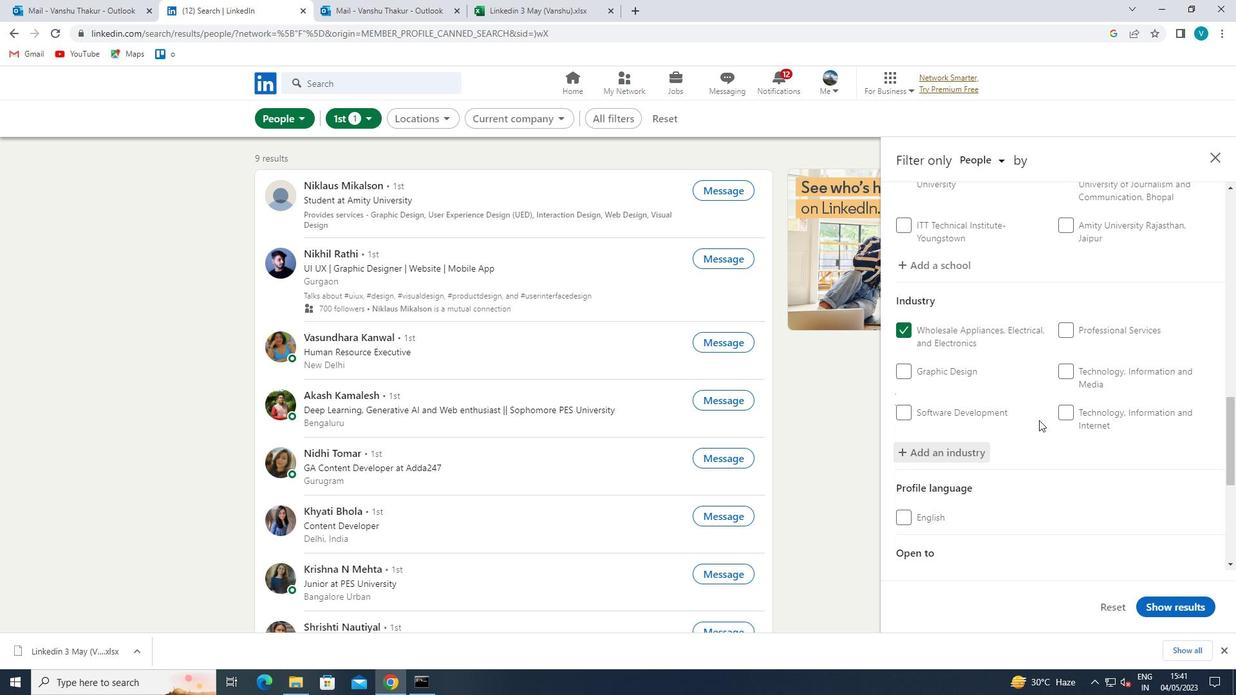 
Action: Mouse scrolled (1039, 419) with delta (0, 0)
Screenshot: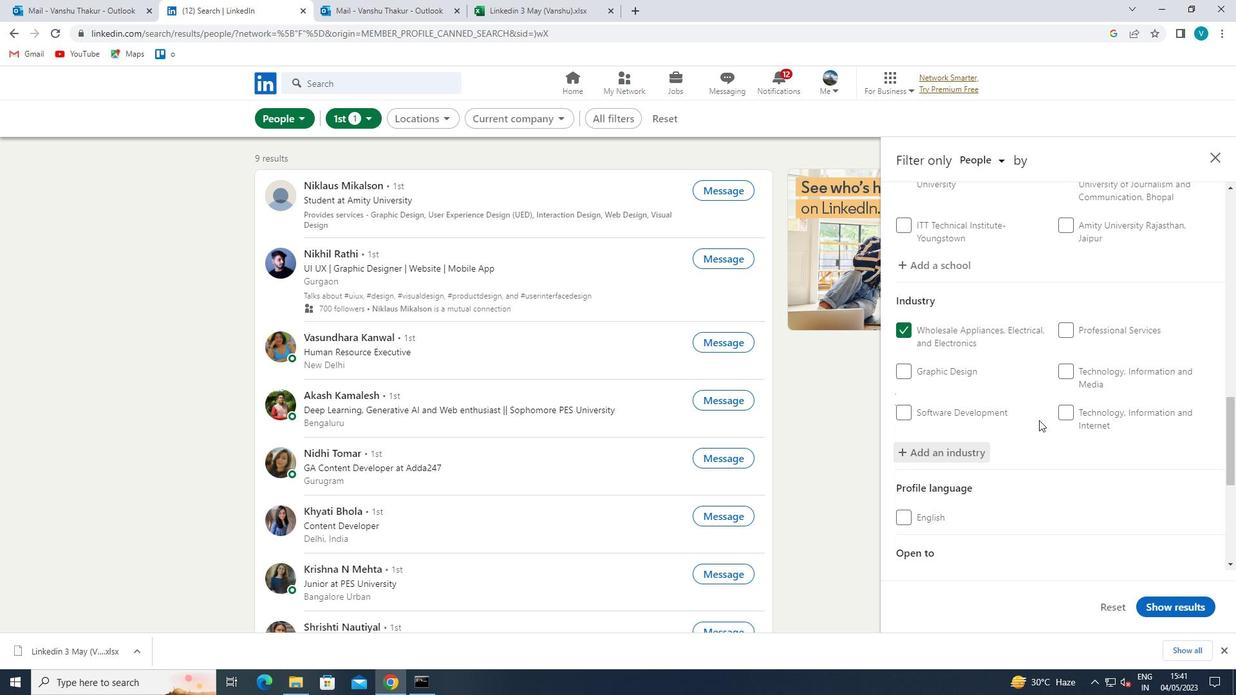 
Action: Mouse scrolled (1039, 419) with delta (0, 0)
Screenshot: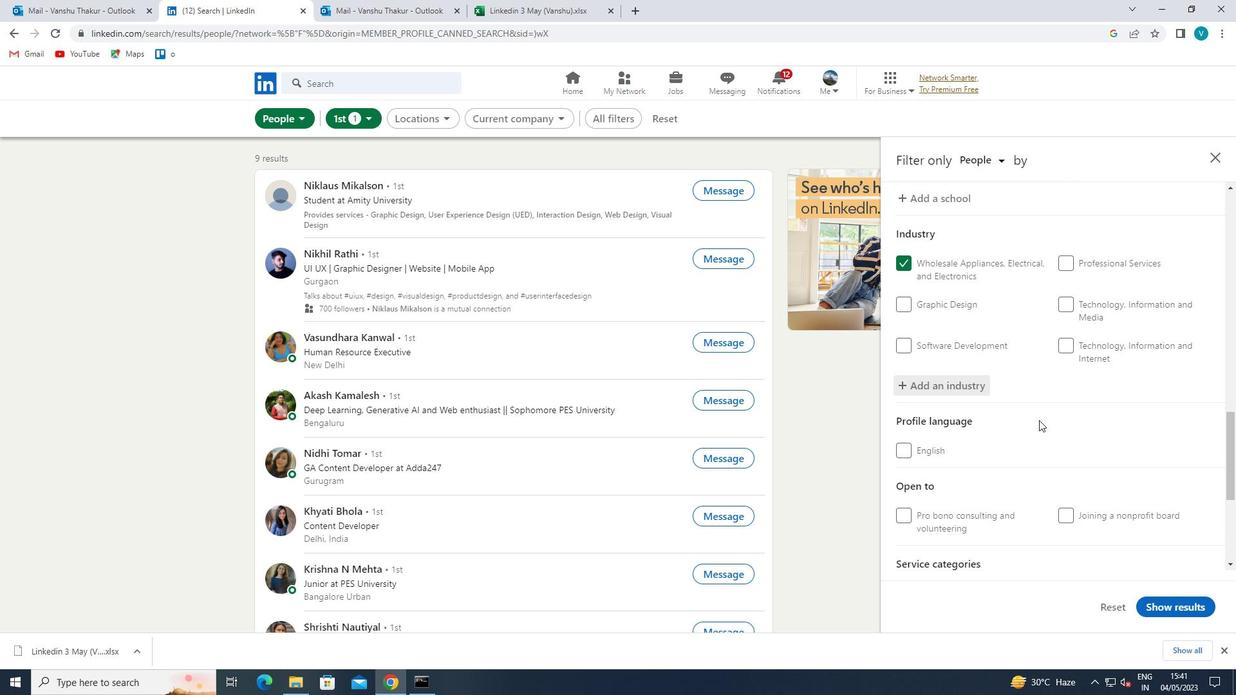 
Action: Mouse scrolled (1039, 419) with delta (0, 0)
Screenshot: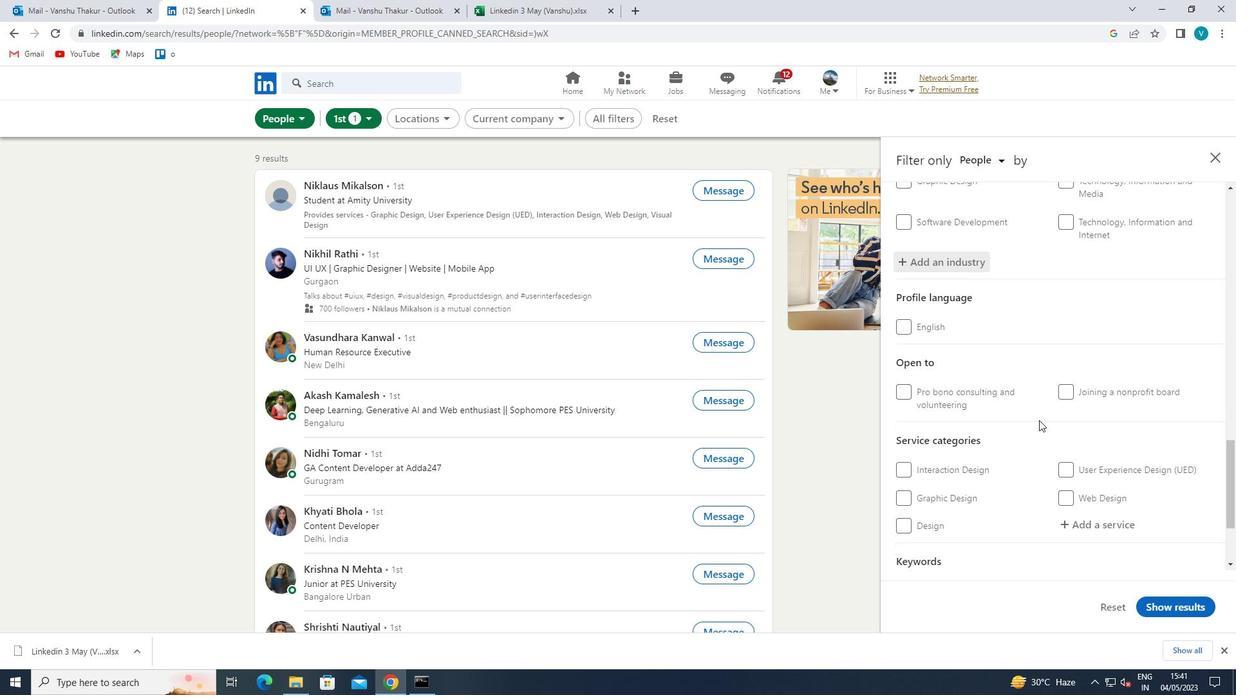 
Action: Mouse moved to (1096, 399)
Screenshot: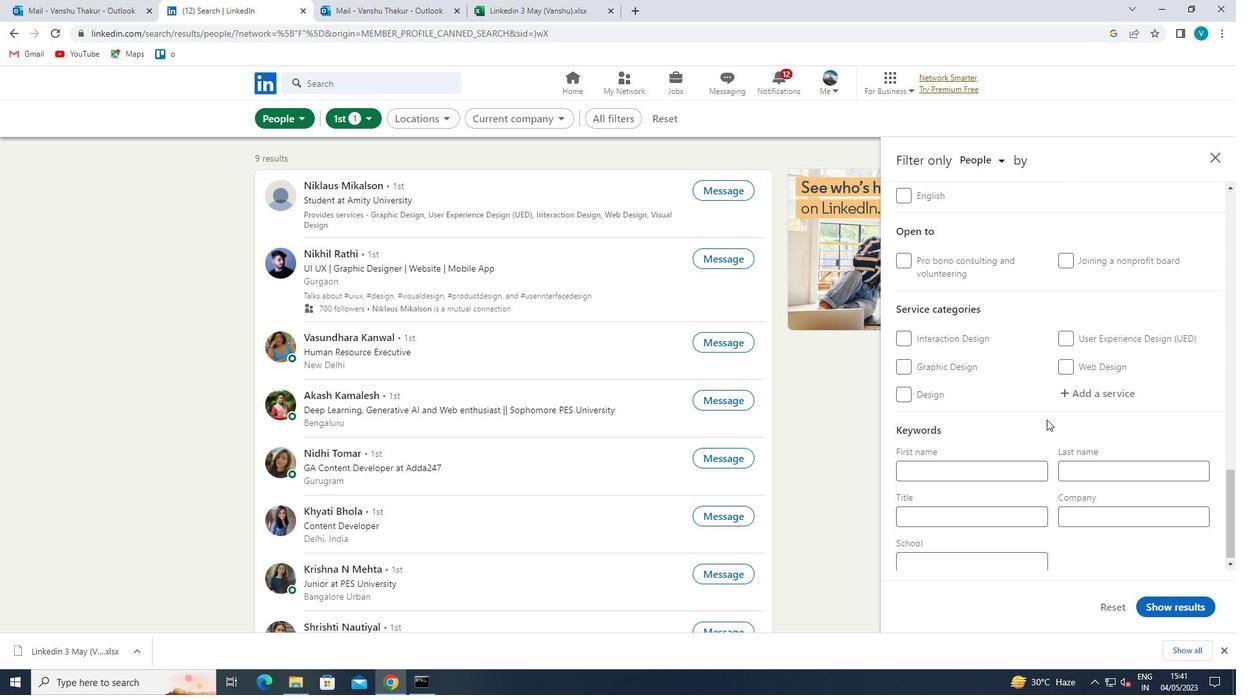 
Action: Mouse pressed left at (1096, 399)
Screenshot: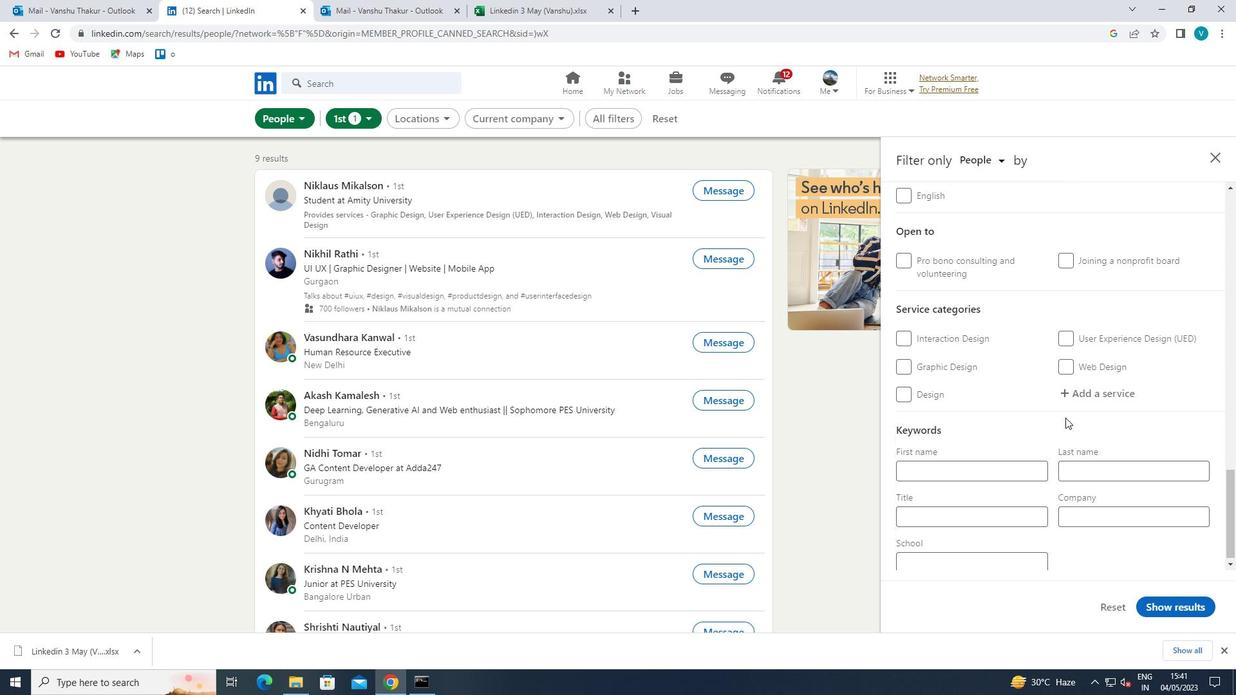 
Action: Mouse moved to (1091, 394)
Screenshot: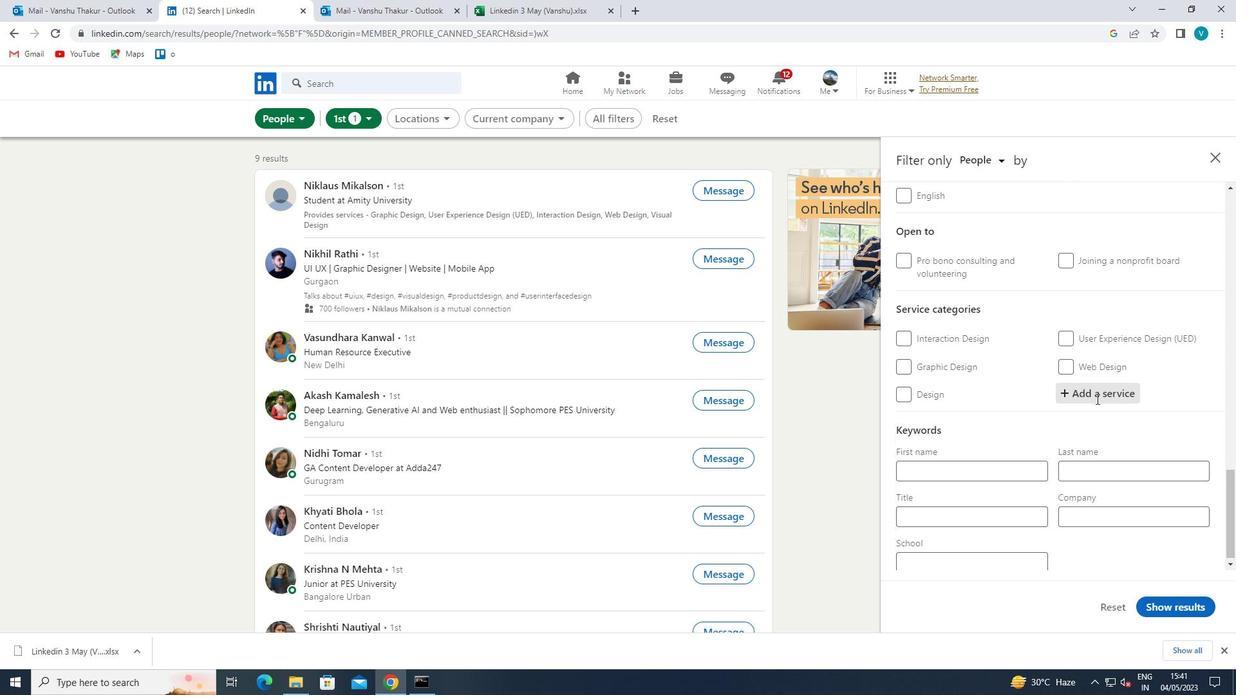 
Action: Key pressed <Key.shift>COACHING
Screenshot: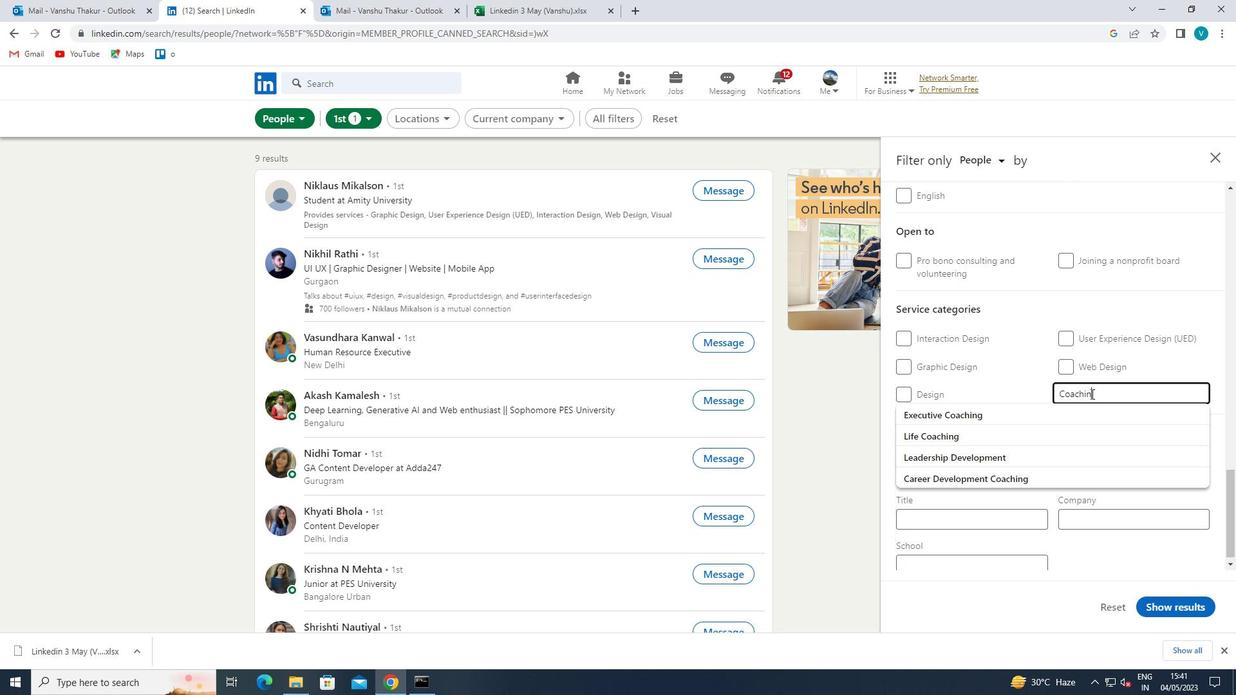 
Action: Mouse moved to (1066, 439)
Screenshot: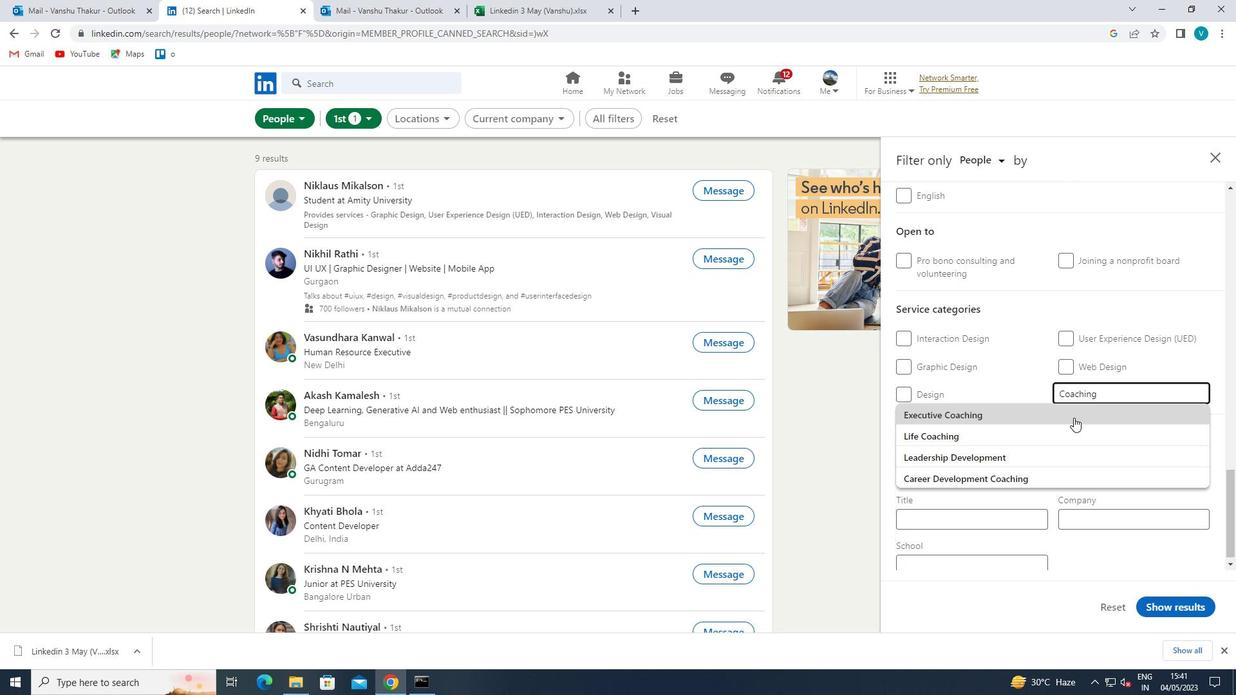 
Action: Key pressed <Key.space><Key.shift><Key.shift>&<Key.space><Key.shift>MENTORING
Screenshot: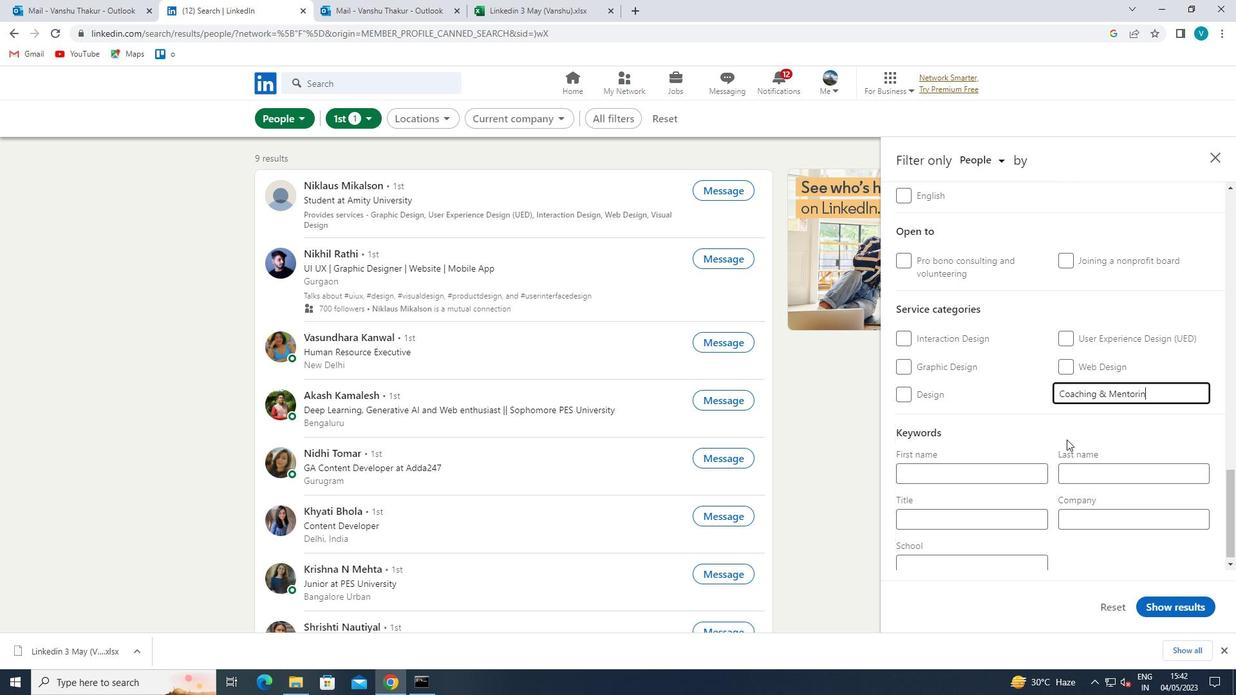 
Action: Mouse moved to (1074, 434)
Screenshot: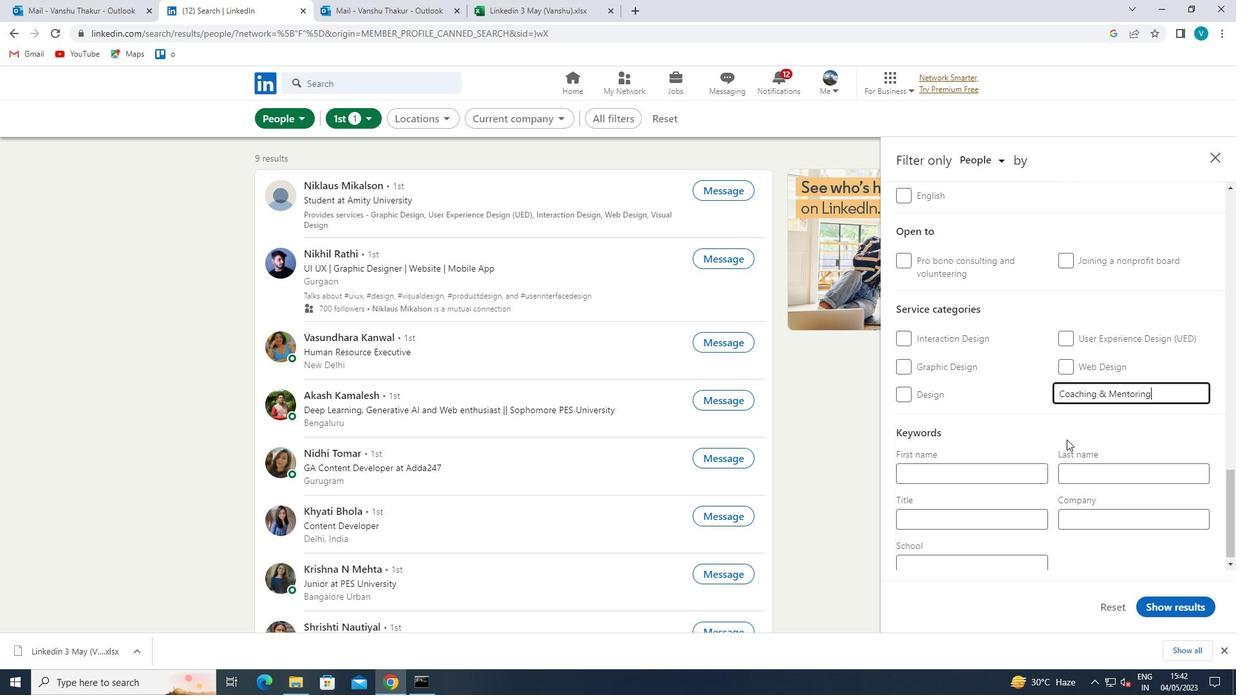
Action: Mouse pressed left at (1074, 434)
Screenshot: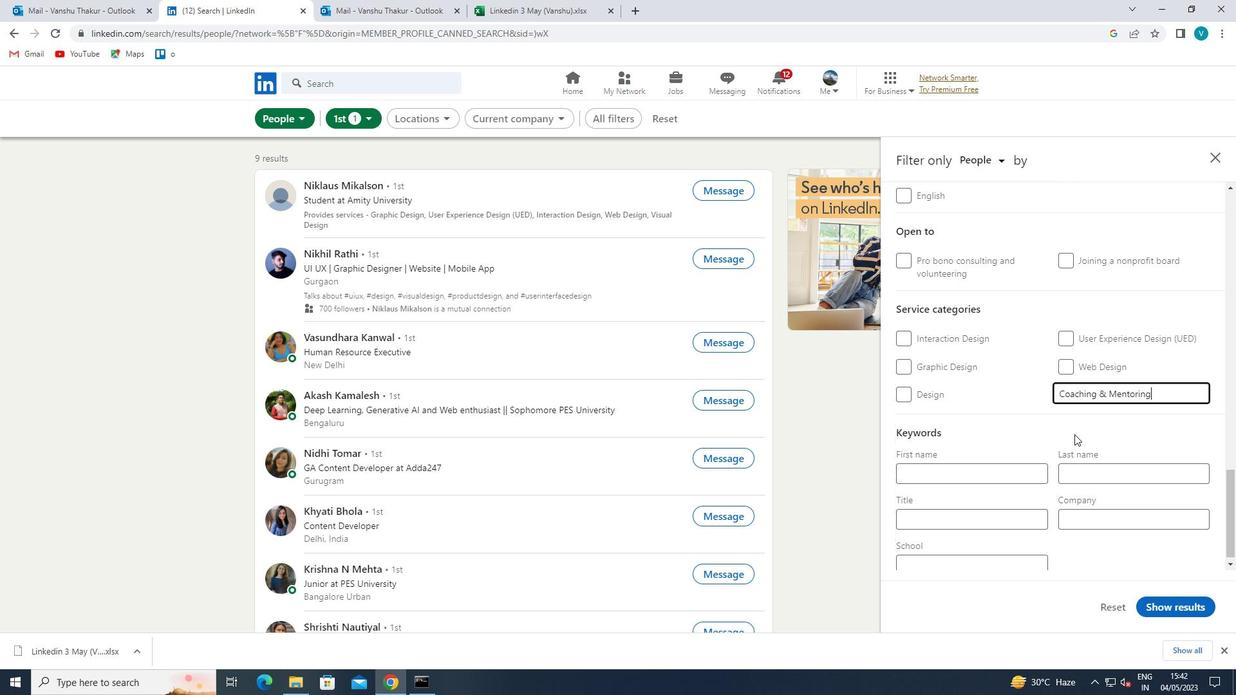 
Action: Mouse moved to (1076, 432)
Screenshot: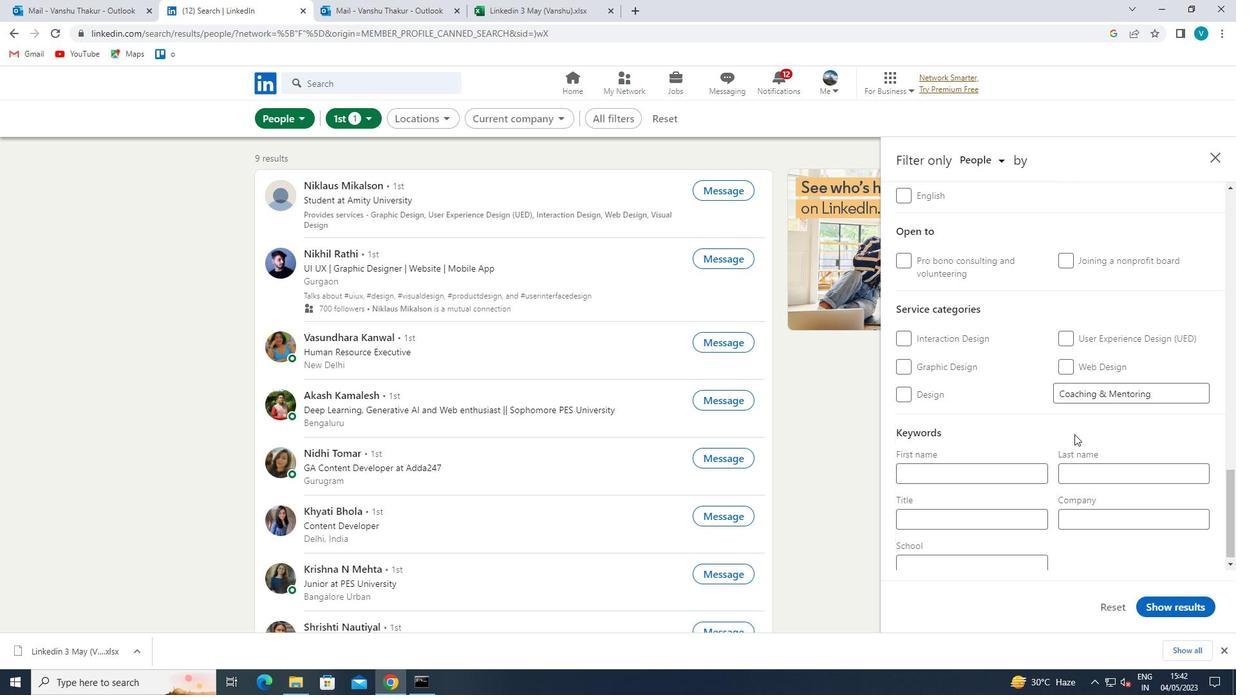 
Action: Mouse scrolled (1076, 432) with delta (0, 0)
Screenshot: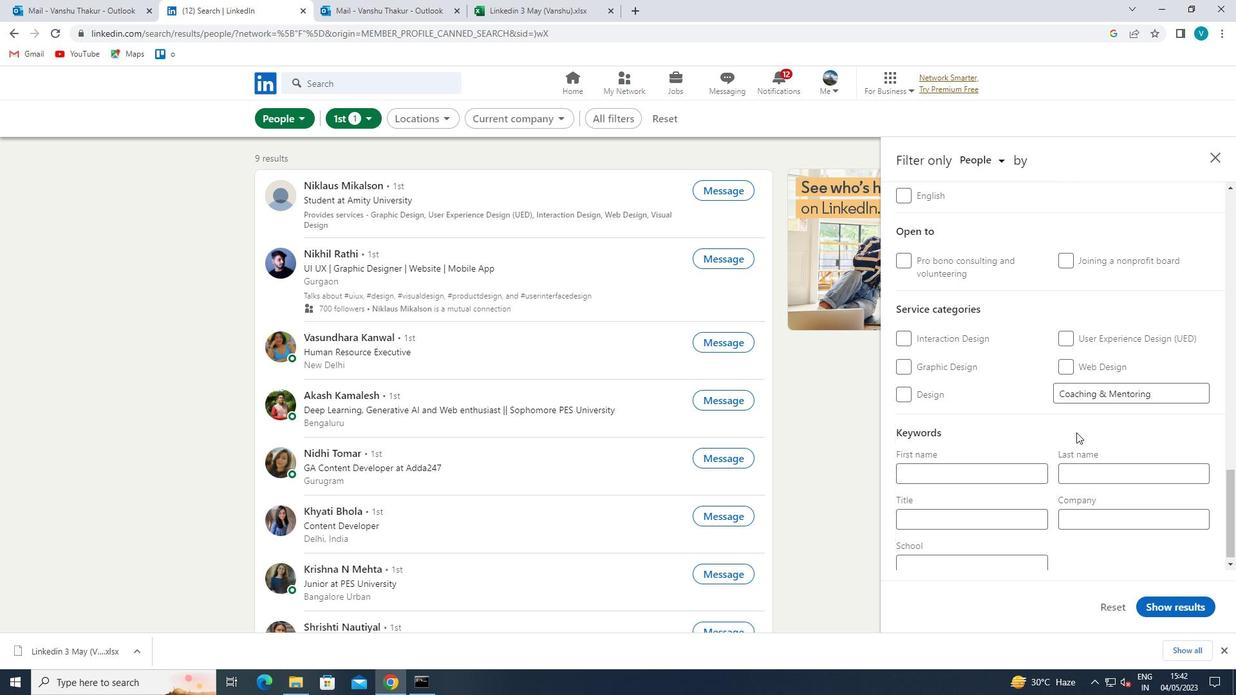 
Action: Mouse scrolled (1076, 432) with delta (0, 0)
Screenshot: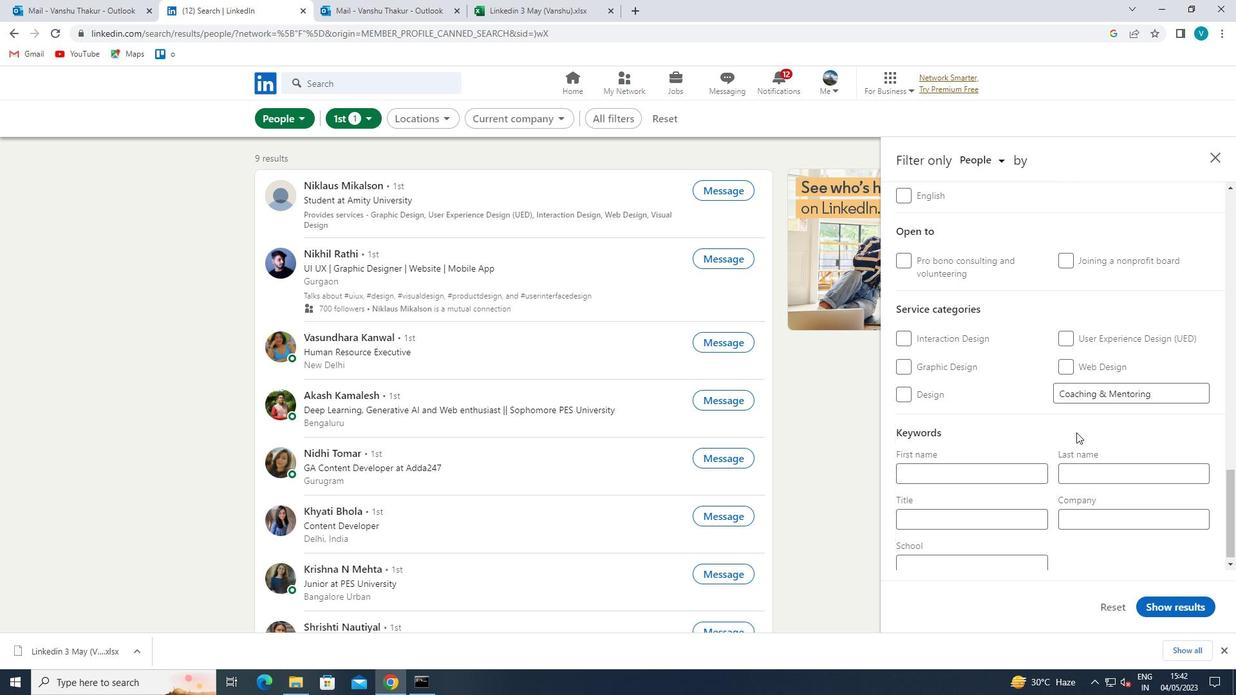 
Action: Mouse scrolled (1076, 432) with delta (0, 0)
Screenshot: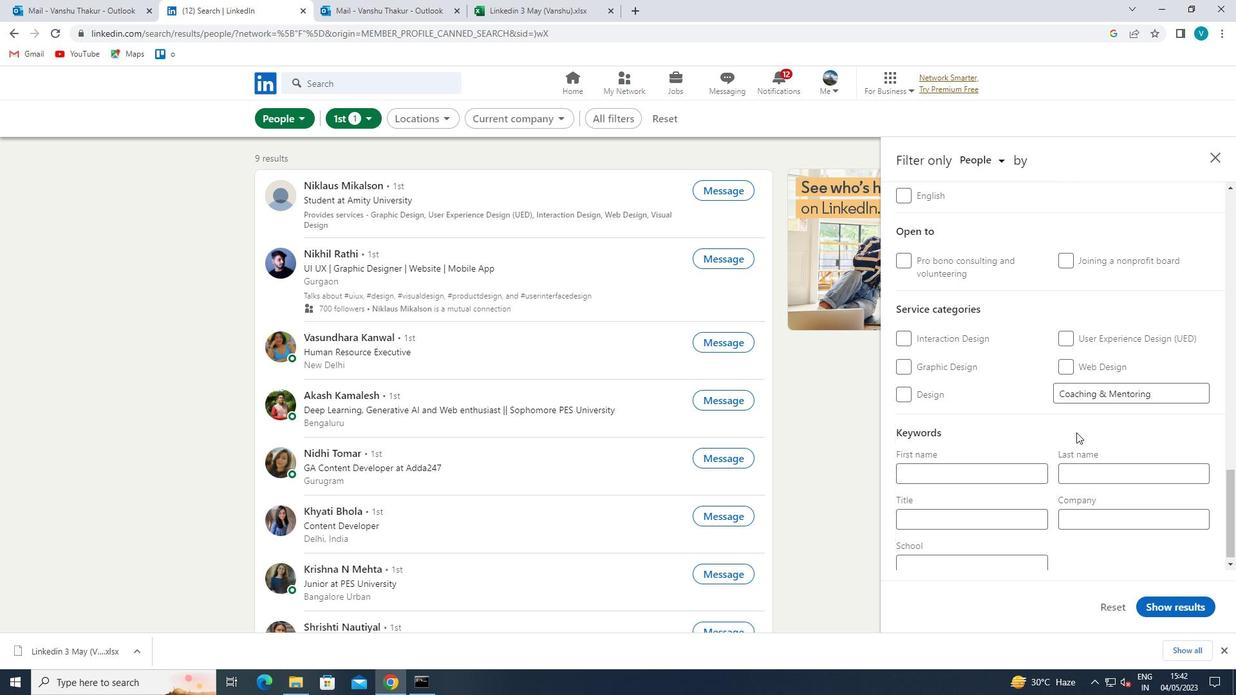
Action: Mouse moved to (1008, 504)
Screenshot: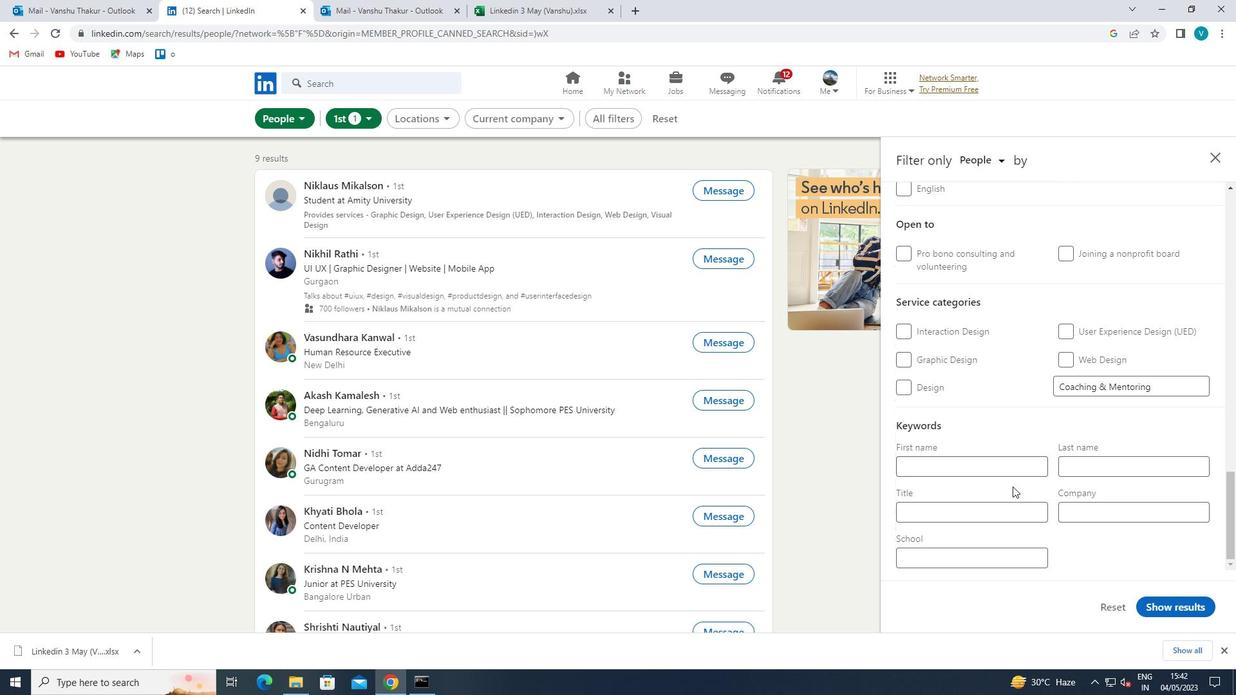 
Action: Mouse pressed left at (1008, 504)
Screenshot: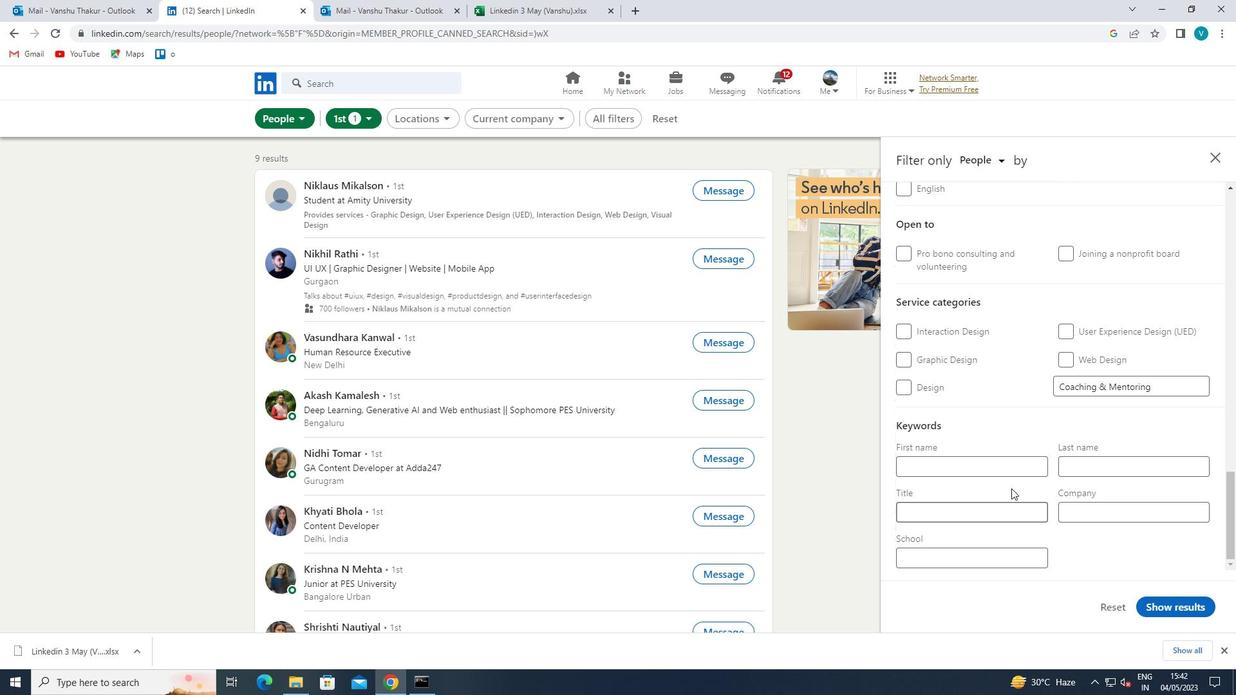 
Action: Key pressed <Key.shift>C-<Key.space><Key.shift>LEVEL<Key.space>OR<Key.space><Key.shift>C-<Key.shift>SUITE
Screenshot: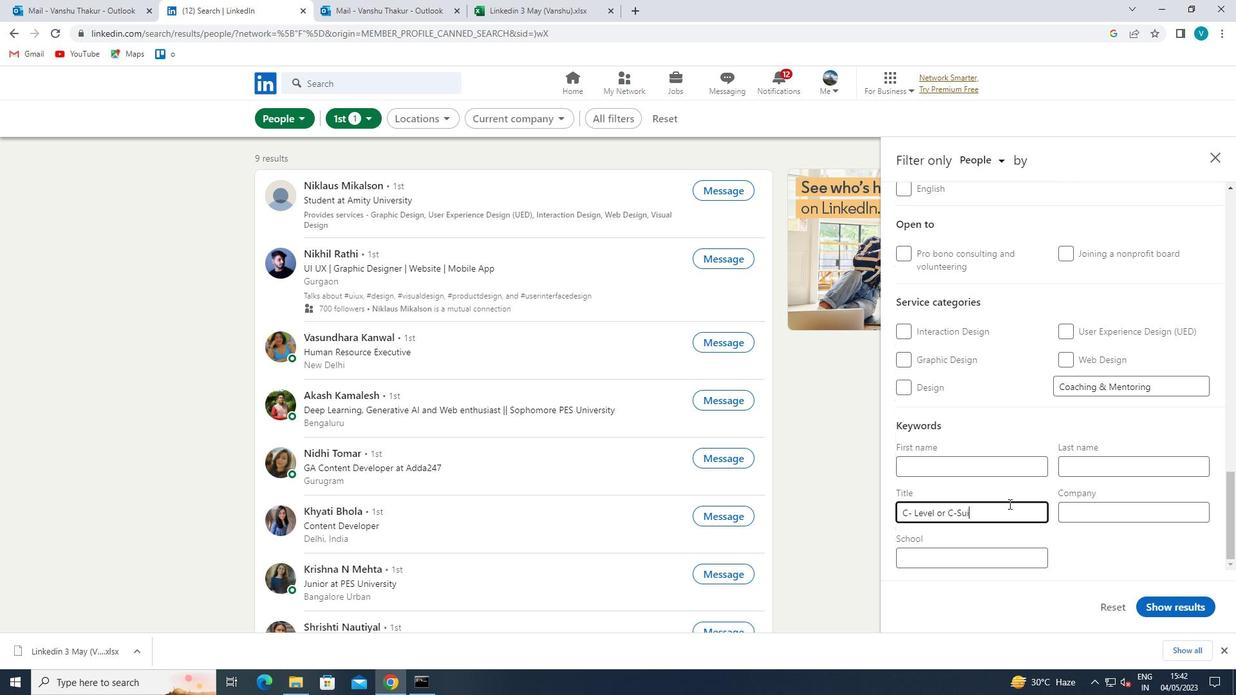
Action: Mouse moved to (1148, 605)
Screenshot: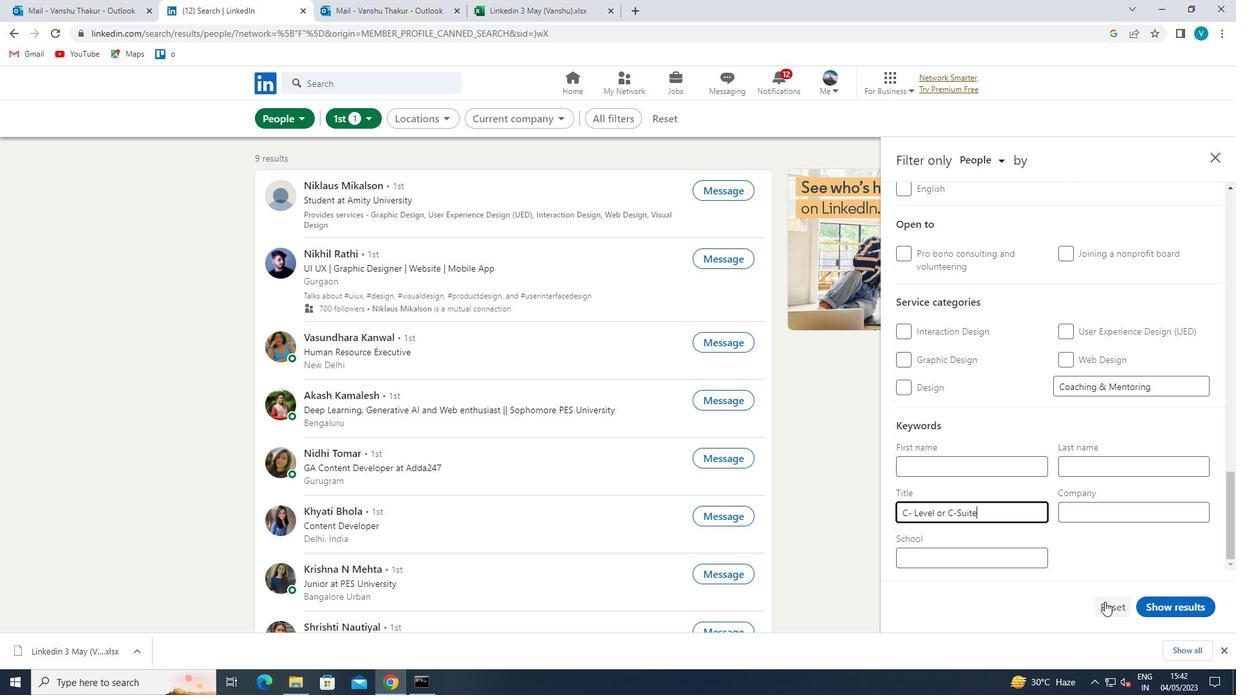 
Action: Mouse pressed left at (1148, 605)
Screenshot: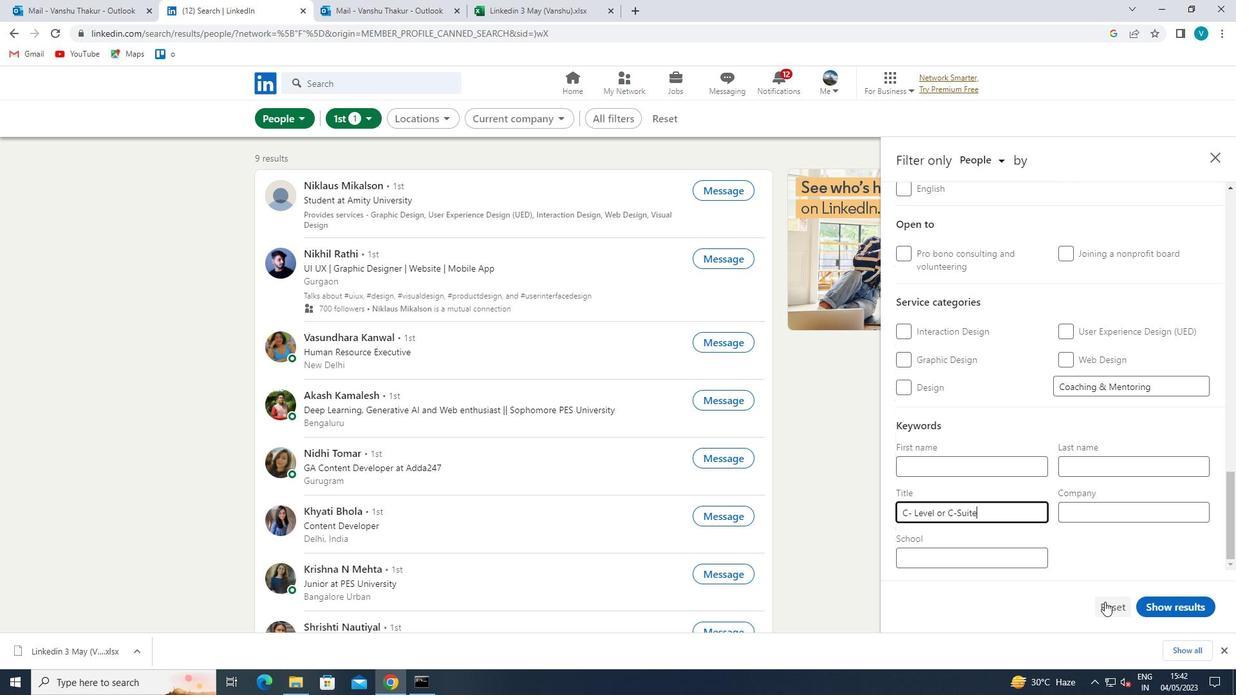 
Action: Mouse moved to (1149, 605)
Screenshot: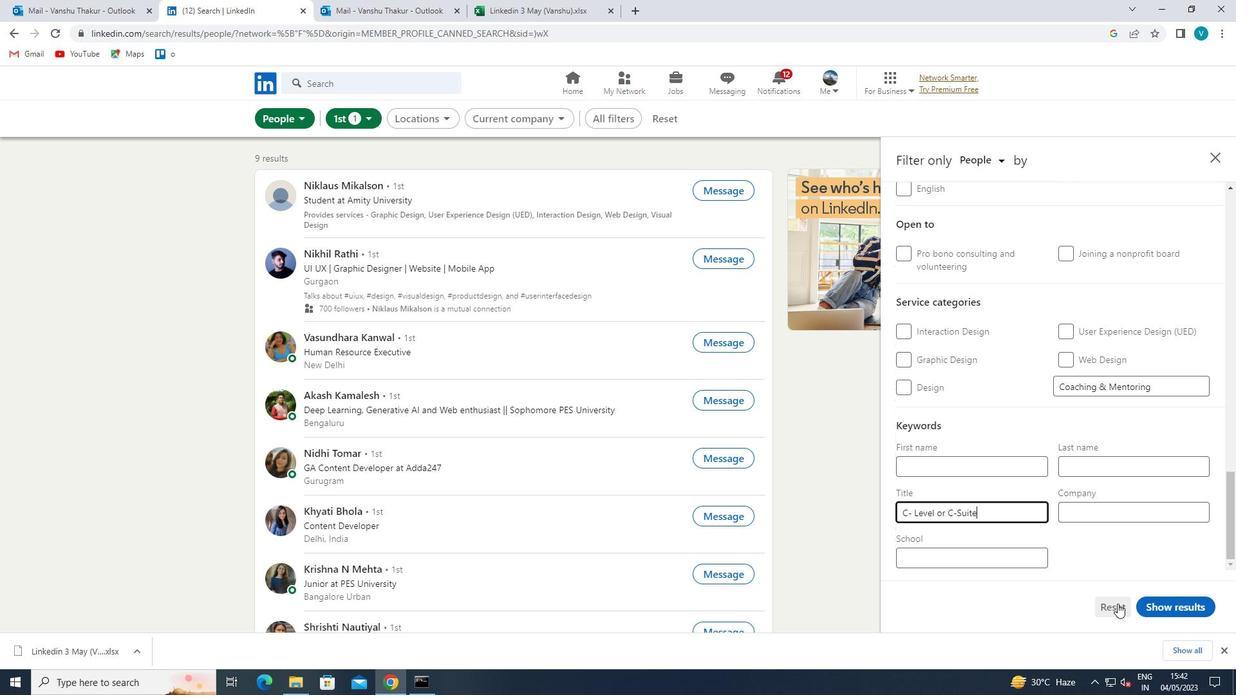 
